 Task: In Heading Arial with underline. Font size of heading  '18'Font style of data Calibri. Font size of data  9Alignment of headline & data Align center. Fill color in heading,  RedFont color of data Black Apply border in Data No BorderIn the sheet  Attendance Record Sheetbook
Action: Mouse moved to (79, 121)
Screenshot: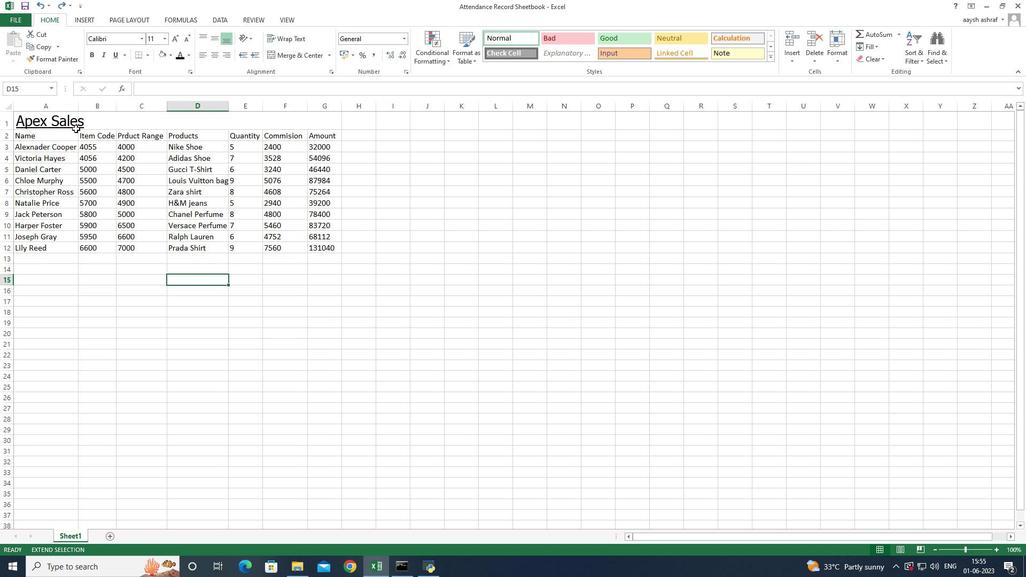 
Action: Mouse pressed left at (79, 121)
Screenshot: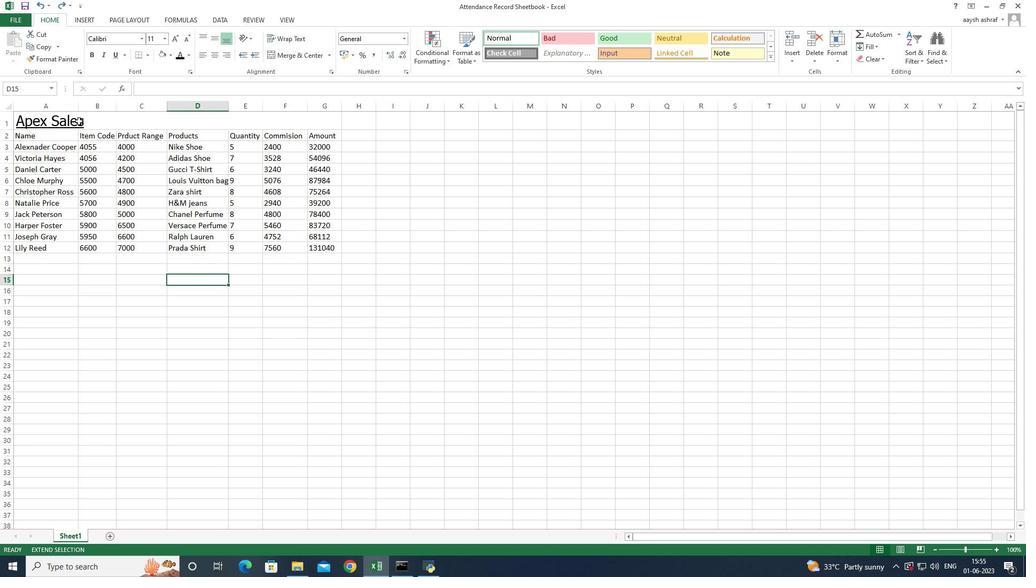 
Action: Mouse moved to (135, 353)
Screenshot: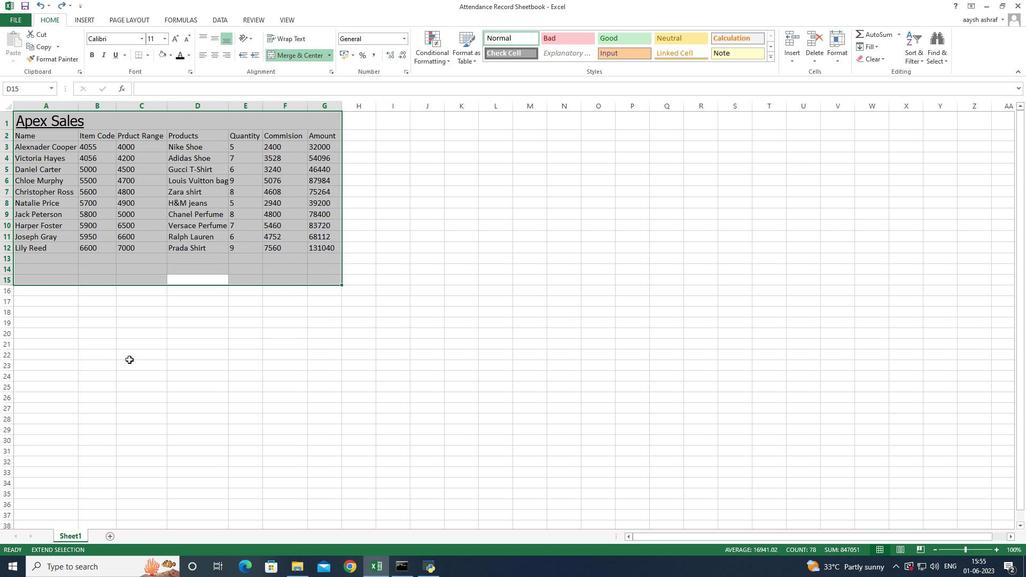 
Action: Mouse pressed left at (135, 353)
Screenshot: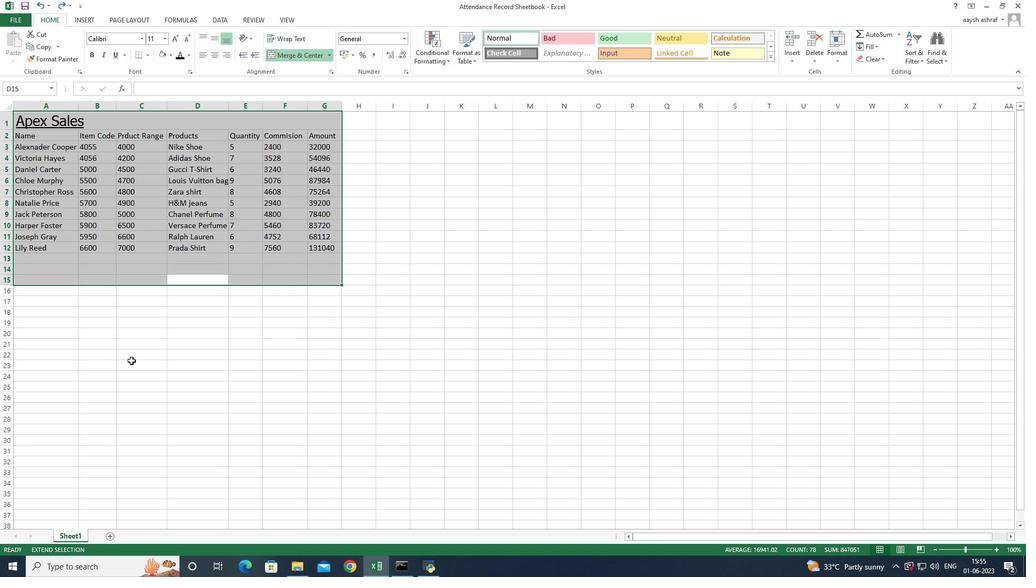 
Action: Mouse moved to (52, 290)
Screenshot: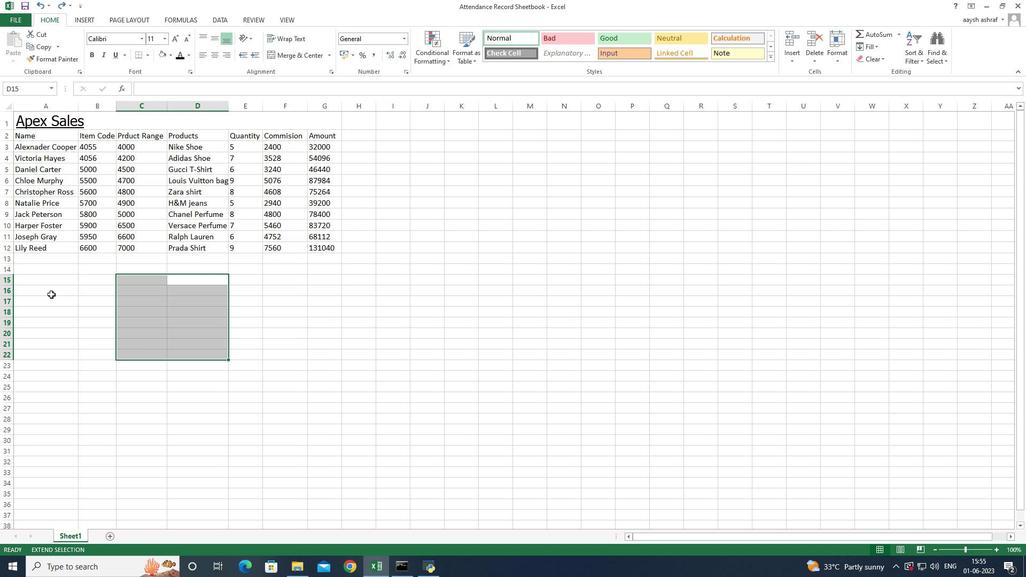 
Action: Mouse pressed right at (52, 290)
Screenshot: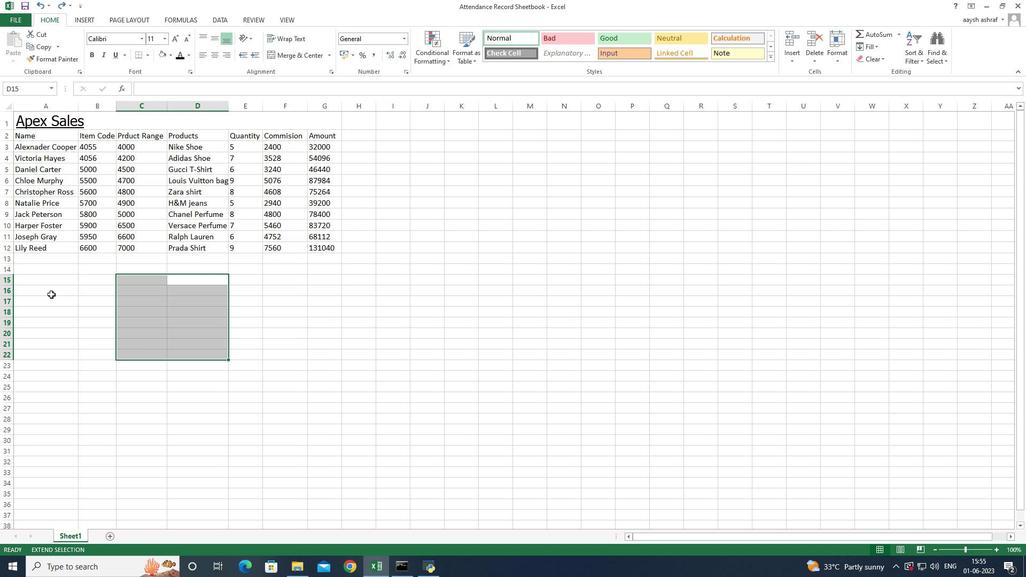 
Action: Mouse moved to (267, 362)
Screenshot: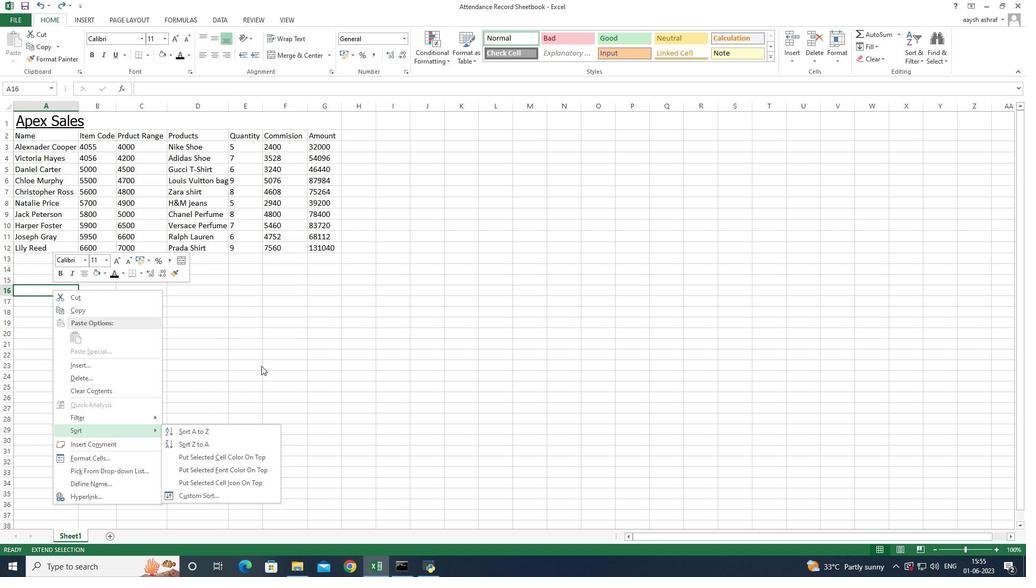 
Action: Mouse pressed left at (267, 362)
Screenshot: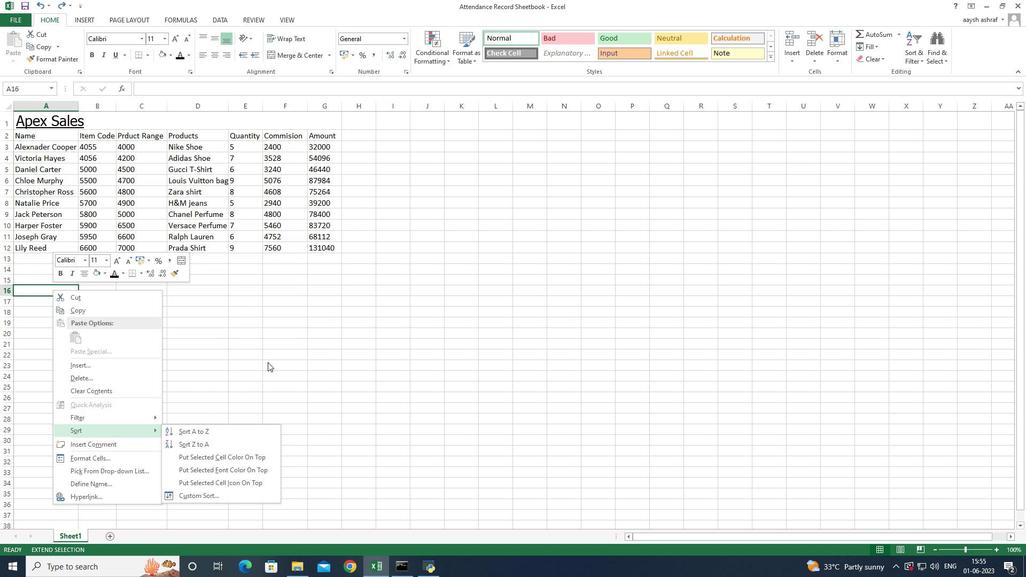 
Action: Mouse moved to (345, 356)
Screenshot: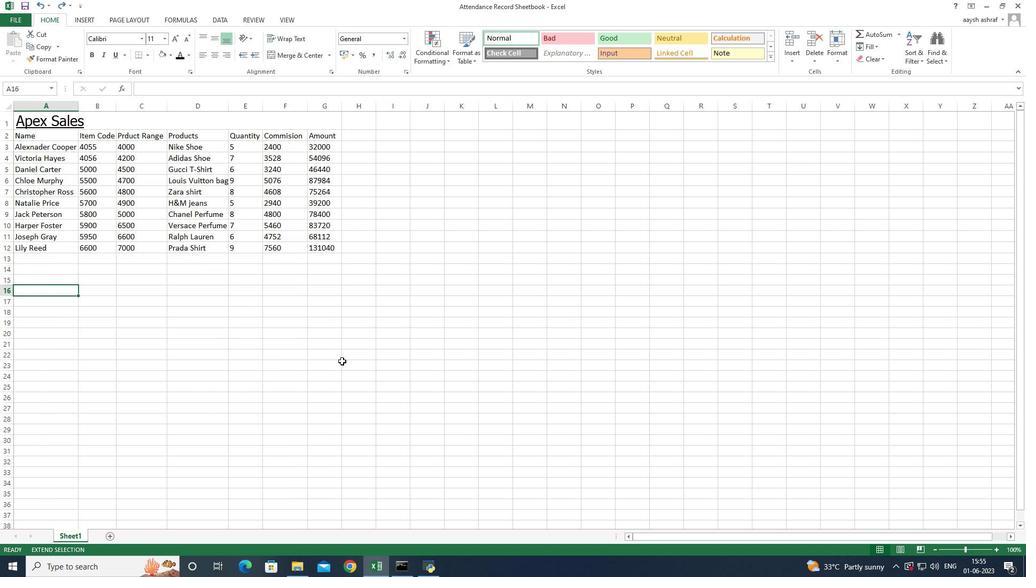 
Action: Mouse pressed left at (345, 356)
Screenshot: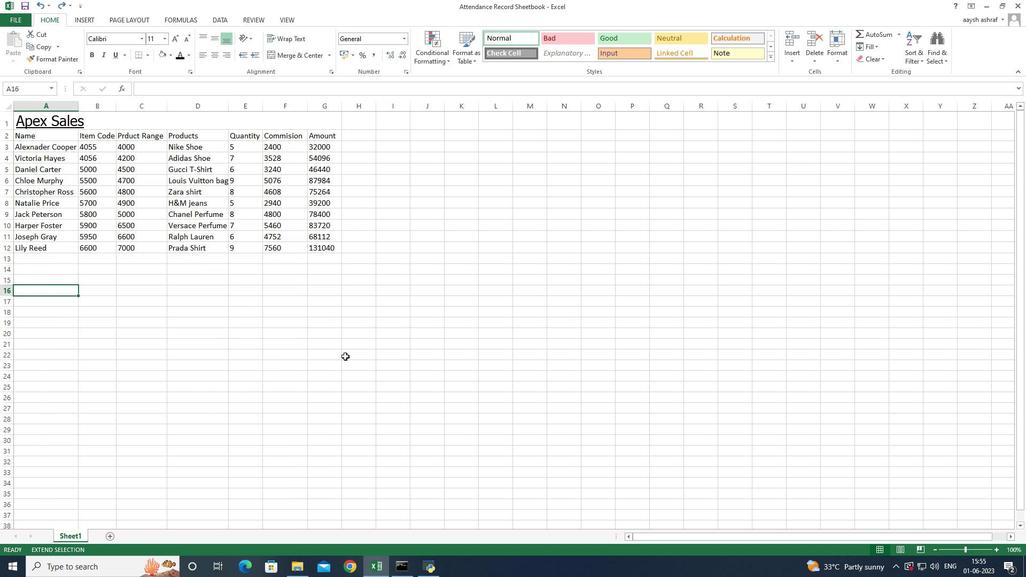 
Action: Mouse moved to (298, 264)
Screenshot: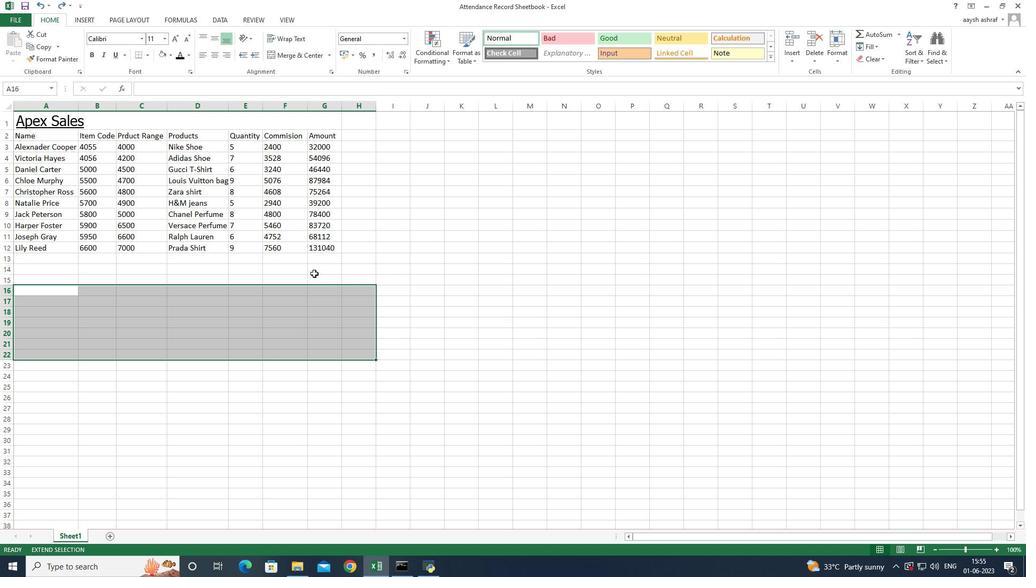 
Action: Mouse pressed left at (298, 264)
Screenshot: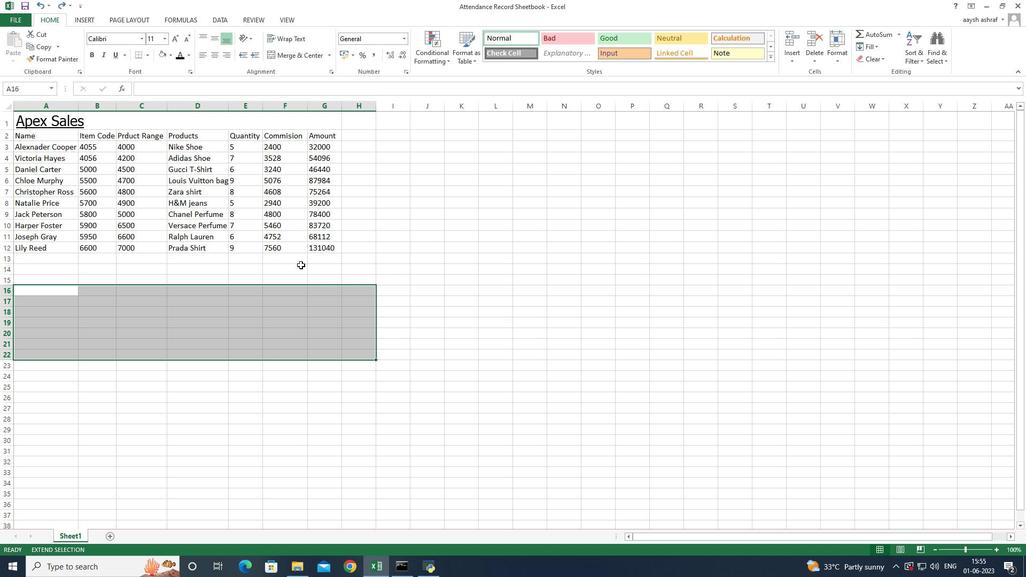 
Action: Mouse pressed left at (298, 264)
Screenshot: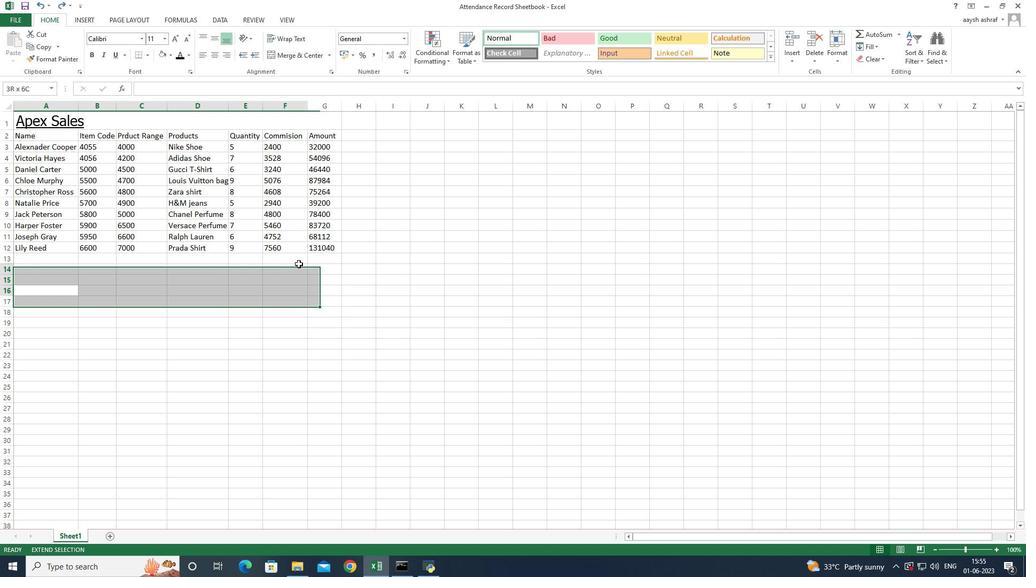 
Action: Mouse pressed left at (298, 264)
Screenshot: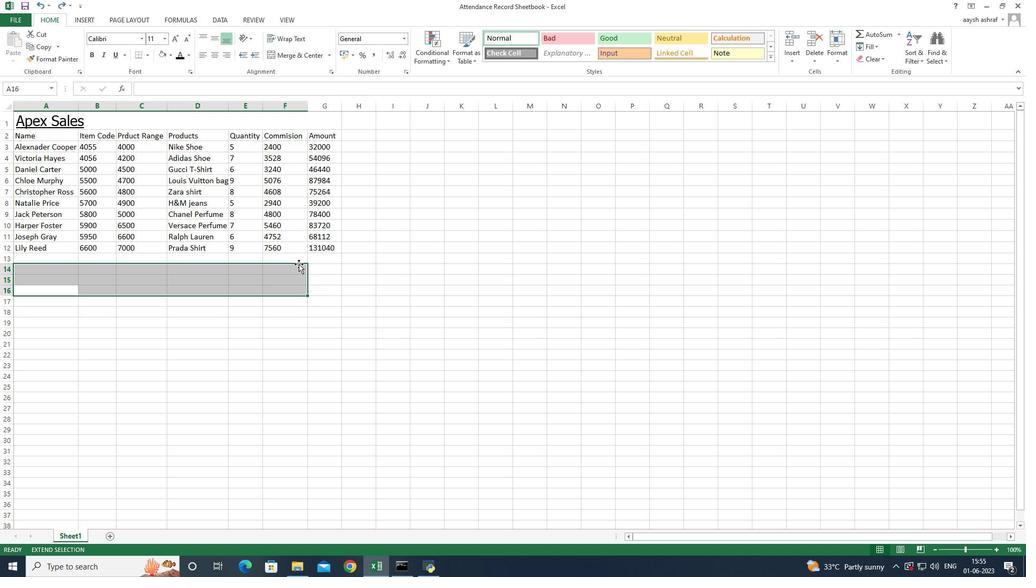 
Action: Mouse moved to (295, 258)
Screenshot: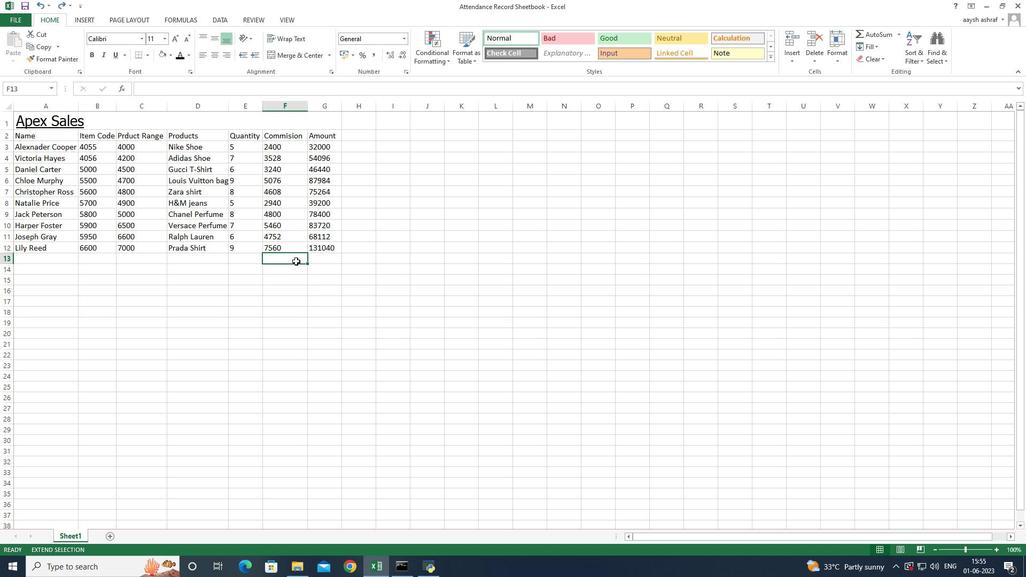 
Action: Mouse pressed left at (295, 258)
Screenshot: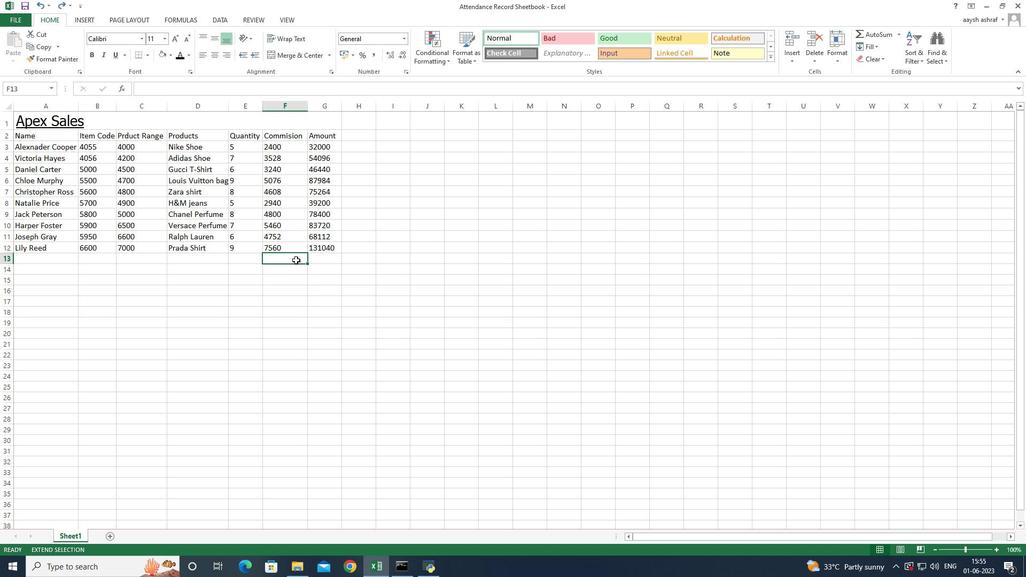 
Action: Mouse pressed left at (295, 258)
Screenshot: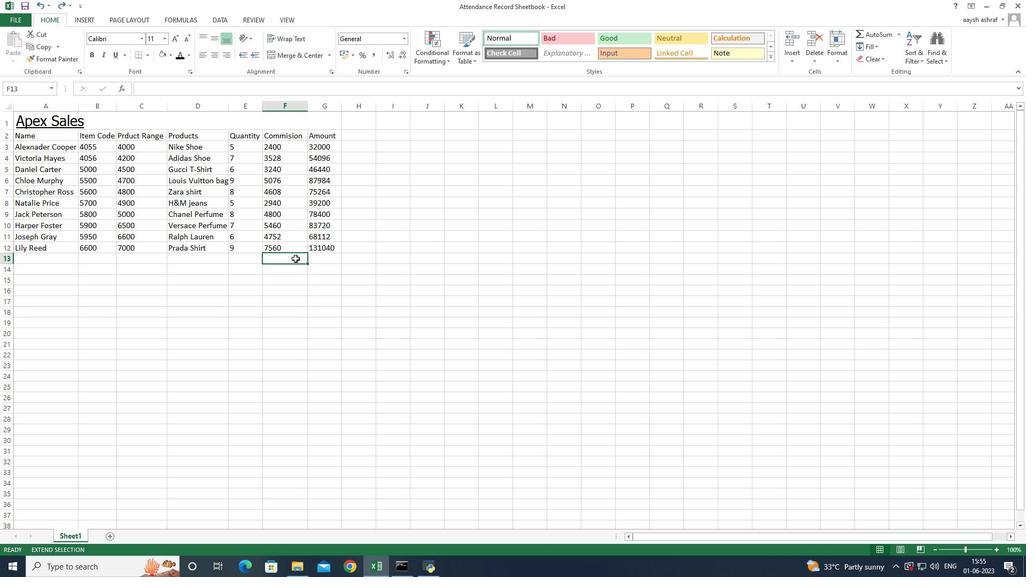 
Action: Mouse moved to (67, 116)
Screenshot: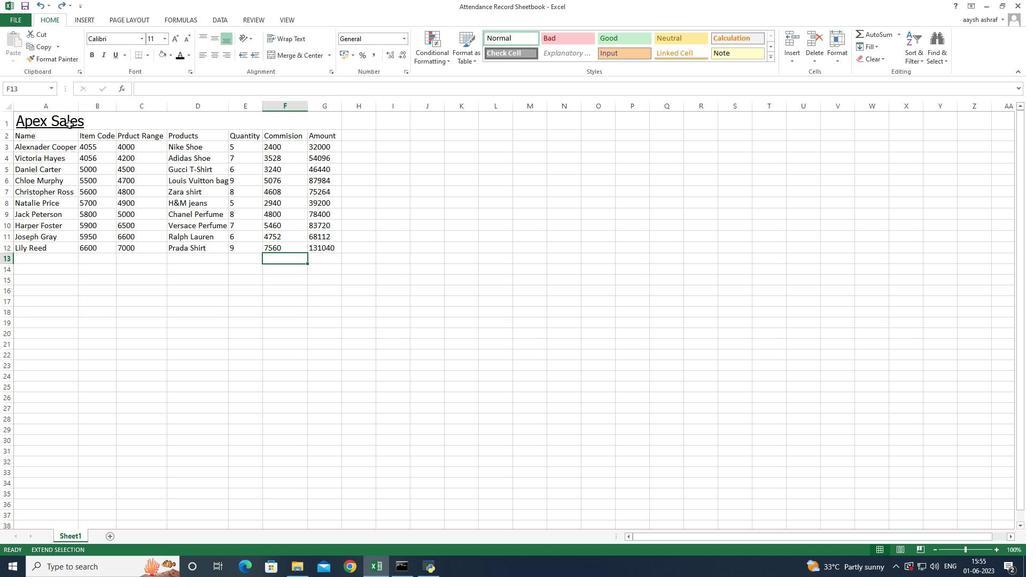 
Action: Mouse pressed left at (67, 116)
Screenshot: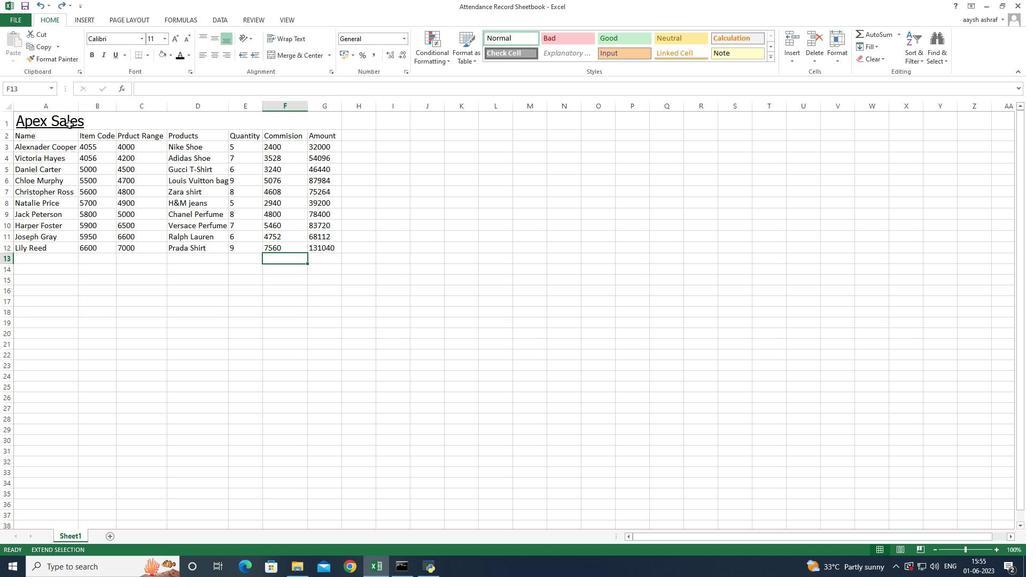 
Action: Mouse pressed left at (67, 116)
Screenshot: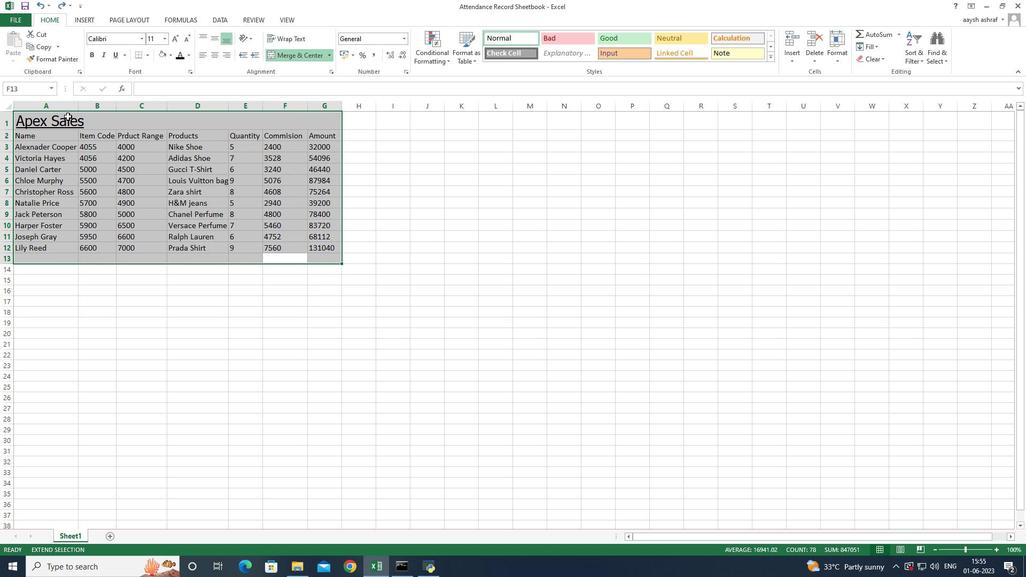 
Action: Mouse pressed left at (67, 116)
Screenshot: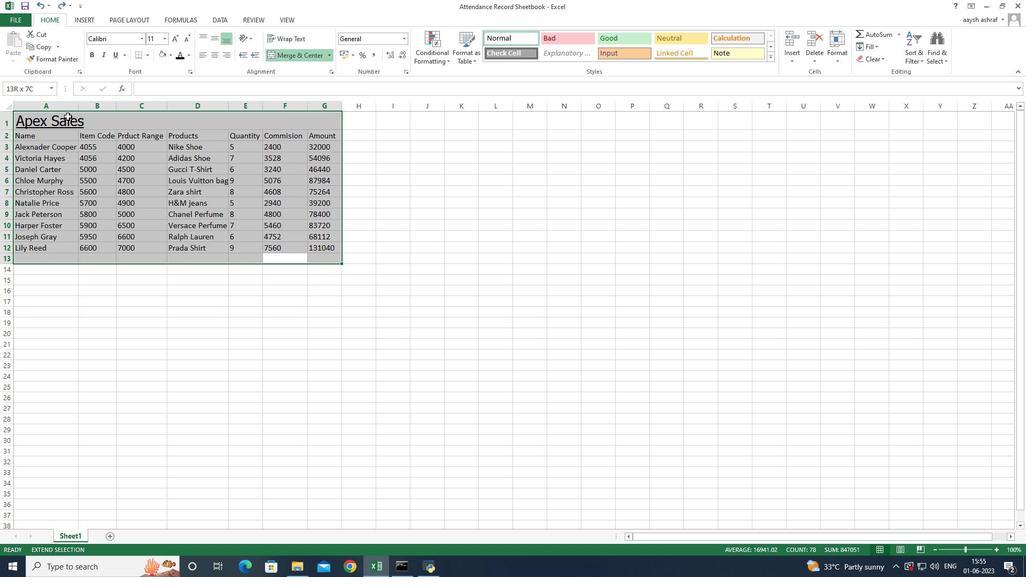 
Action: Mouse pressed left at (67, 116)
Screenshot: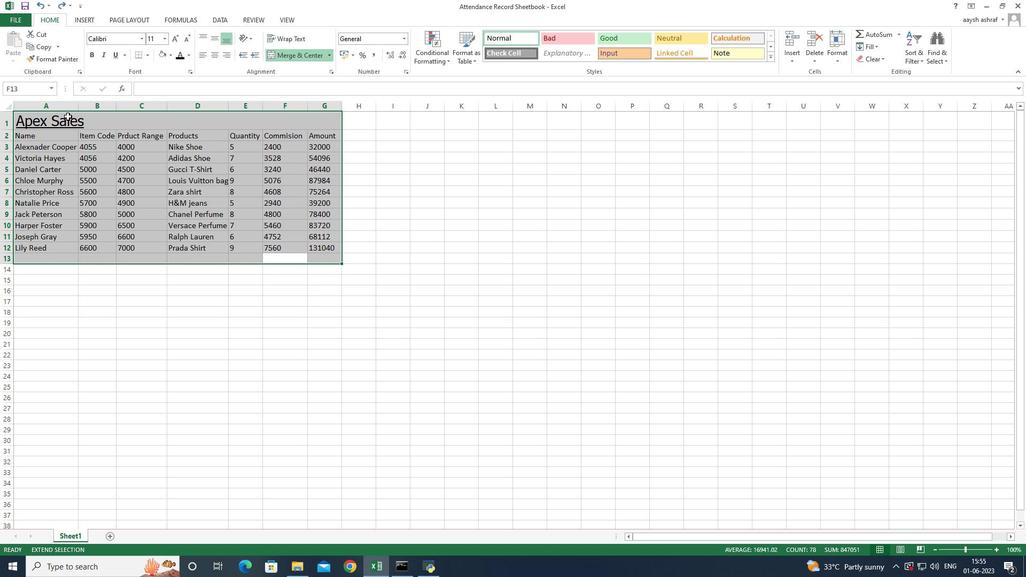 
Action: Mouse moved to (178, 368)
Screenshot: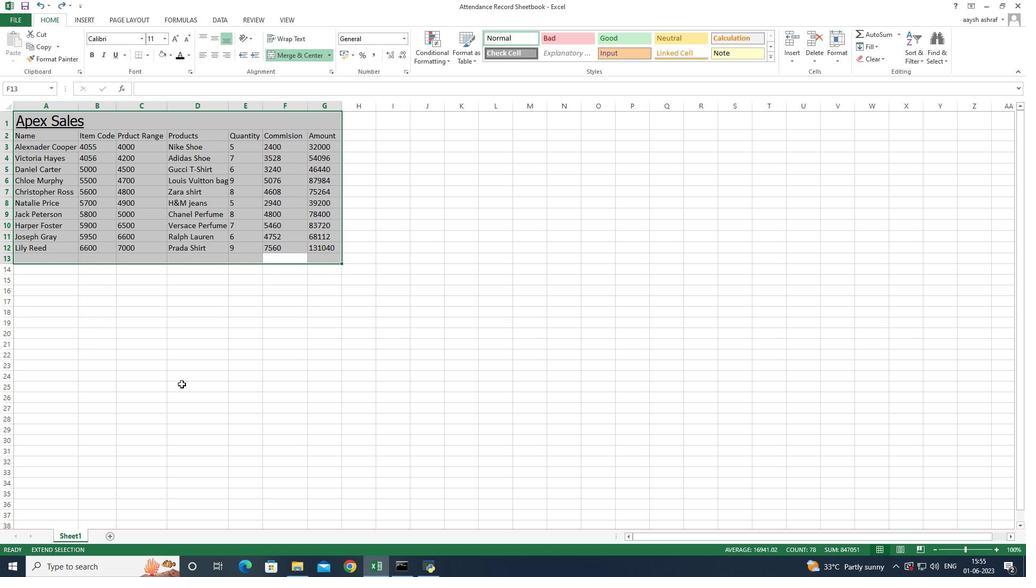
Action: Mouse pressed right at (178, 368)
Screenshot: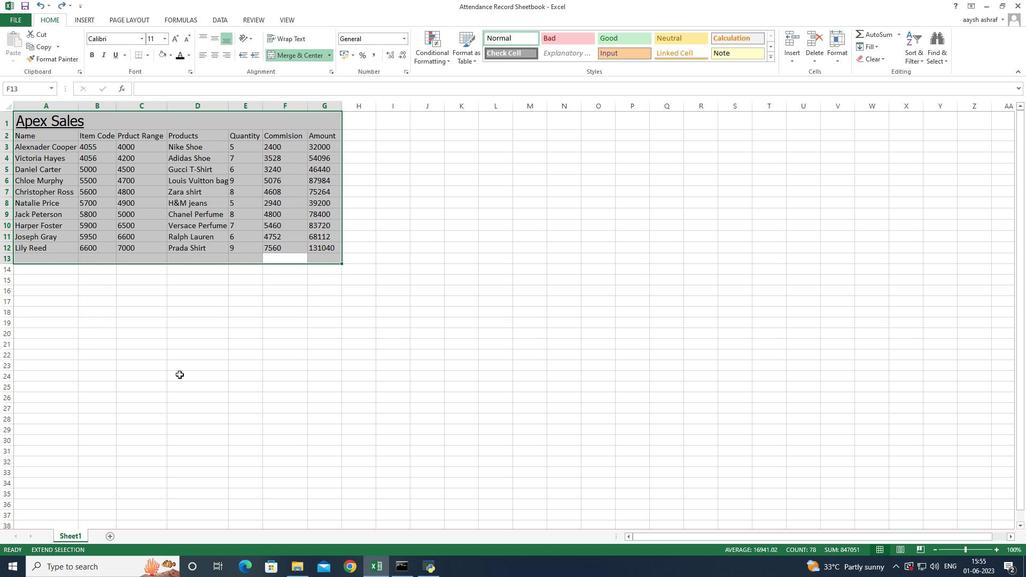 
Action: Mouse moved to (210, 359)
Screenshot: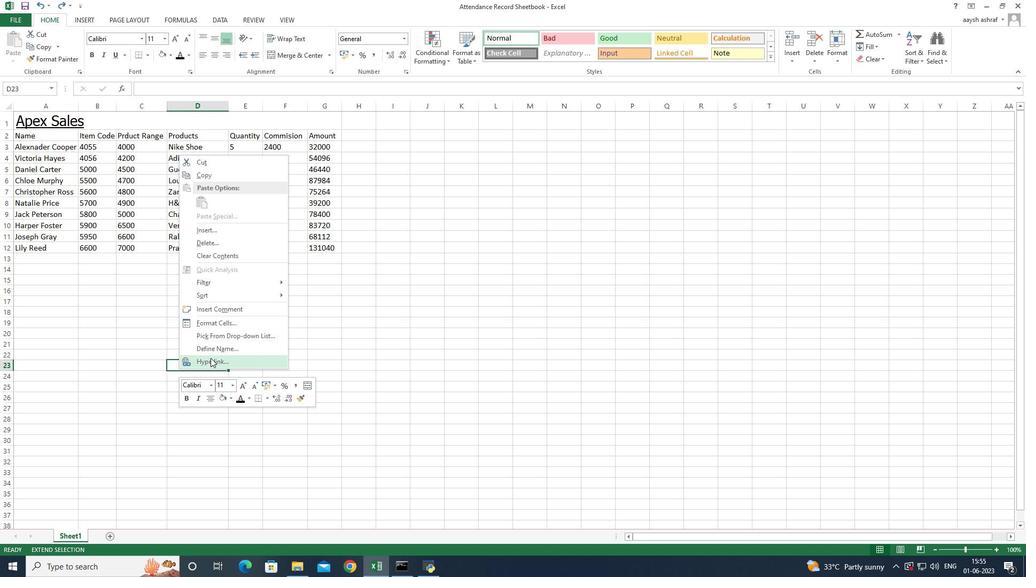 
Action: Mouse pressed left at (210, 359)
Screenshot: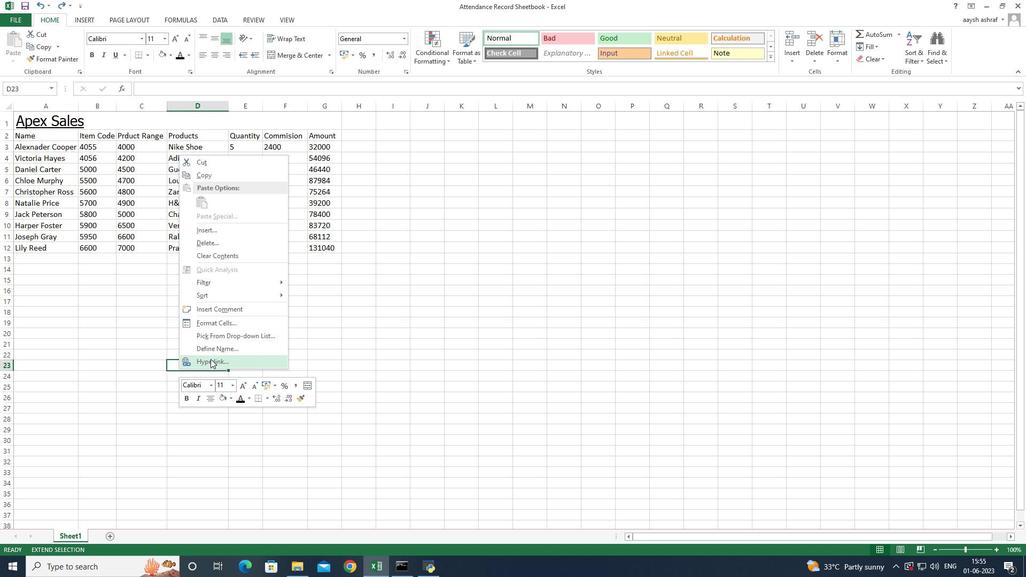 
Action: Mouse moved to (374, 269)
Screenshot: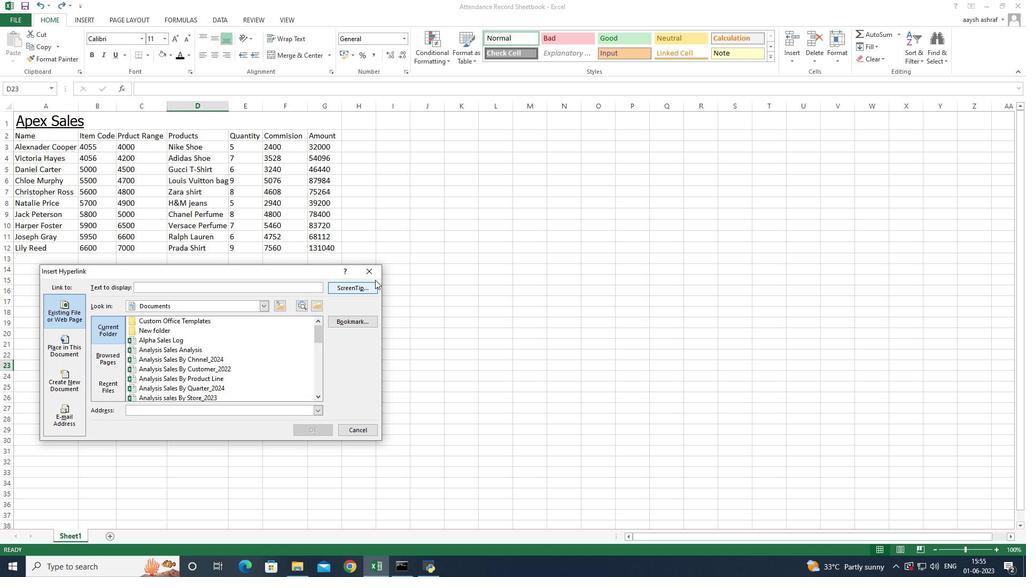 
Action: Mouse pressed left at (374, 269)
Screenshot: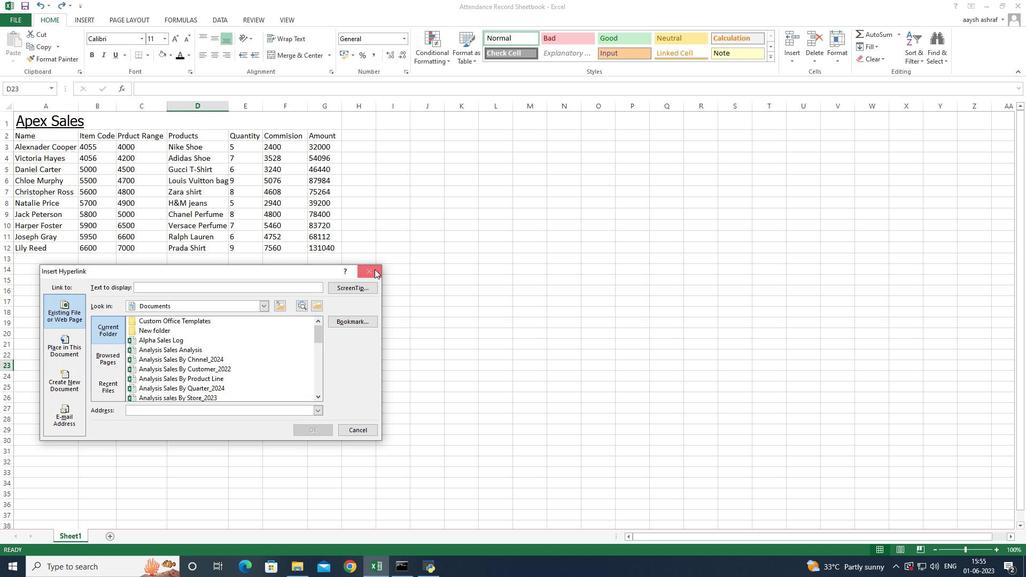 
Action: Mouse moved to (75, 117)
Screenshot: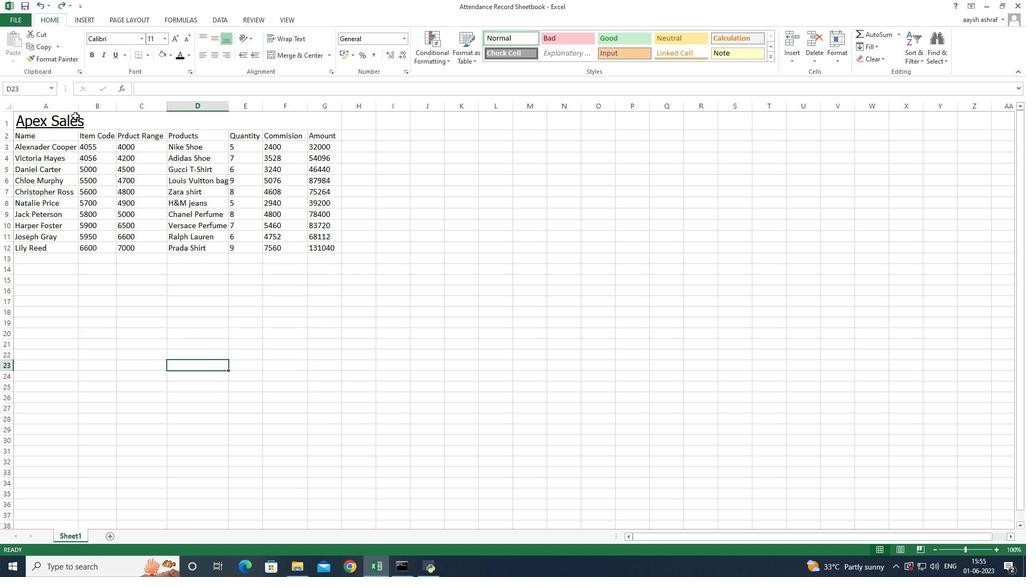 
Action: Mouse pressed left at (75, 117)
Screenshot: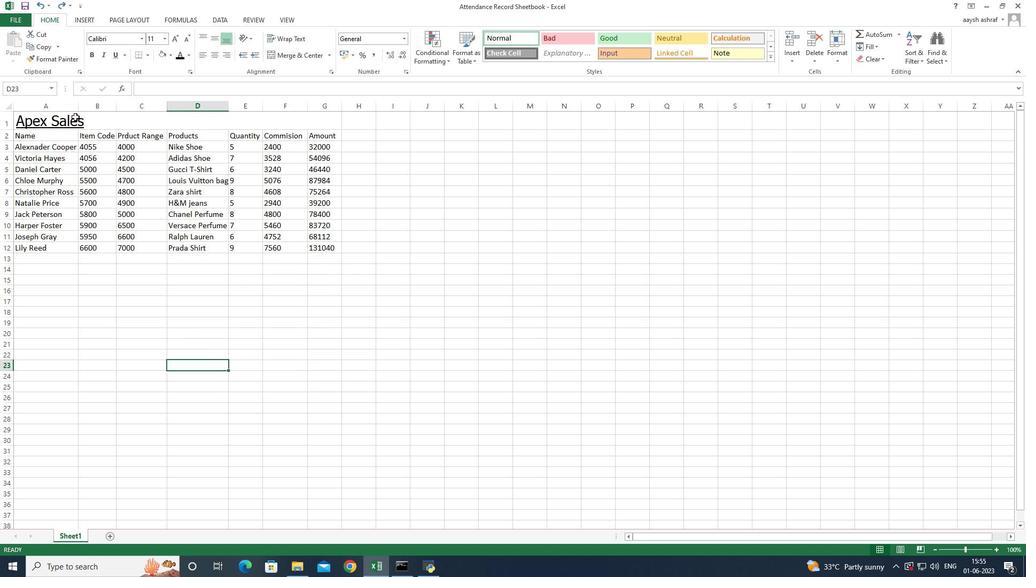 
Action: Mouse moved to (140, 37)
Screenshot: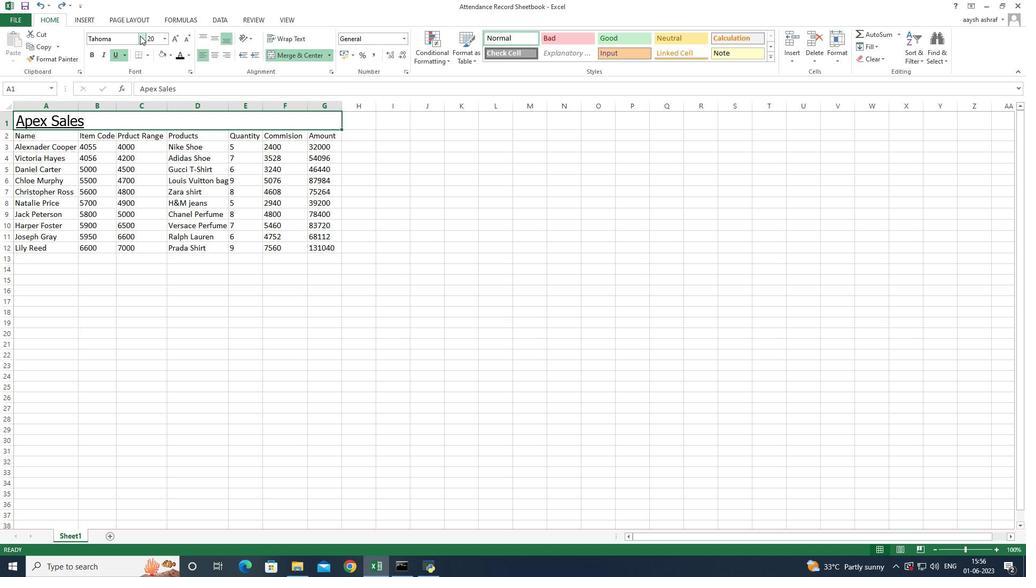 
Action: Mouse pressed left at (140, 37)
Screenshot: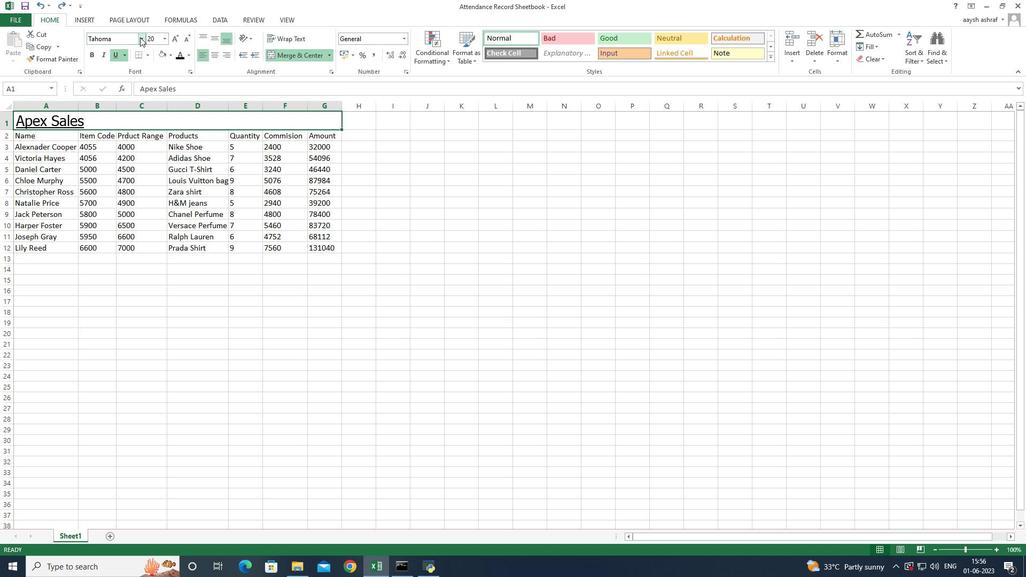 
Action: Mouse moved to (130, 163)
Screenshot: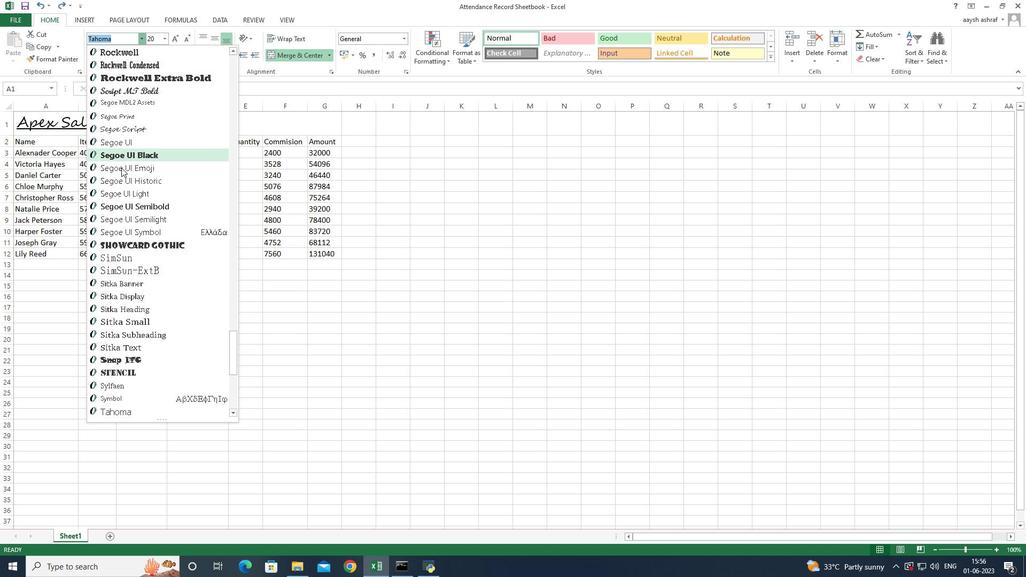 
Action: Mouse scrolled (130, 164) with delta (0, 0)
Screenshot: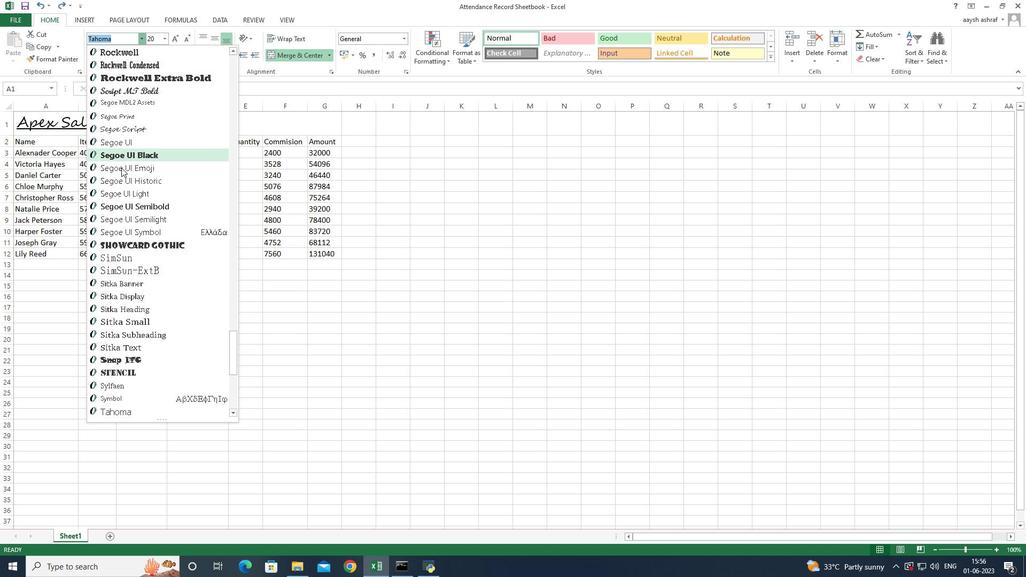 
Action: Mouse moved to (131, 161)
Screenshot: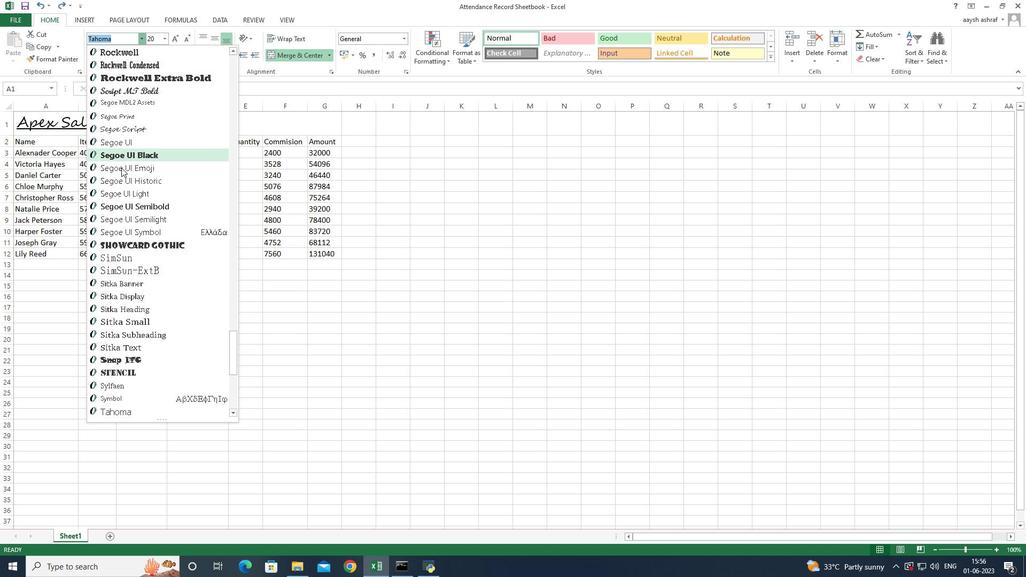 
Action: Mouse scrolled (131, 162) with delta (0, 0)
Screenshot: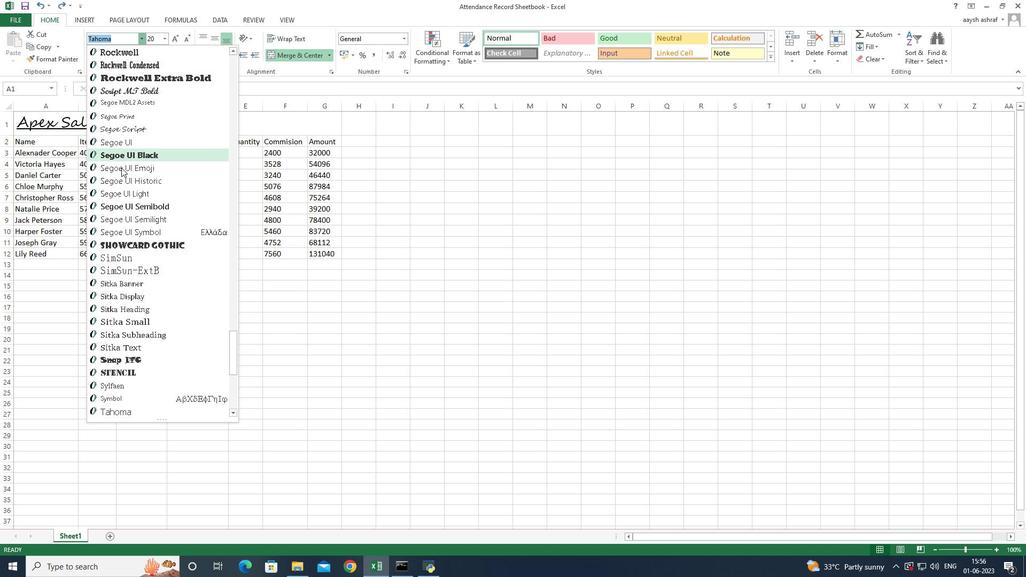 
Action: Mouse moved to (131, 160)
Screenshot: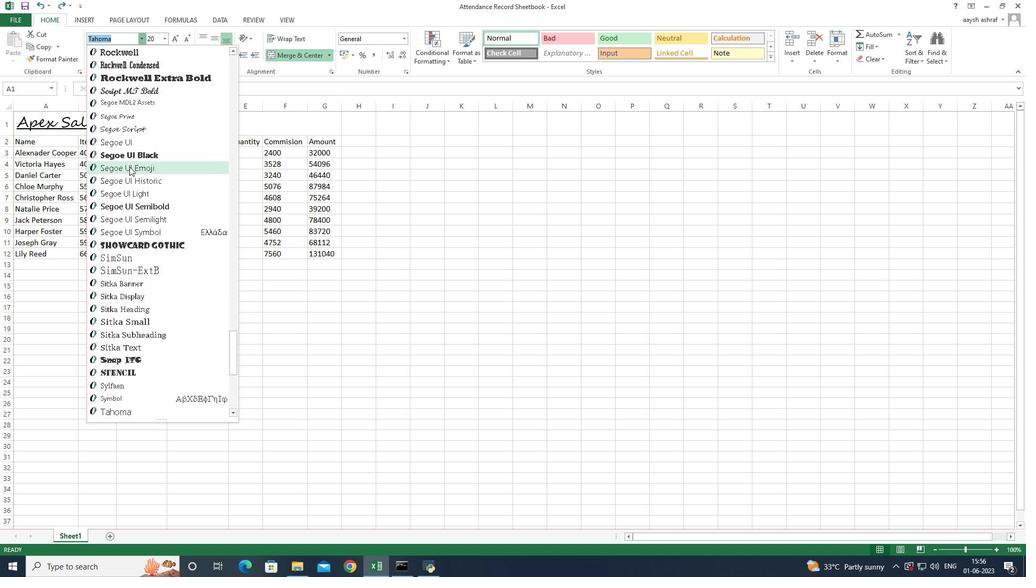 
Action: Mouse scrolled (131, 160) with delta (0, 0)
Screenshot: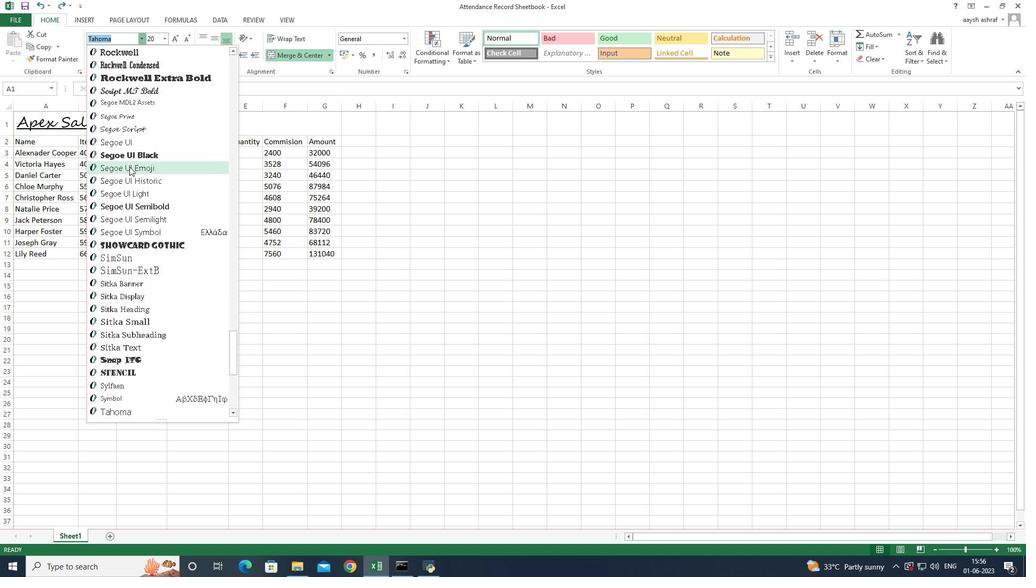
Action: Mouse moved to (131, 159)
Screenshot: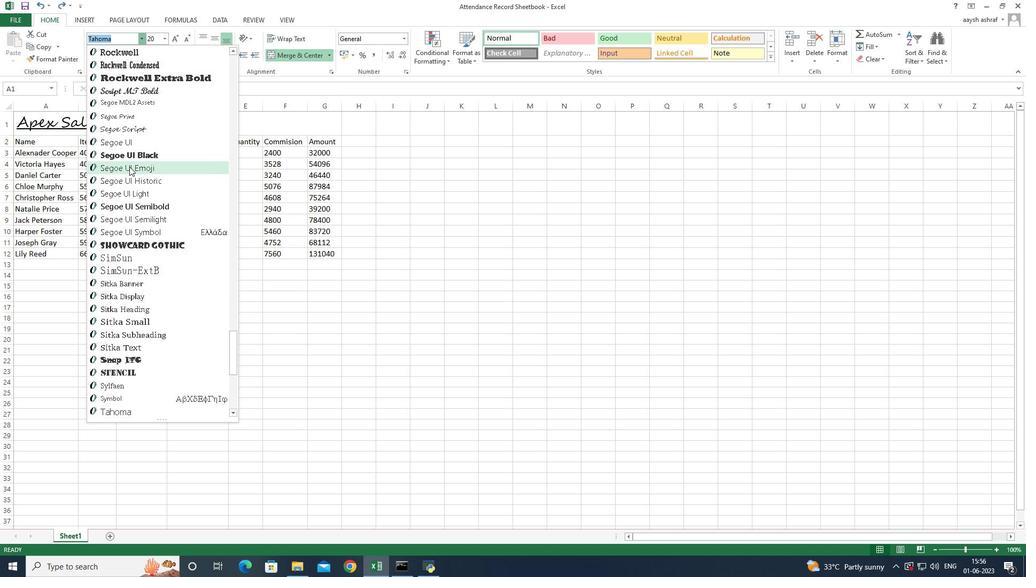 
Action: Mouse scrolled (131, 160) with delta (0, 0)
Screenshot: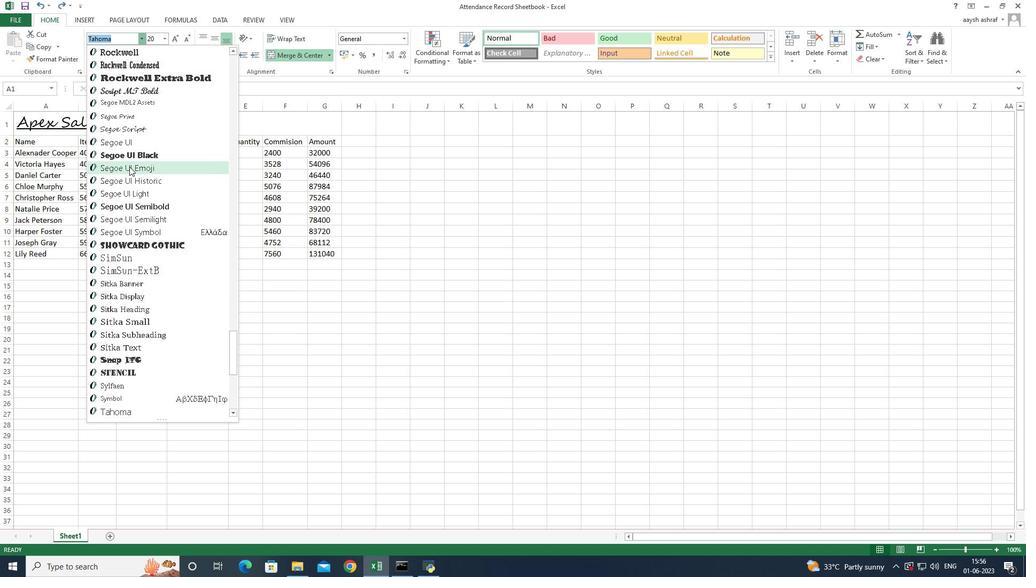 
Action: Mouse moved to (131, 159)
Screenshot: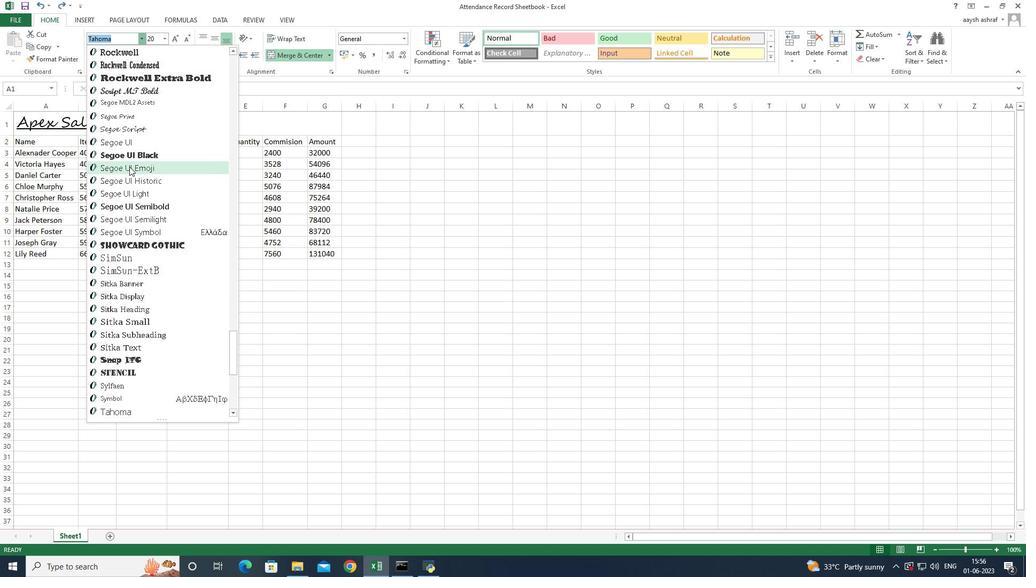 
Action: Mouse scrolled (131, 160) with delta (0, 0)
Screenshot: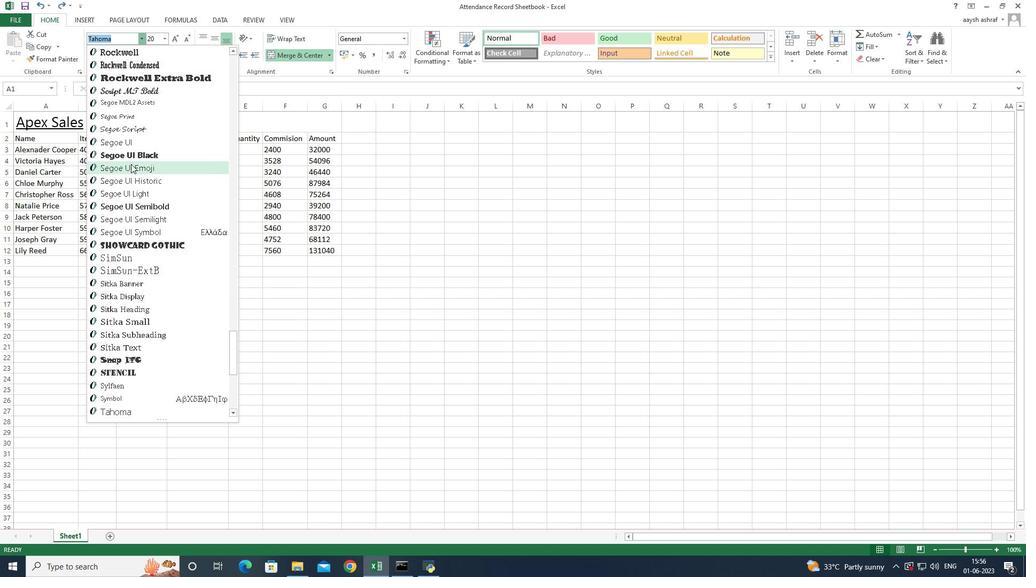 
Action: Mouse moved to (131, 159)
Screenshot: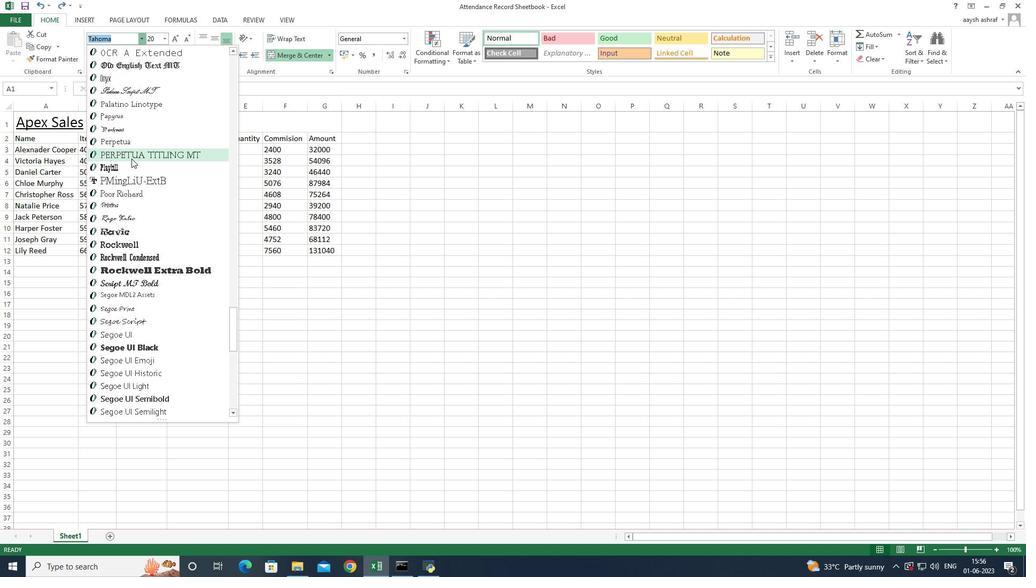 
Action: Mouse scrolled (131, 160) with delta (0, 0)
Screenshot: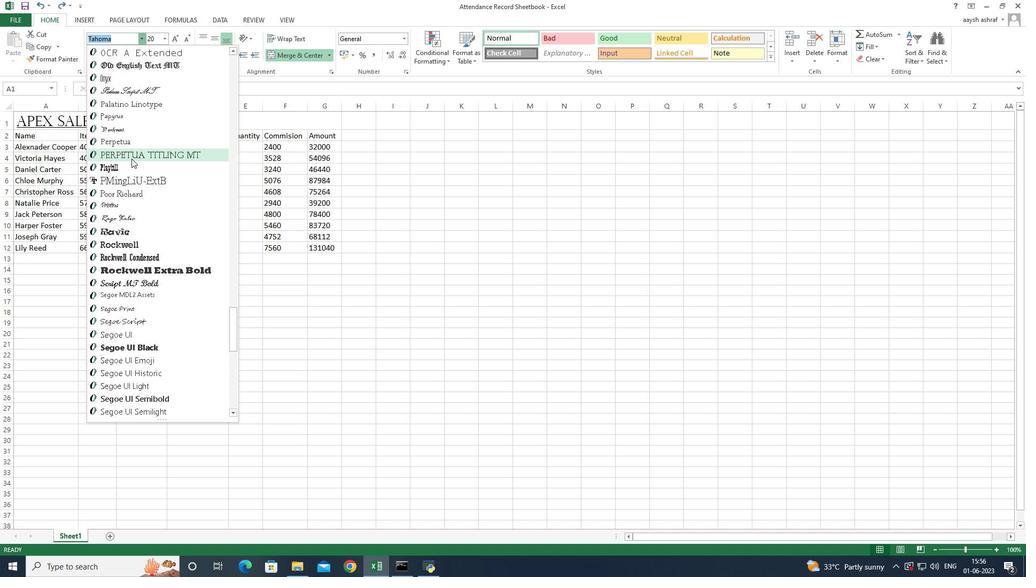 
Action: Mouse scrolled (131, 160) with delta (0, 0)
Screenshot: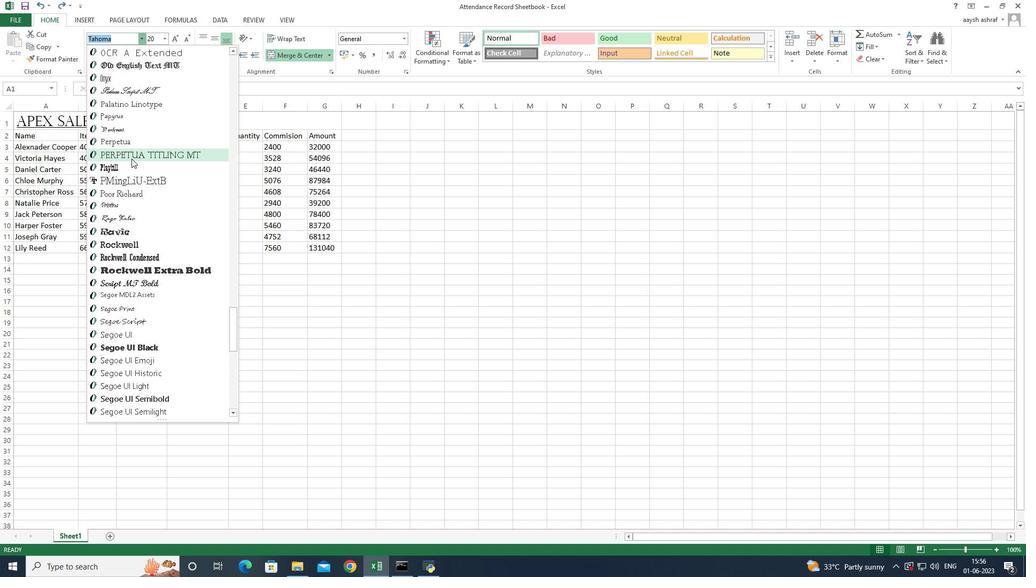 
Action: Mouse scrolled (131, 160) with delta (0, 0)
Screenshot: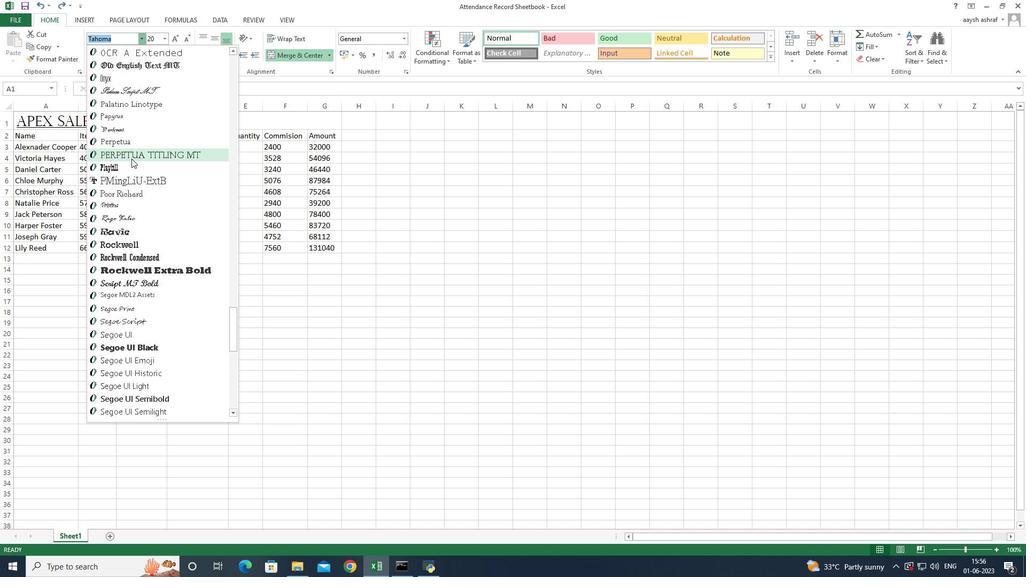 
Action: Mouse scrolled (131, 160) with delta (0, 0)
Screenshot: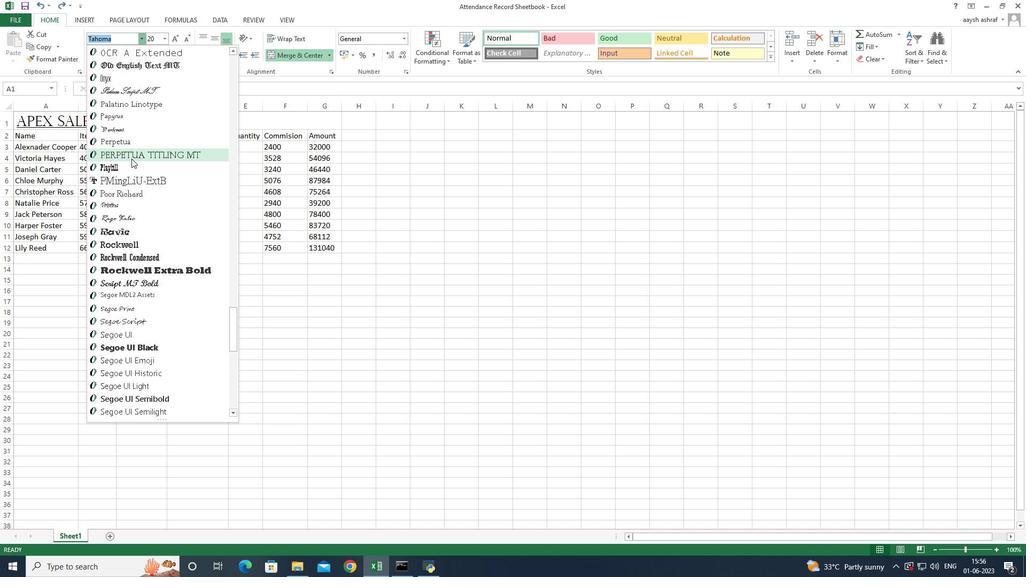 
Action: Mouse scrolled (131, 160) with delta (0, 0)
Screenshot: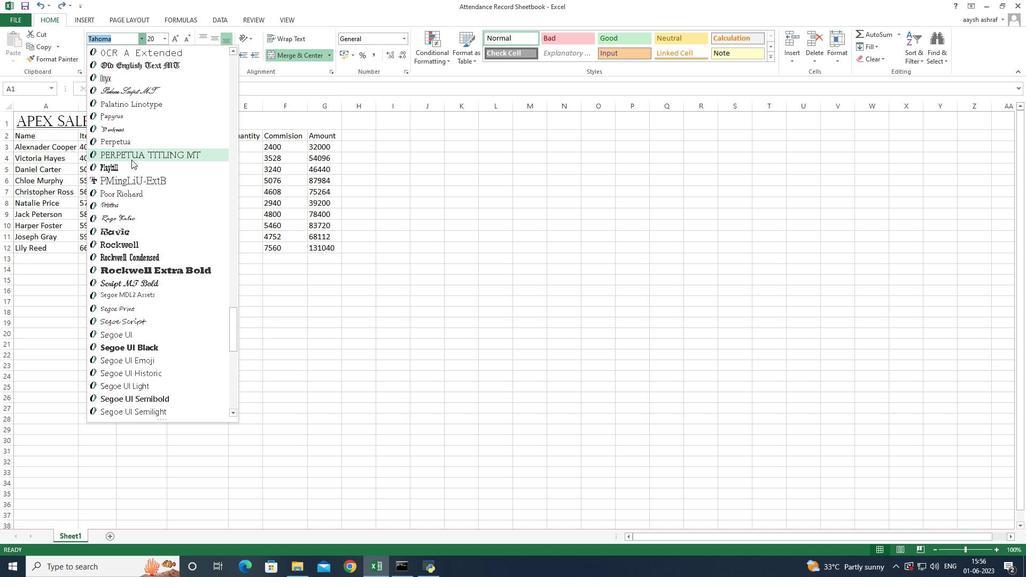 
Action: Mouse moved to (131, 172)
Screenshot: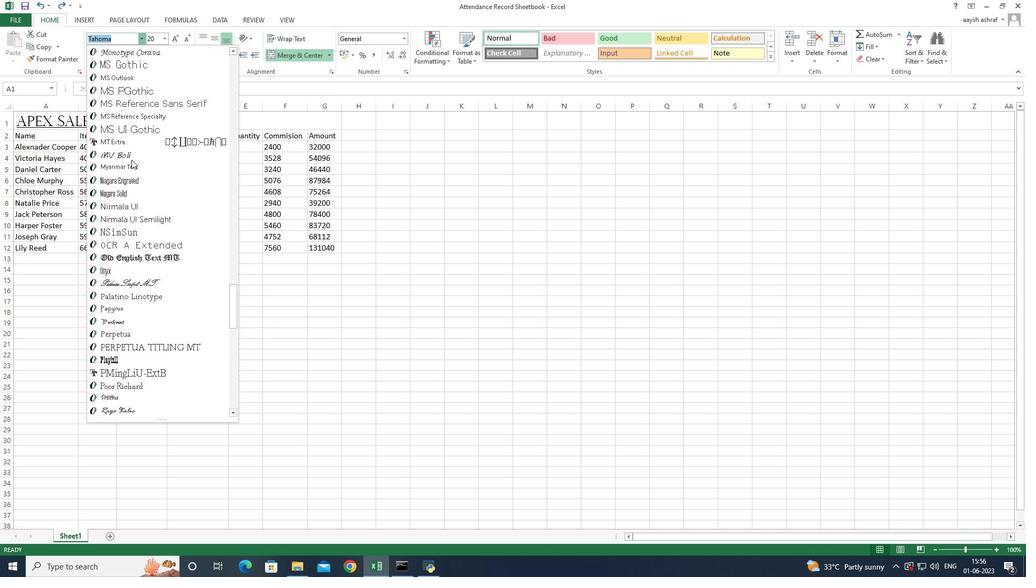 
Action: Mouse scrolled (131, 173) with delta (0, 0)
Screenshot: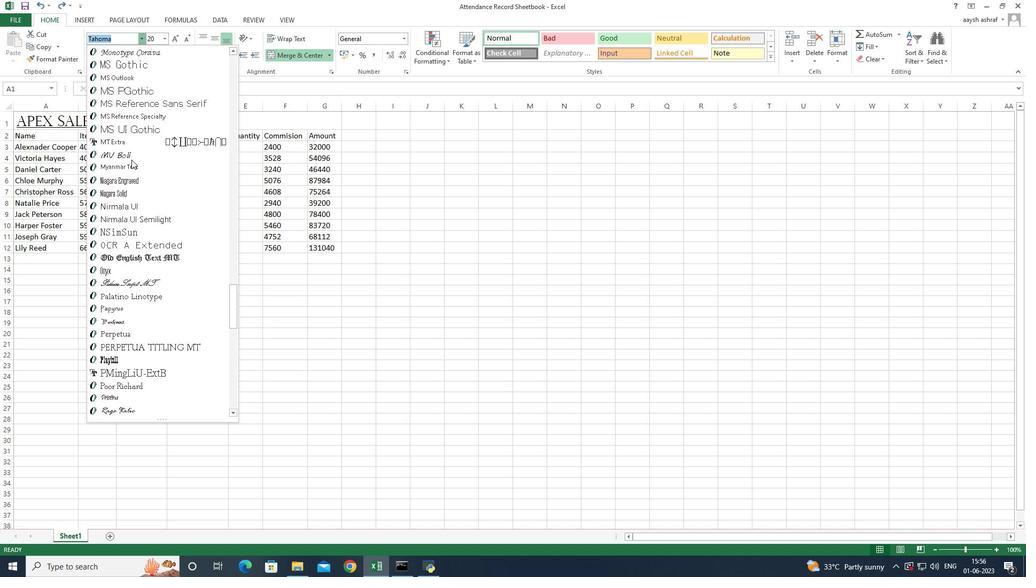 
Action: Mouse scrolled (131, 173) with delta (0, 0)
Screenshot: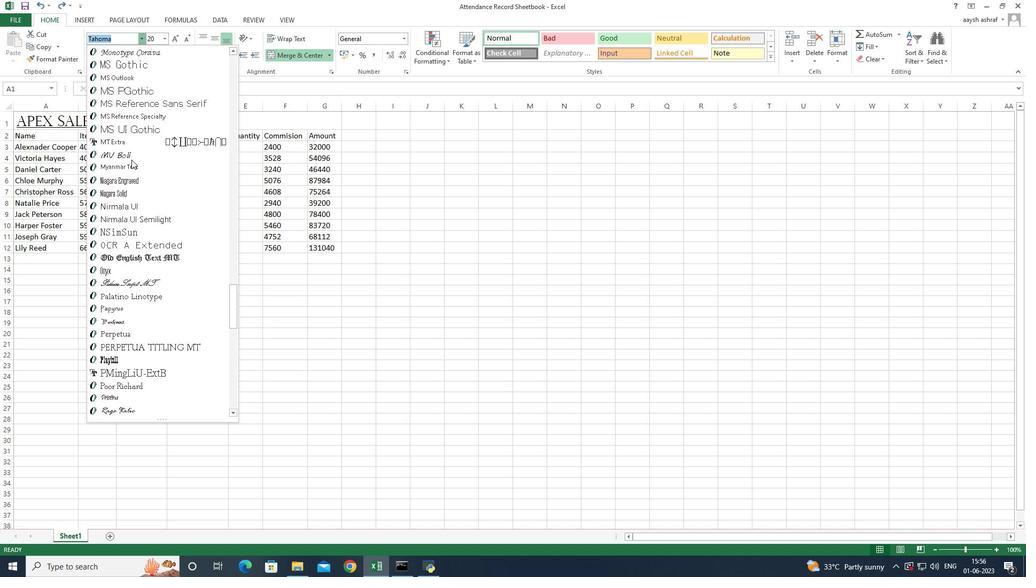 
Action: Mouse scrolled (131, 173) with delta (0, 0)
Screenshot: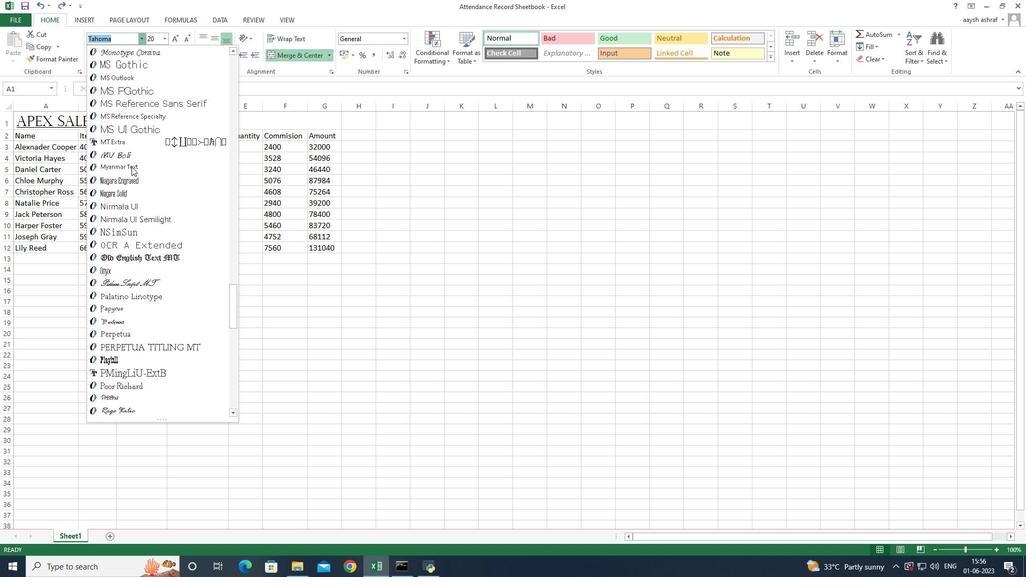 
Action: Mouse scrolled (131, 173) with delta (0, 0)
Screenshot: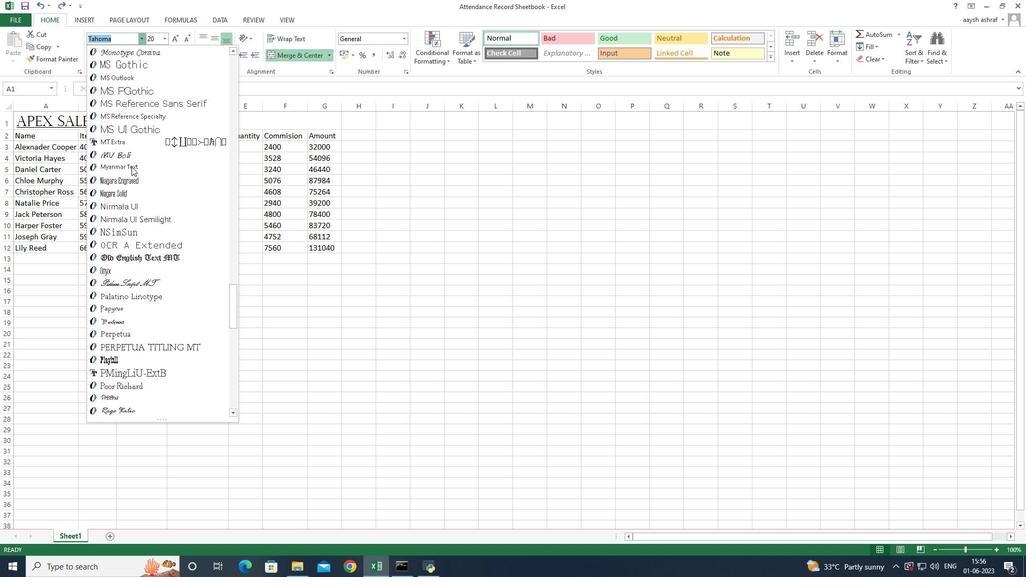 
Action: Mouse scrolled (131, 173) with delta (0, 0)
Screenshot: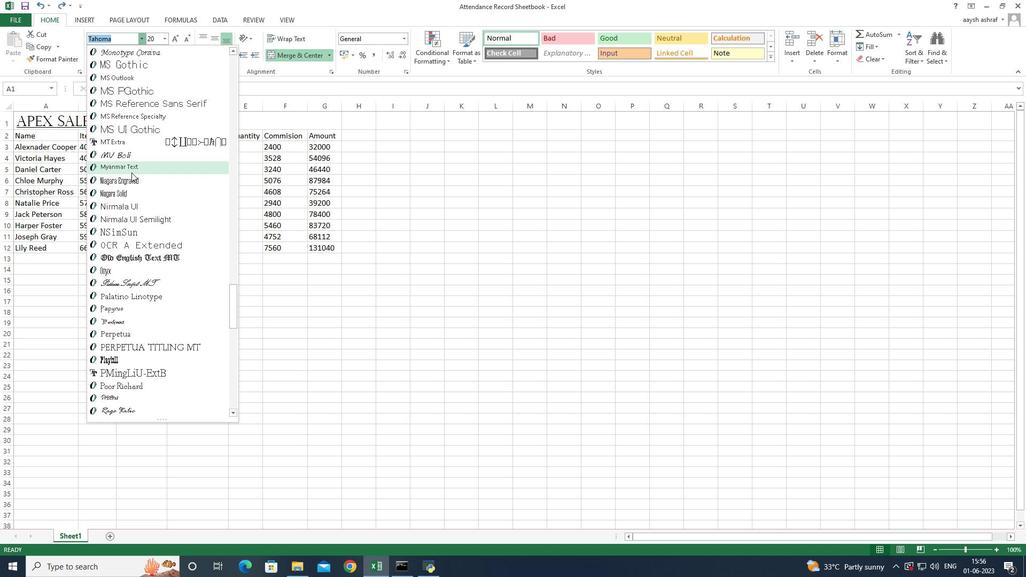 
Action: Mouse scrolled (131, 173) with delta (0, 0)
Screenshot: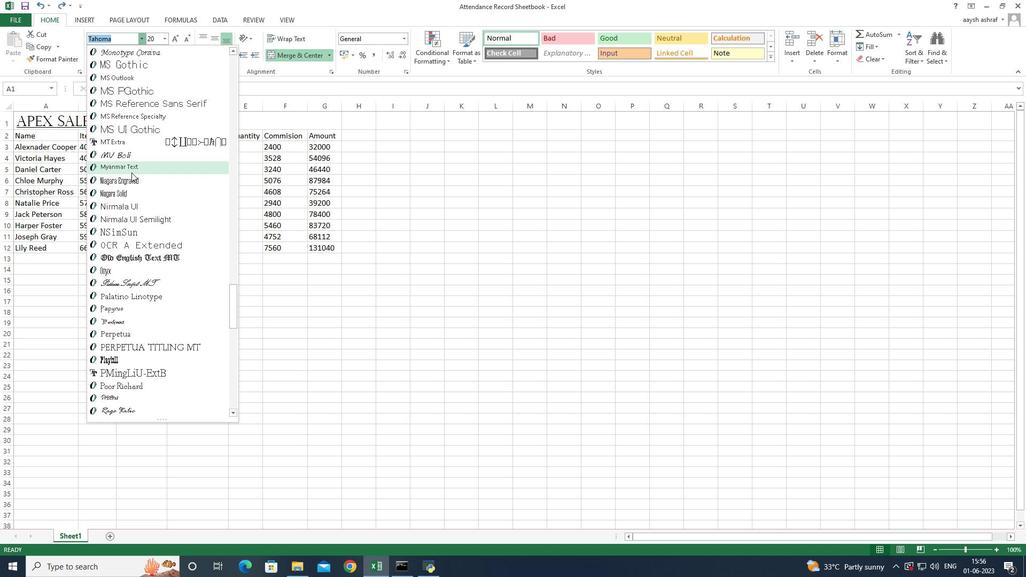
Action: Mouse moved to (130, 175)
Screenshot: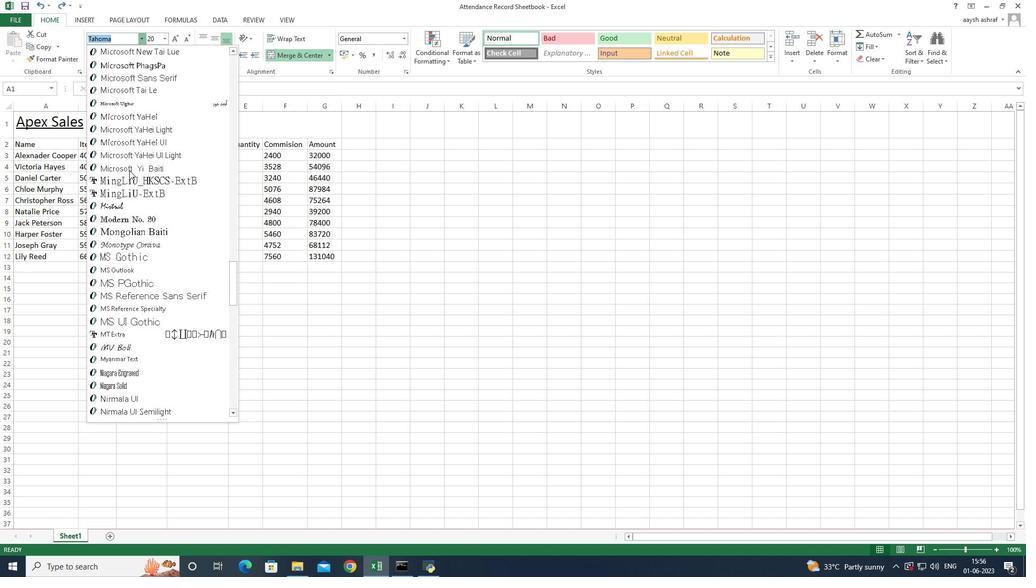 
Action: Mouse scrolled (130, 176) with delta (0, 0)
Screenshot: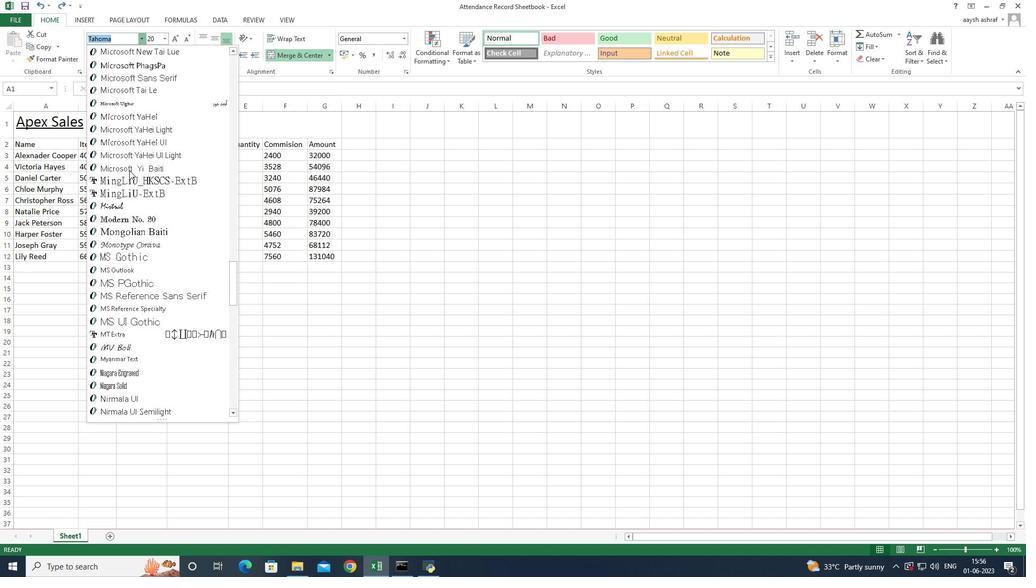 
Action: Mouse scrolled (130, 176) with delta (0, 0)
Screenshot: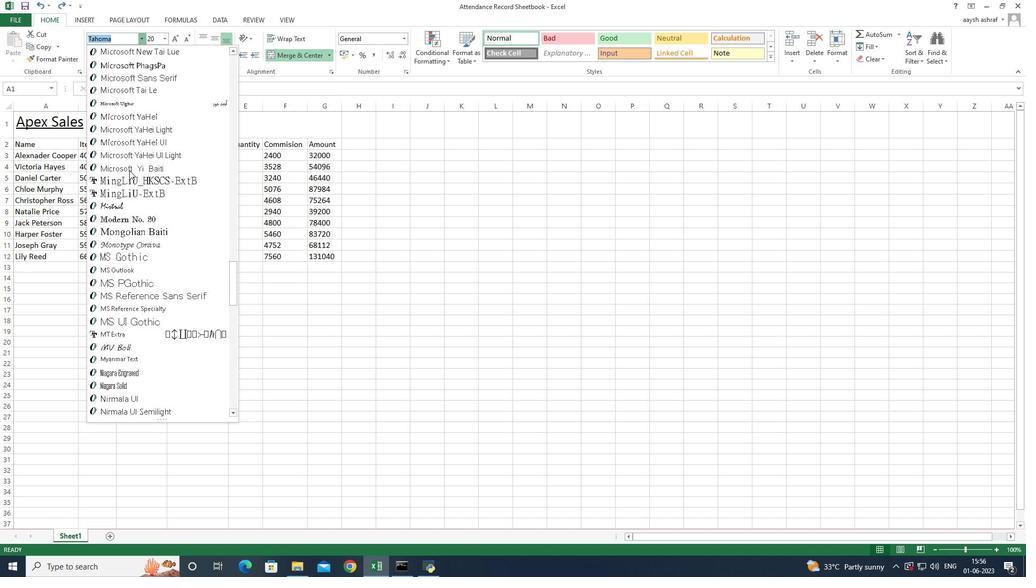 
Action: Mouse scrolled (130, 176) with delta (0, 0)
Screenshot: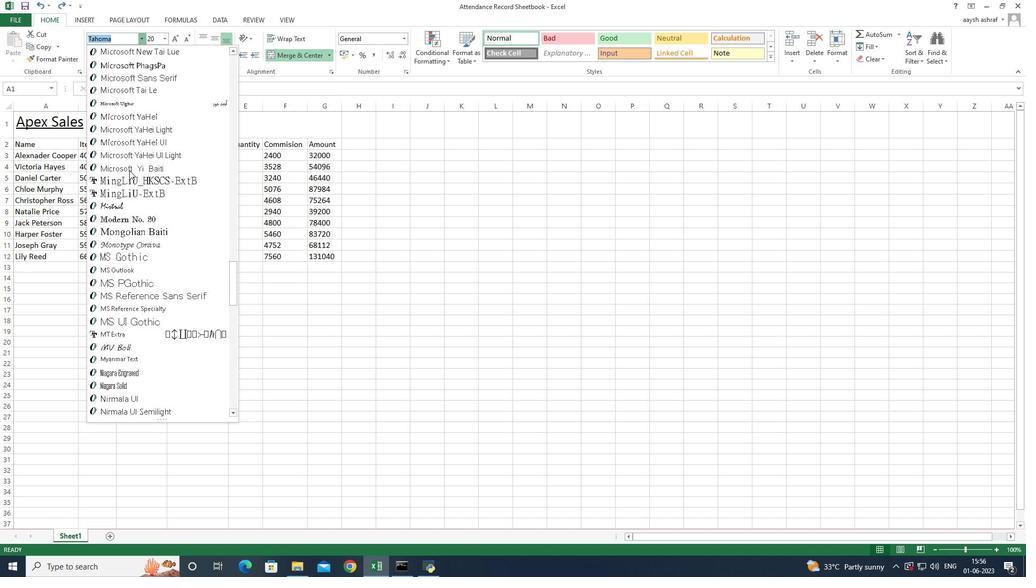 
Action: Mouse scrolled (130, 176) with delta (0, 0)
Screenshot: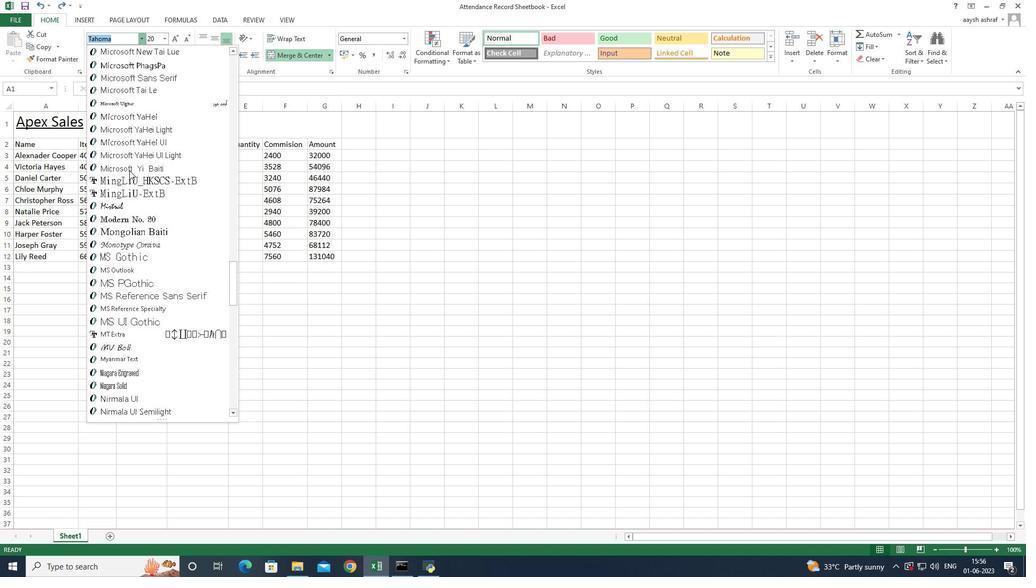 
Action: Mouse scrolled (130, 176) with delta (0, 0)
Screenshot: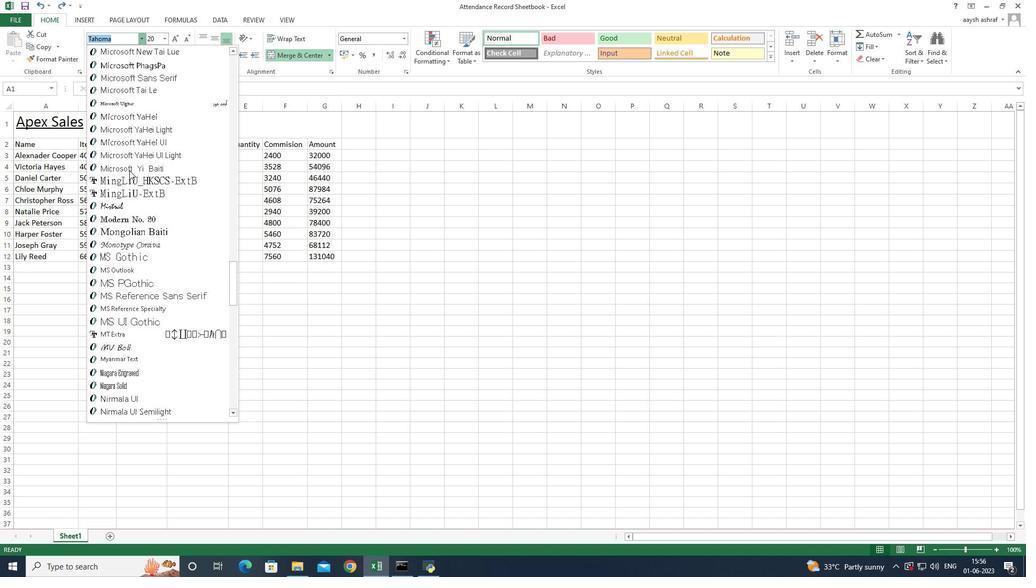 
Action: Mouse moved to (129, 172)
Screenshot: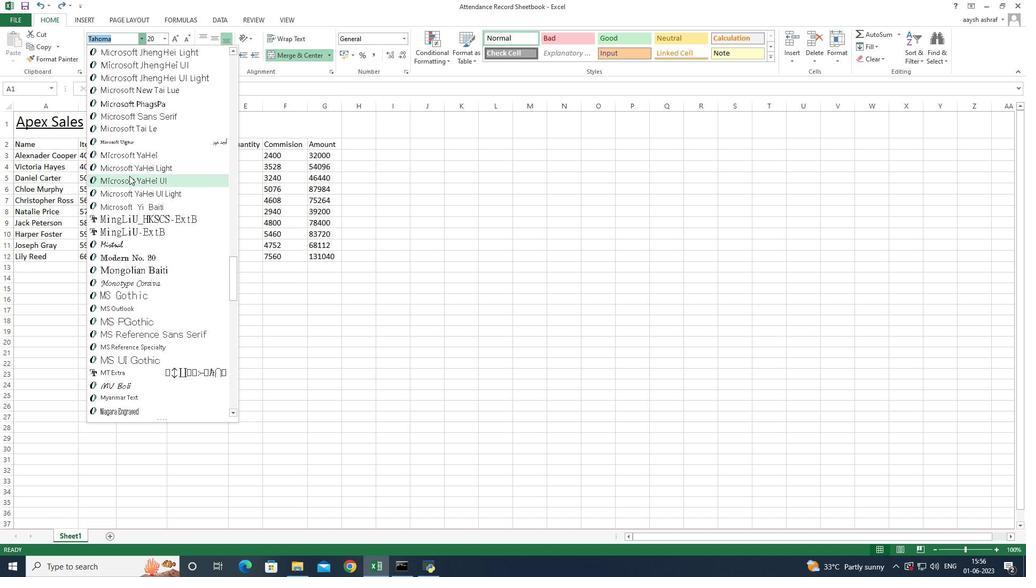 
Action: Mouse scrolled (129, 172) with delta (0, 0)
Screenshot: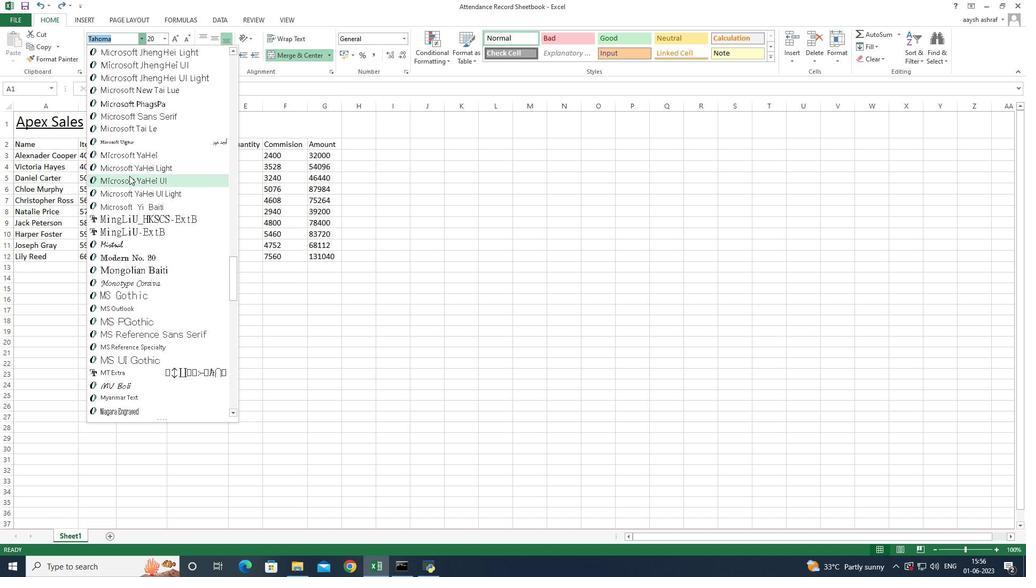 
Action: Mouse moved to (128, 175)
Screenshot: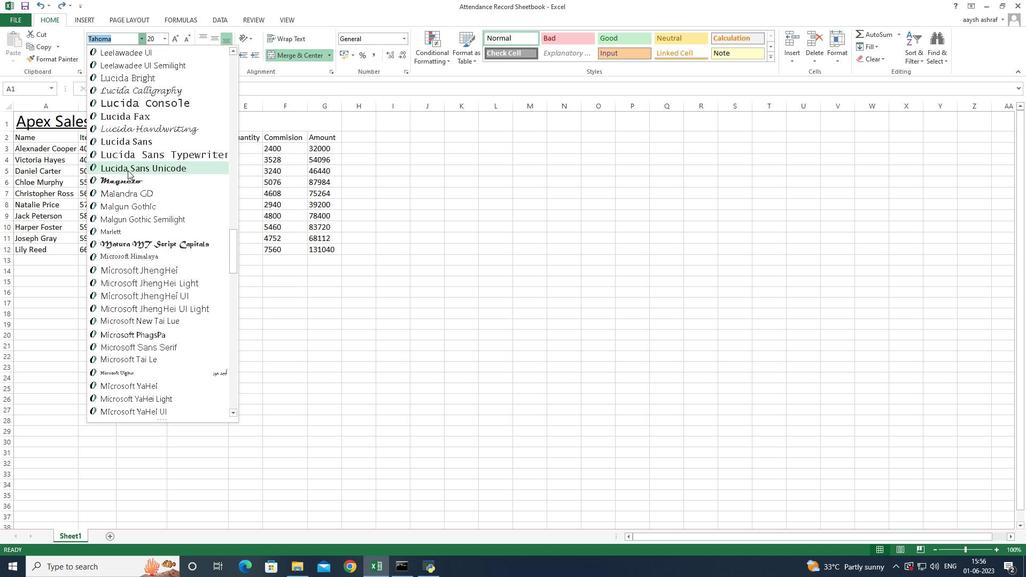 
Action: Mouse scrolled (128, 175) with delta (0, 0)
Screenshot: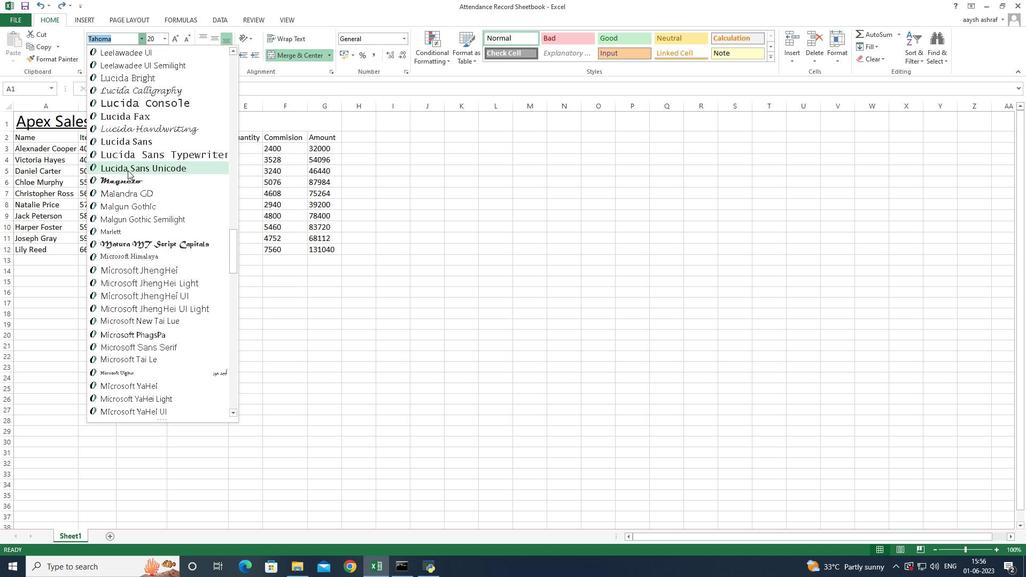 
Action: Mouse scrolled (128, 175) with delta (0, 0)
Screenshot: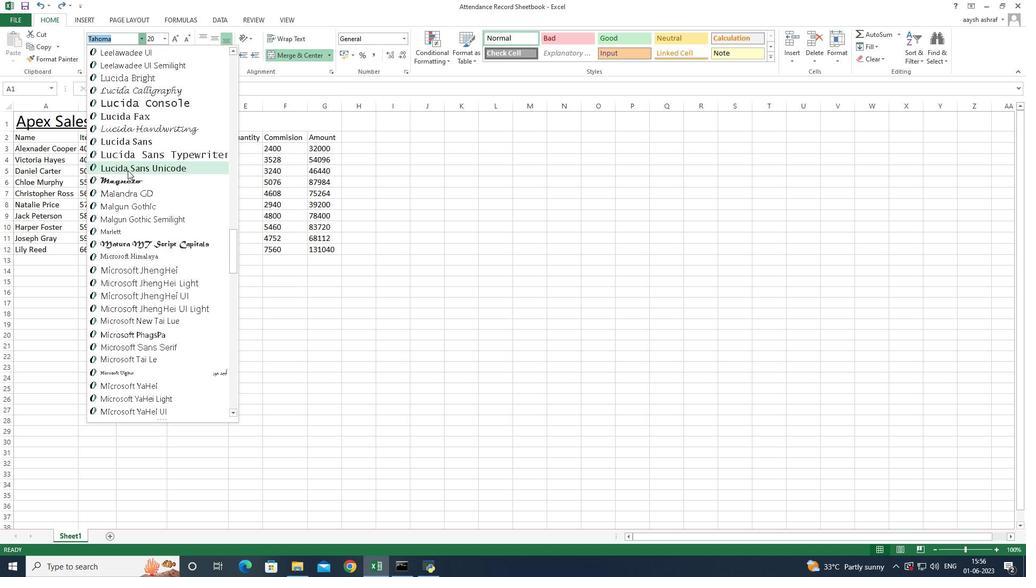 
Action: Mouse scrolled (128, 175) with delta (0, 0)
Screenshot: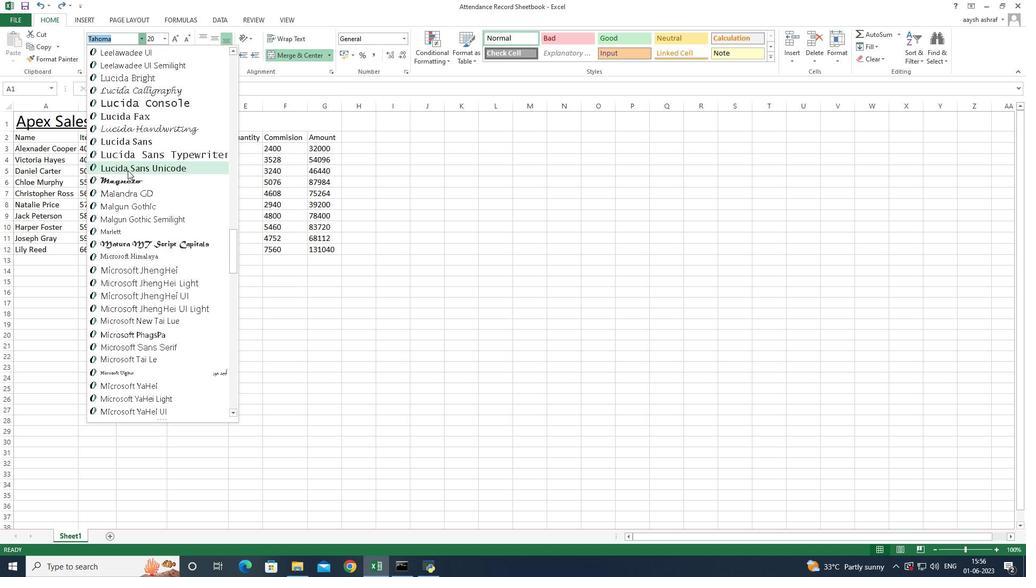 
Action: Mouse scrolled (128, 175) with delta (0, 0)
Screenshot: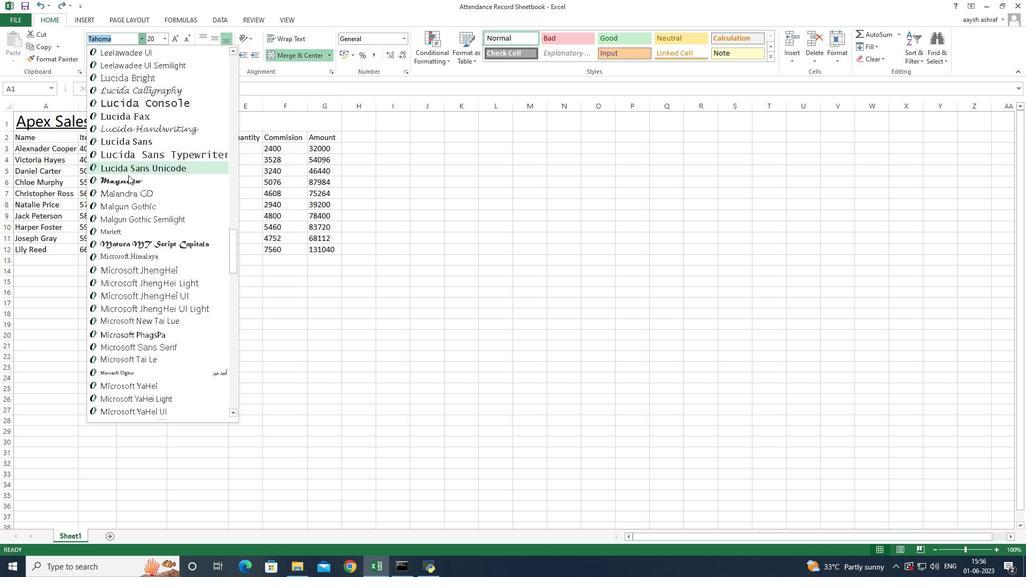 
Action: Mouse scrolled (128, 175) with delta (0, 0)
Screenshot: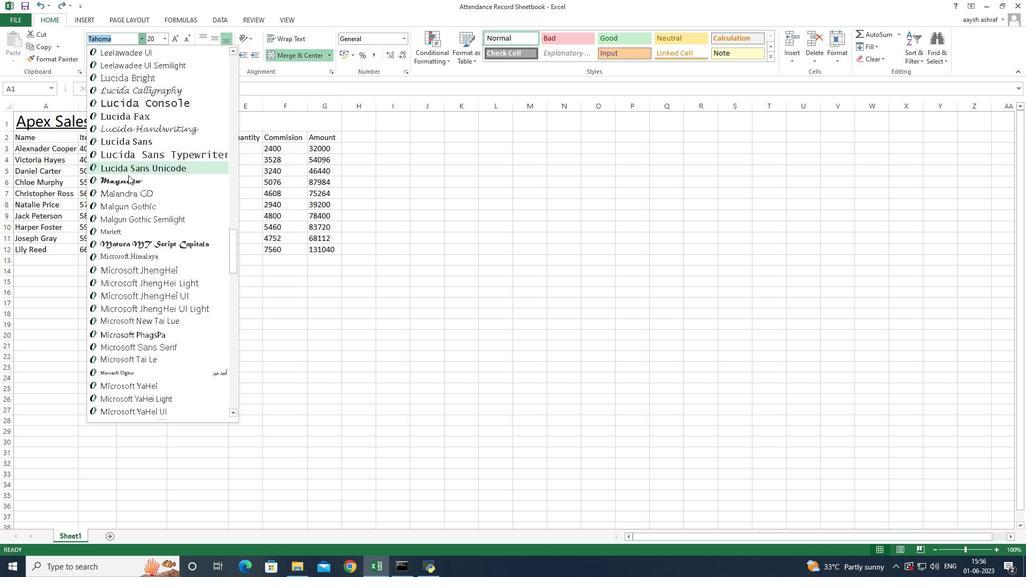 
Action: Mouse scrolled (128, 175) with delta (0, 0)
Screenshot: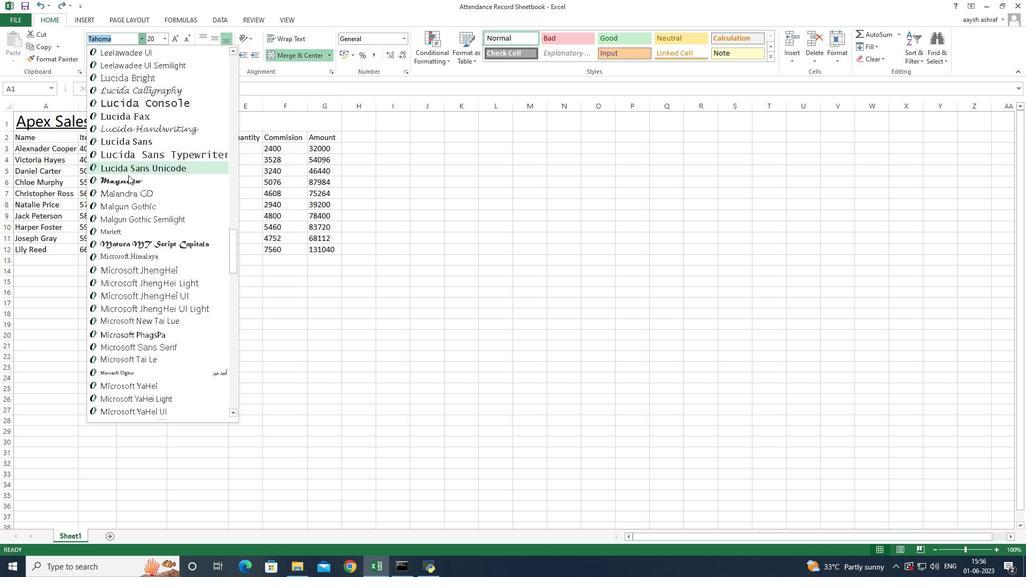 
Action: Mouse moved to (126, 168)
Screenshot: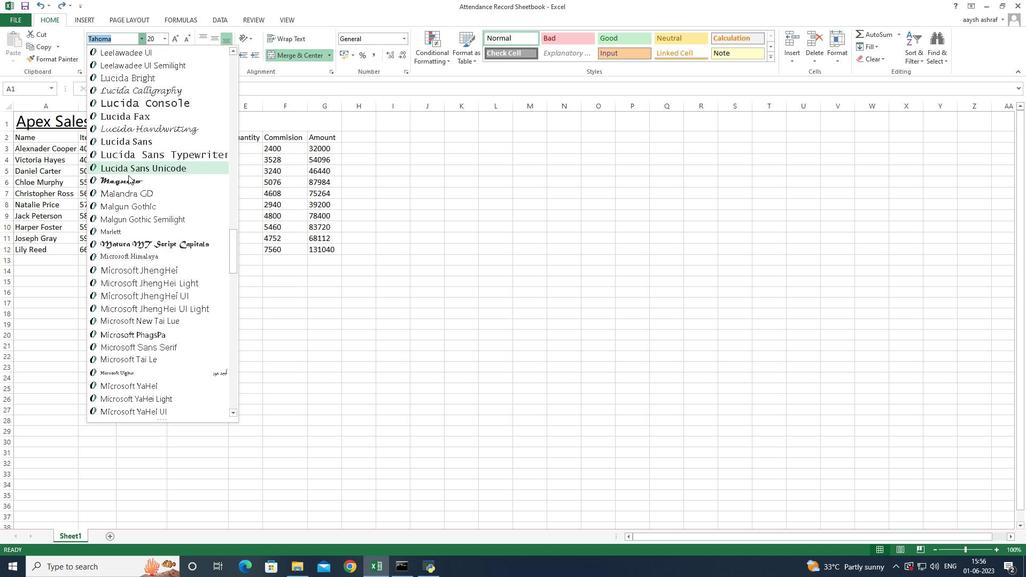 
Action: Mouse scrolled (126, 168) with delta (0, 0)
Screenshot: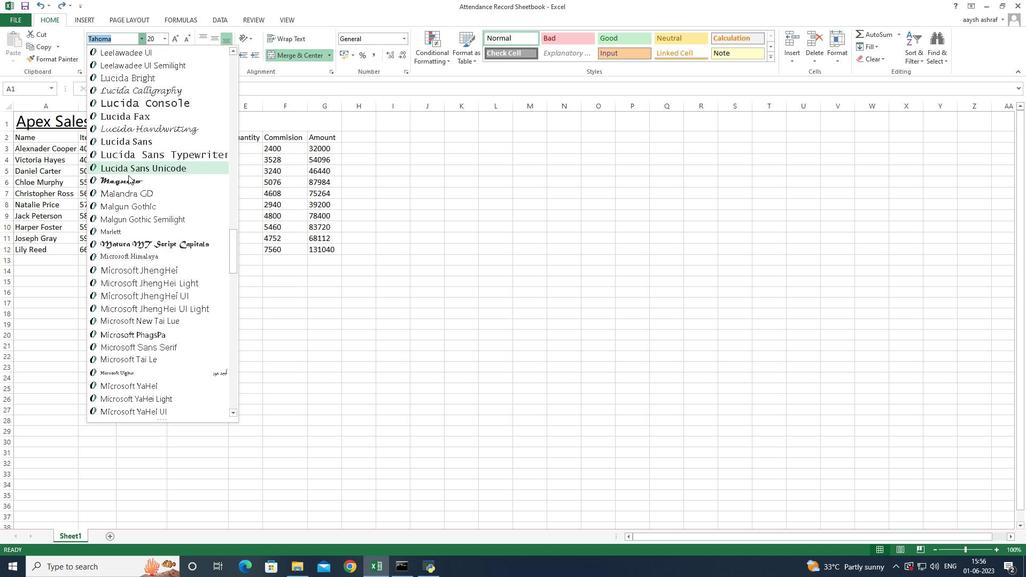 
Action: Mouse moved to (125, 167)
Screenshot: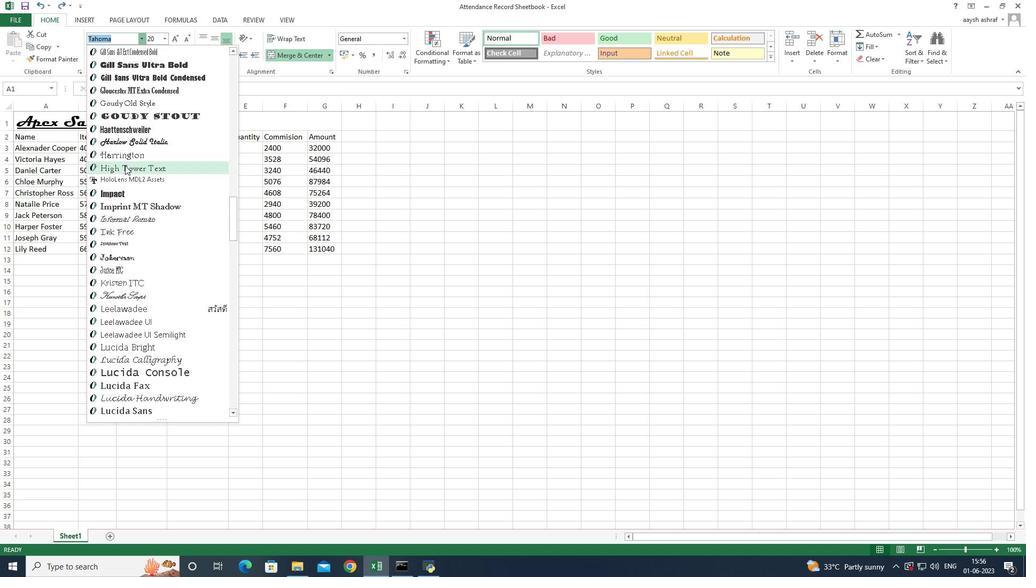 
Action: Mouse scrolled (125, 167) with delta (0, 0)
Screenshot: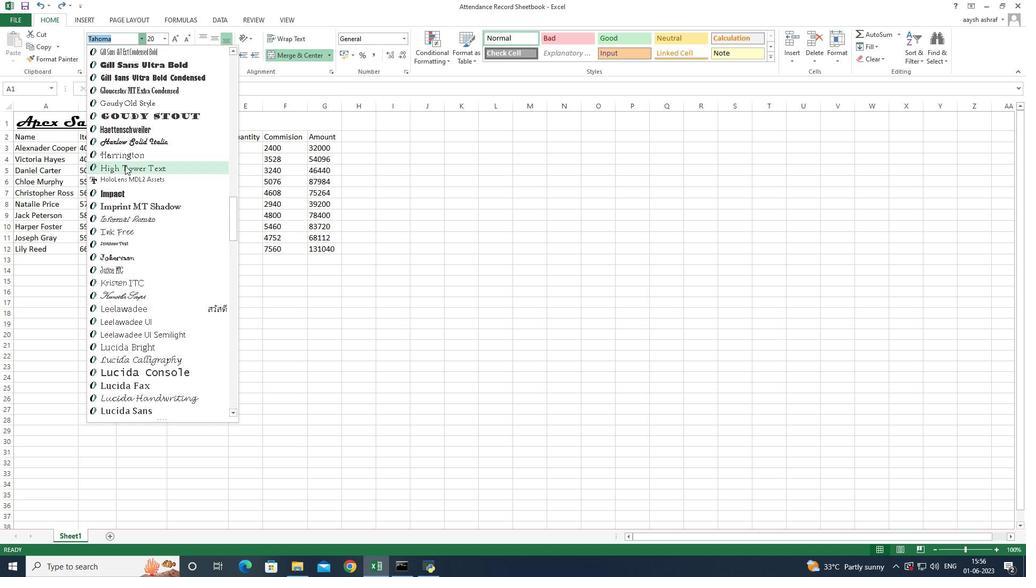 
Action: Mouse scrolled (125, 167) with delta (0, 0)
Screenshot: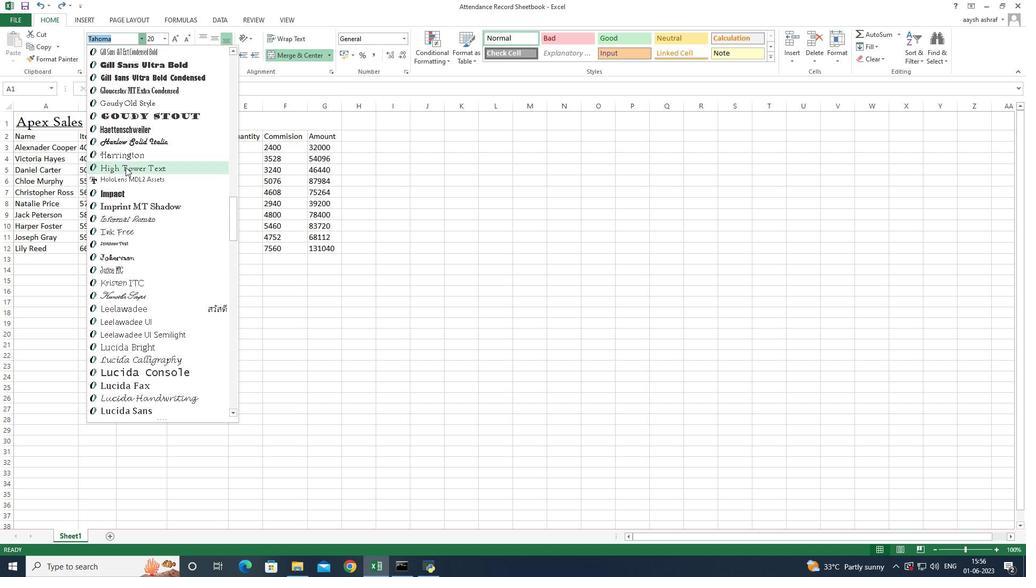 
Action: Mouse scrolled (125, 167) with delta (0, 0)
Screenshot: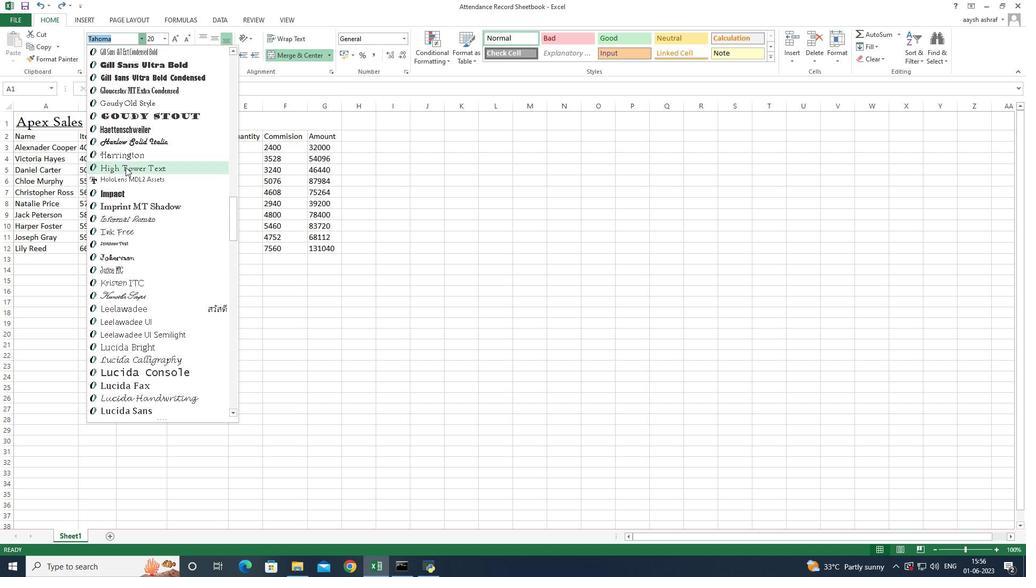
Action: Mouse scrolled (125, 167) with delta (0, 0)
Screenshot: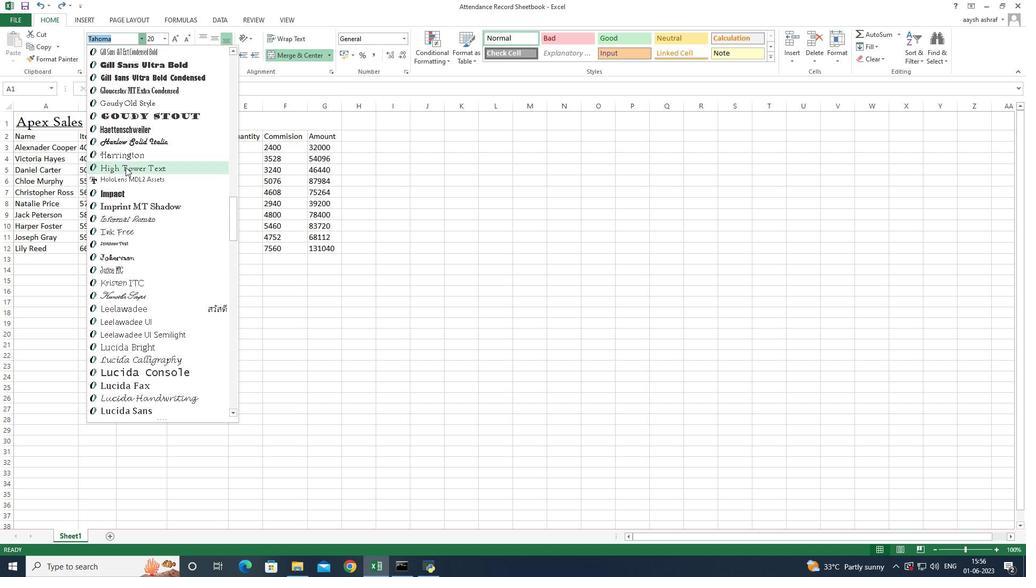 
Action: Mouse scrolled (125, 167) with delta (0, 0)
Screenshot: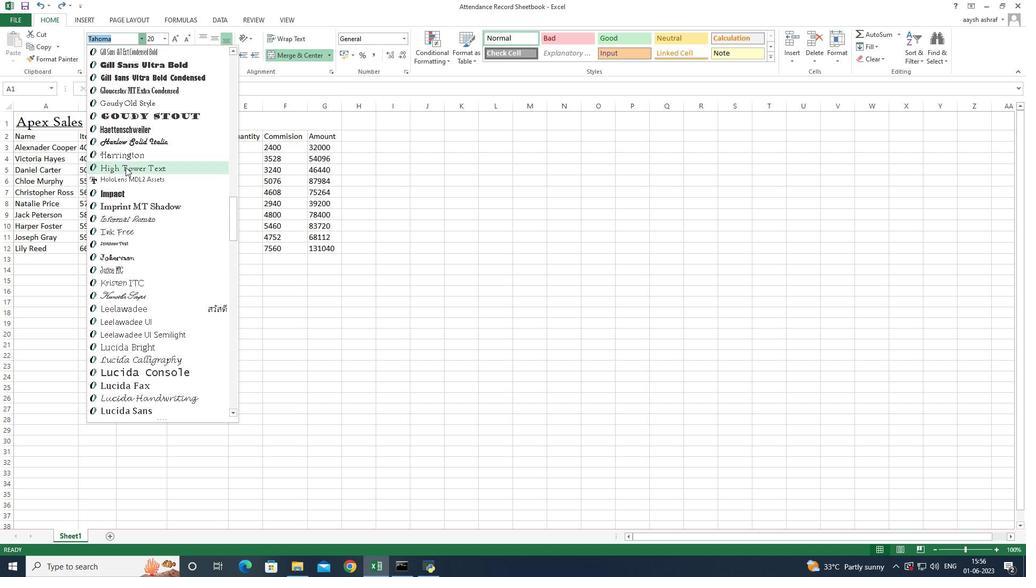 
Action: Mouse moved to (125, 162)
Screenshot: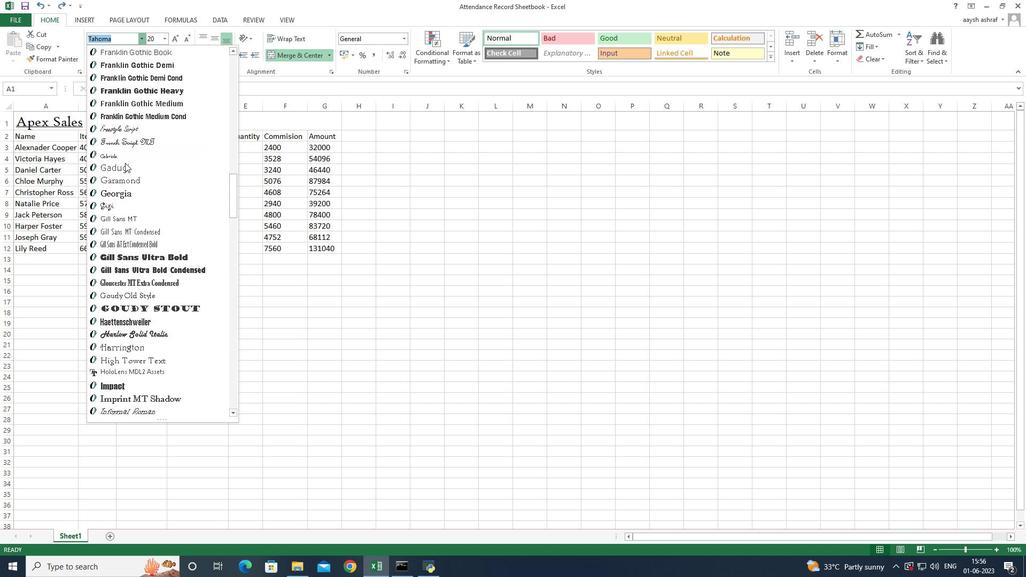 
Action: Mouse scrolled (125, 163) with delta (0, 0)
Screenshot: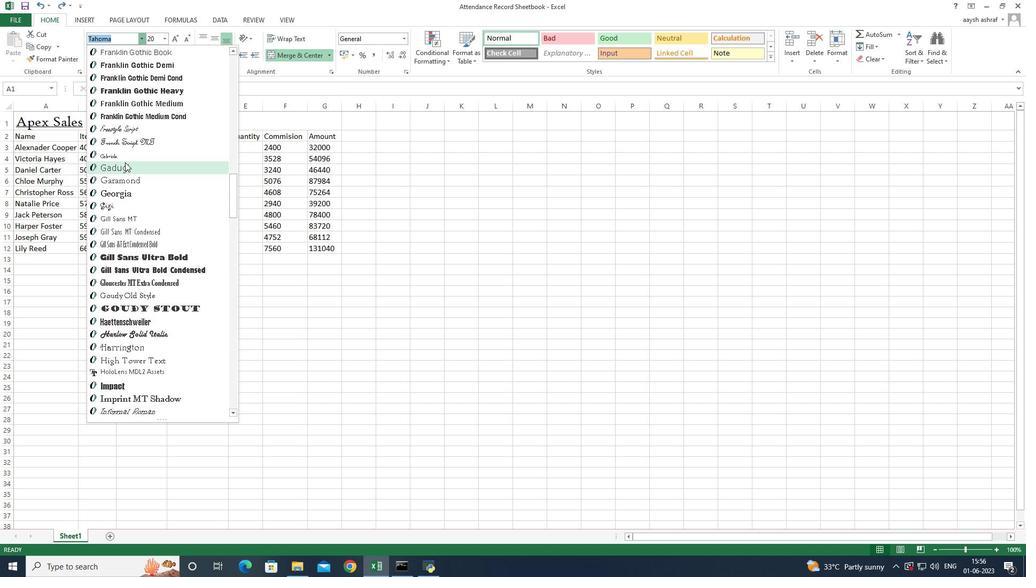 
Action: Mouse scrolled (125, 163) with delta (0, 0)
Screenshot: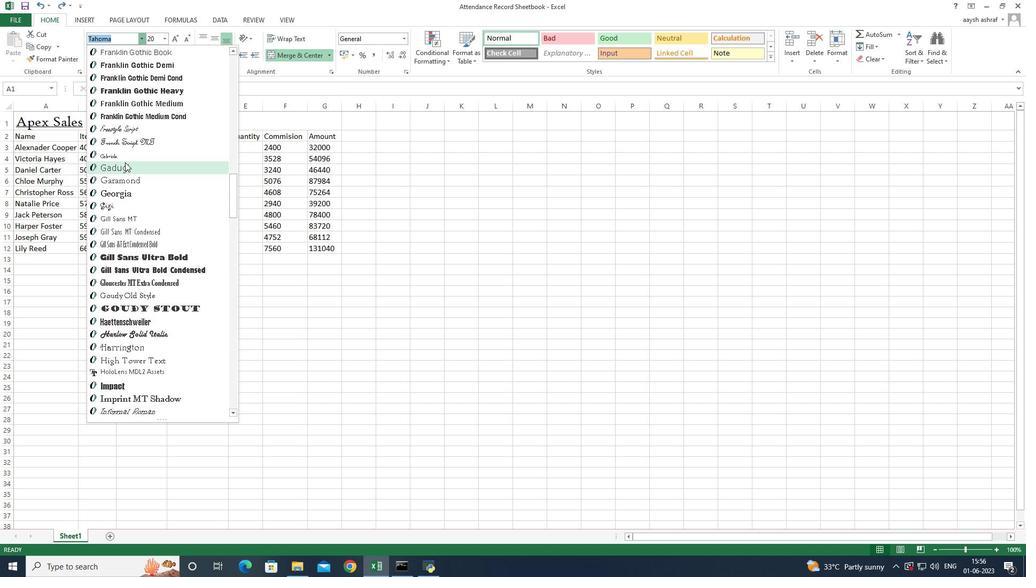 
Action: Mouse scrolled (125, 163) with delta (0, 0)
Screenshot: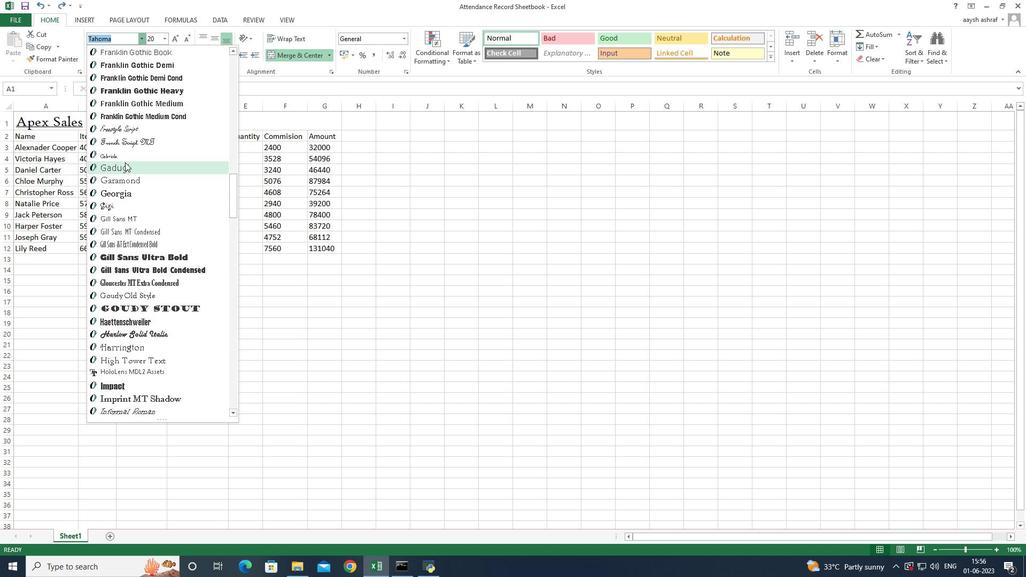 
Action: Mouse scrolled (125, 163) with delta (0, 0)
Screenshot: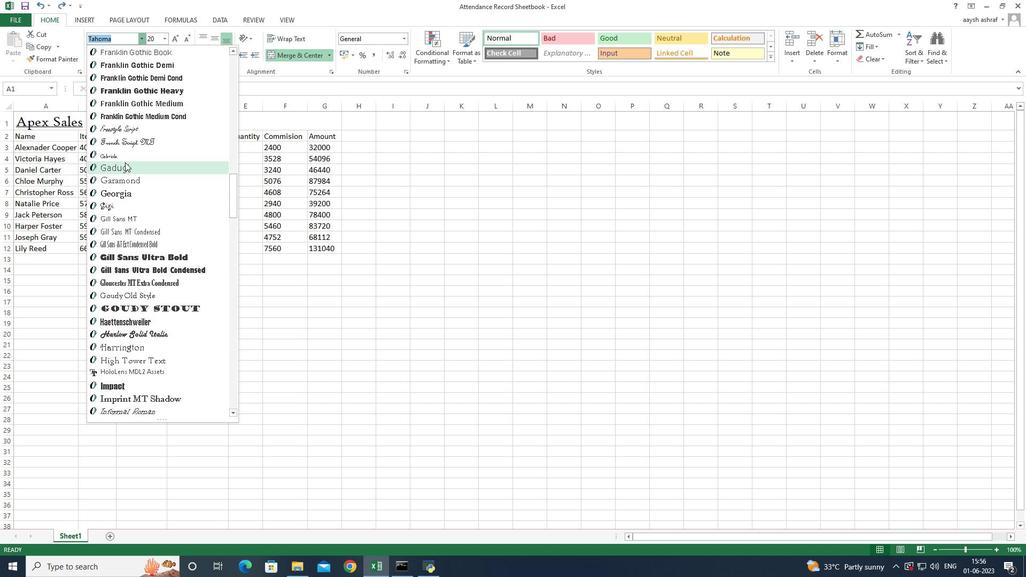 
Action: Mouse scrolled (125, 163) with delta (0, 0)
Screenshot: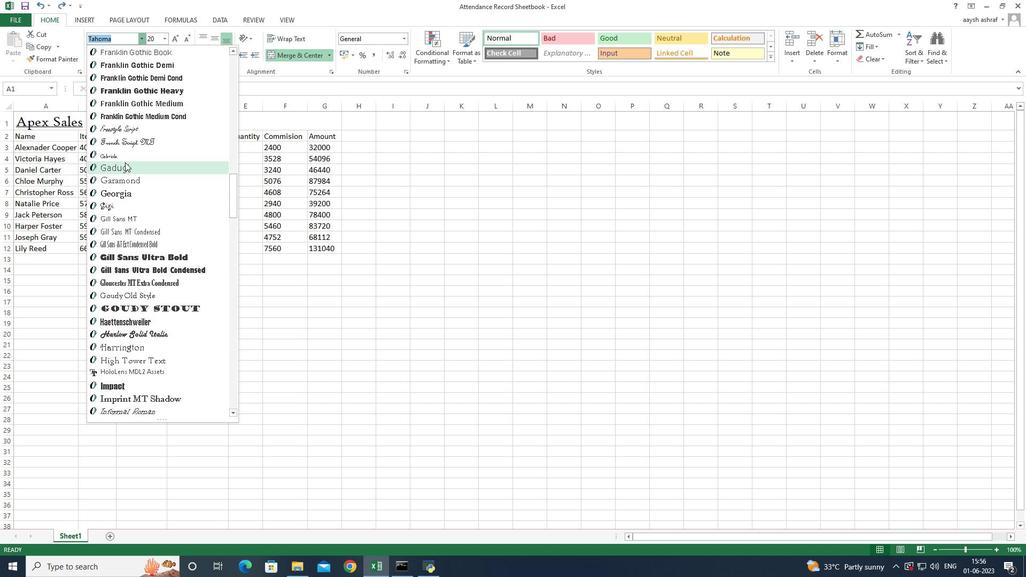 
Action: Mouse scrolled (125, 163) with delta (0, 0)
Screenshot: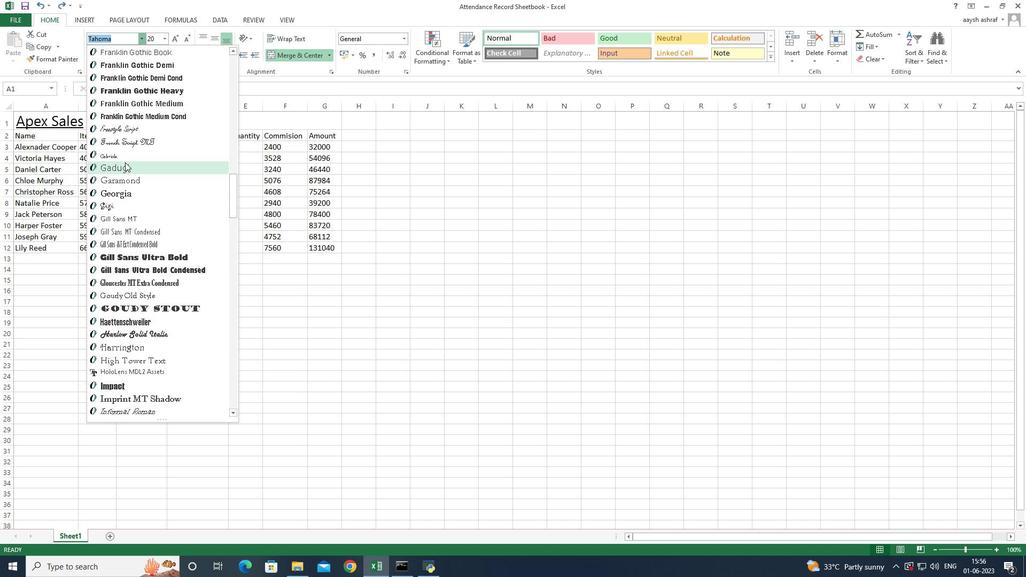 
Action: Mouse moved to (124, 160)
Screenshot: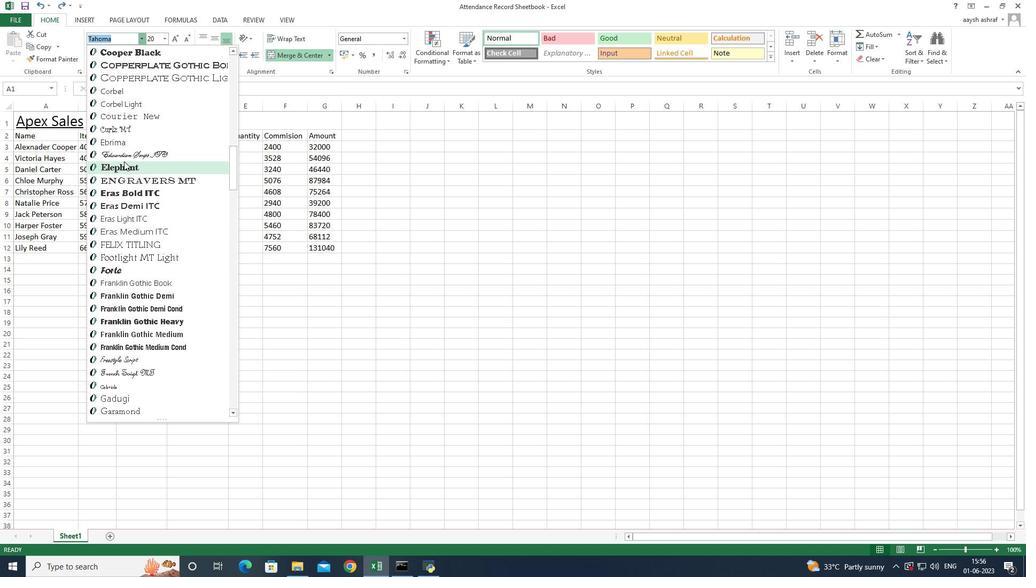 
Action: Mouse scrolled (124, 161) with delta (0, 0)
Screenshot: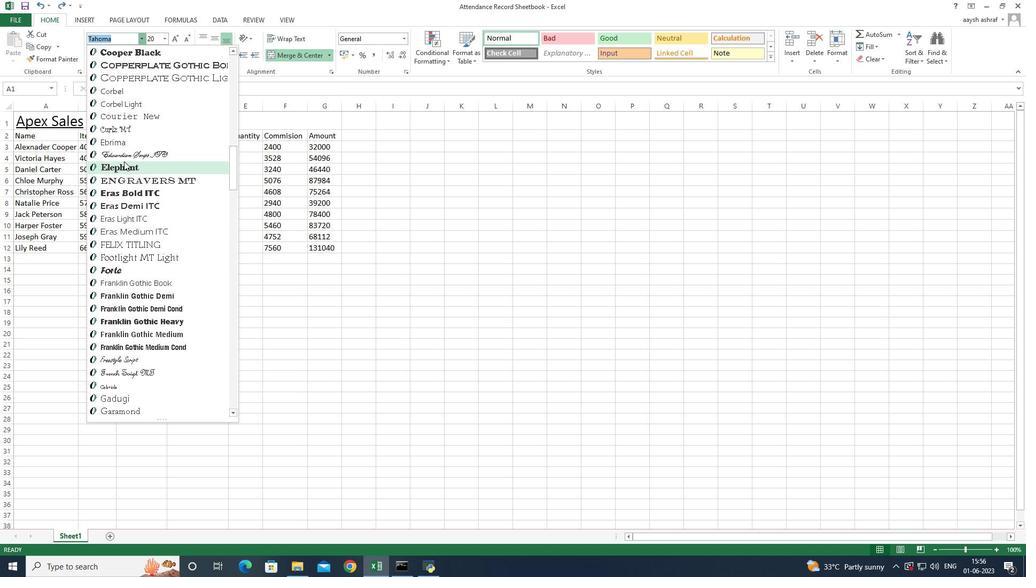 
Action: Mouse scrolled (124, 161) with delta (0, 0)
Screenshot: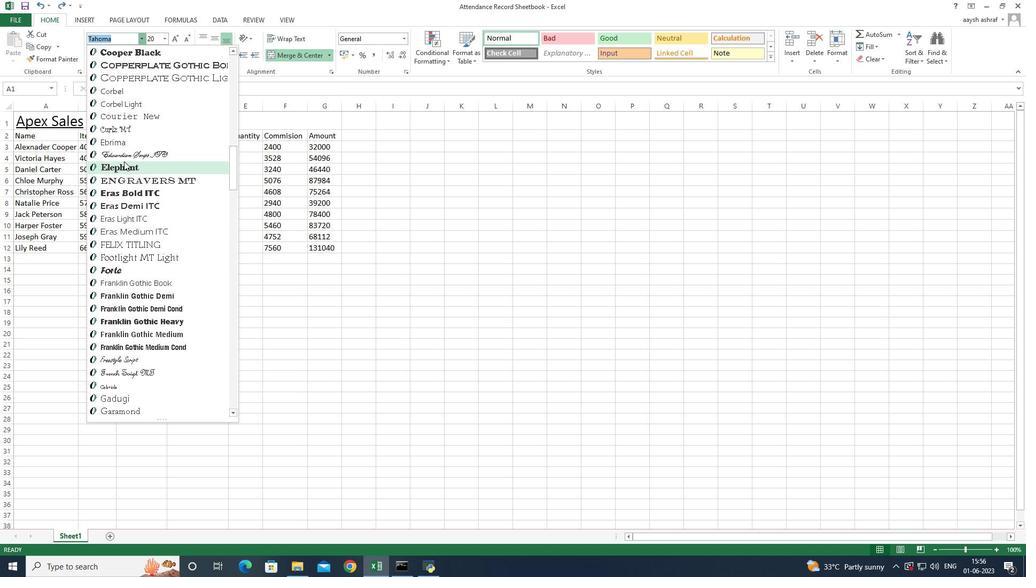 
Action: Mouse scrolled (124, 161) with delta (0, 0)
Screenshot: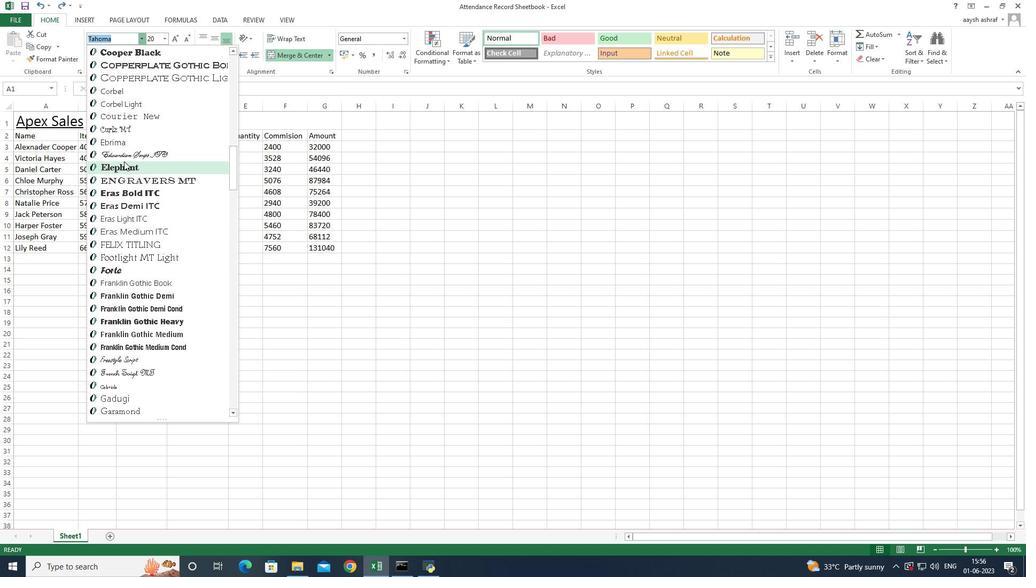 
Action: Mouse scrolled (124, 161) with delta (0, 0)
Screenshot: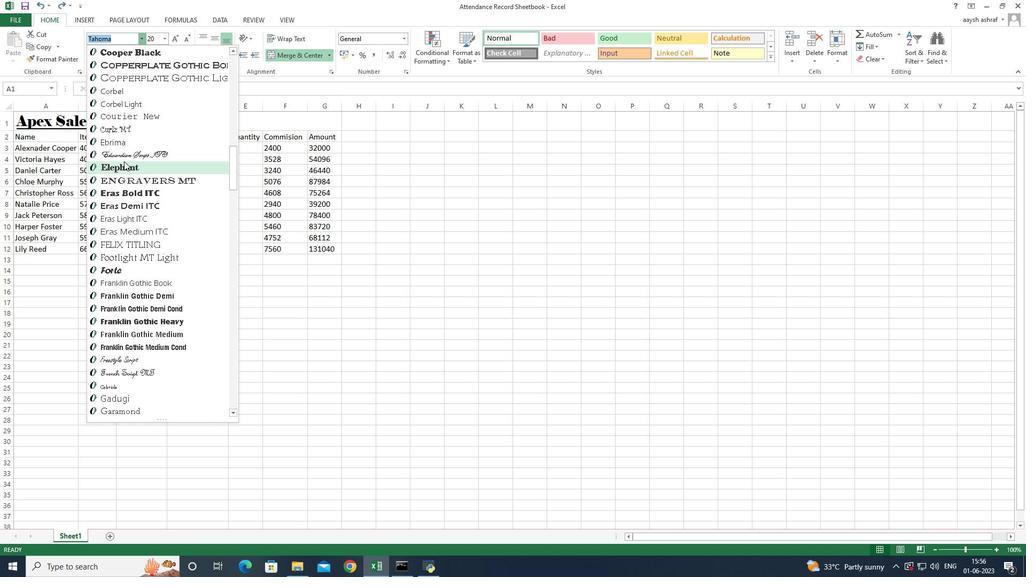 
Action: Mouse scrolled (124, 161) with delta (0, 0)
Screenshot: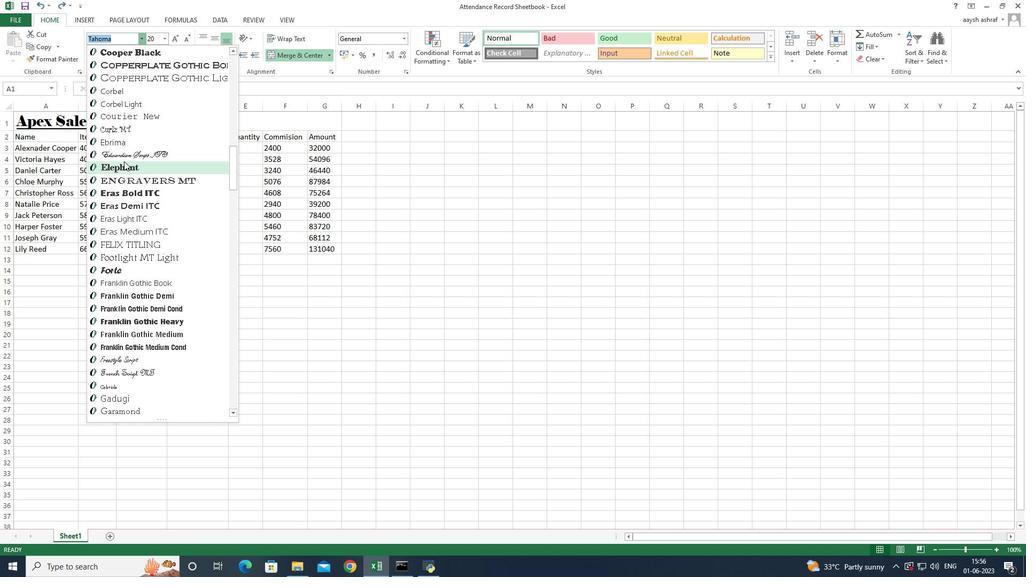 
Action: Mouse scrolled (124, 161) with delta (0, 0)
Screenshot: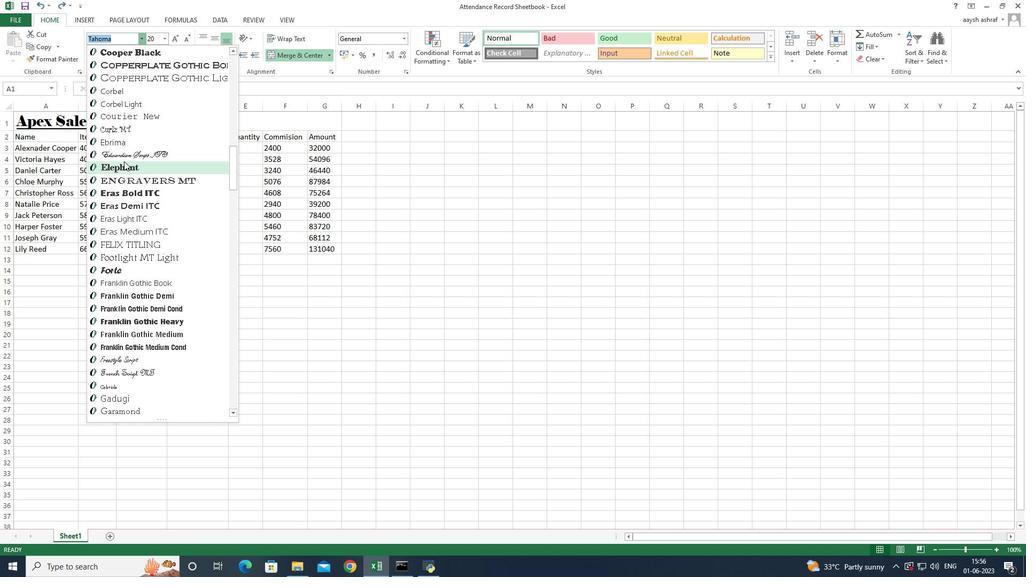 
Action: Mouse moved to (126, 162)
Screenshot: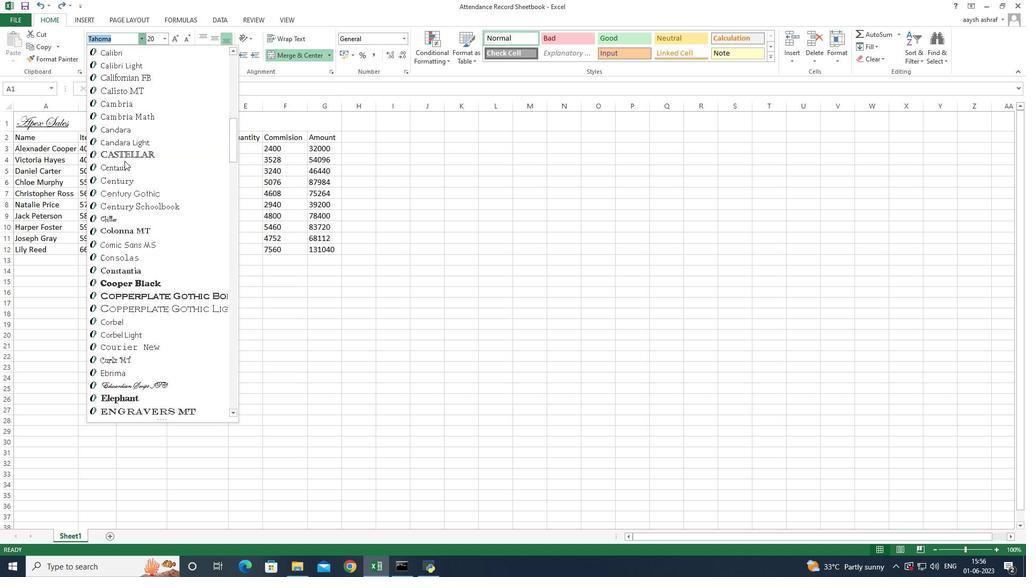 
Action: Mouse scrolled (126, 163) with delta (0, 0)
Screenshot: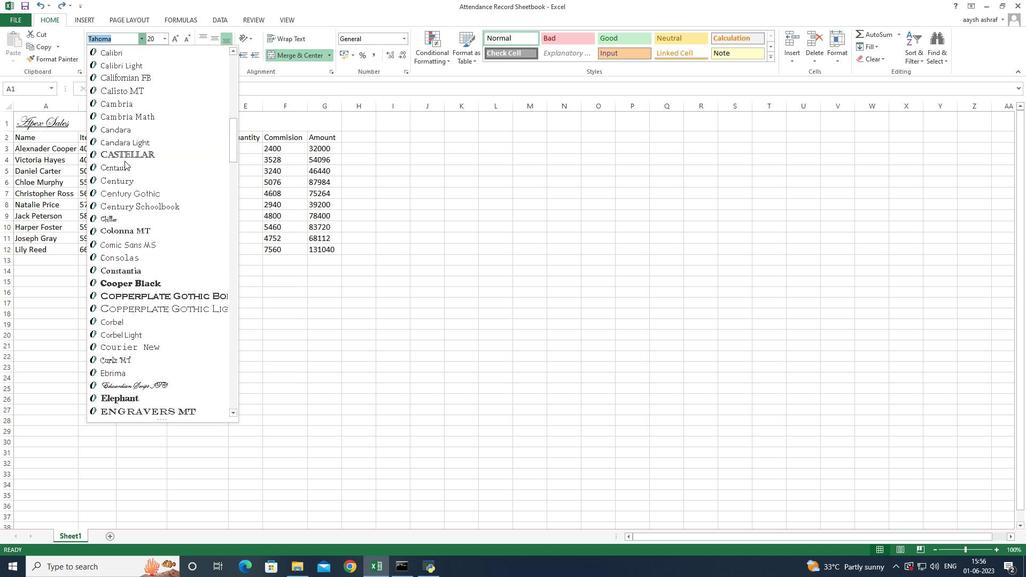 
Action: Mouse scrolled (126, 163) with delta (0, 0)
Screenshot: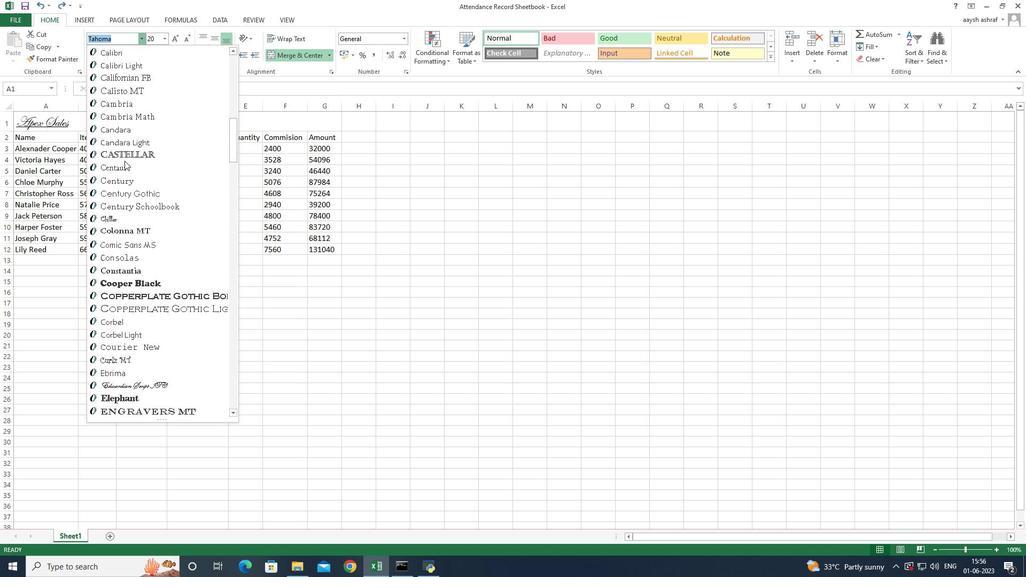 
Action: Mouse scrolled (126, 163) with delta (0, 0)
Screenshot: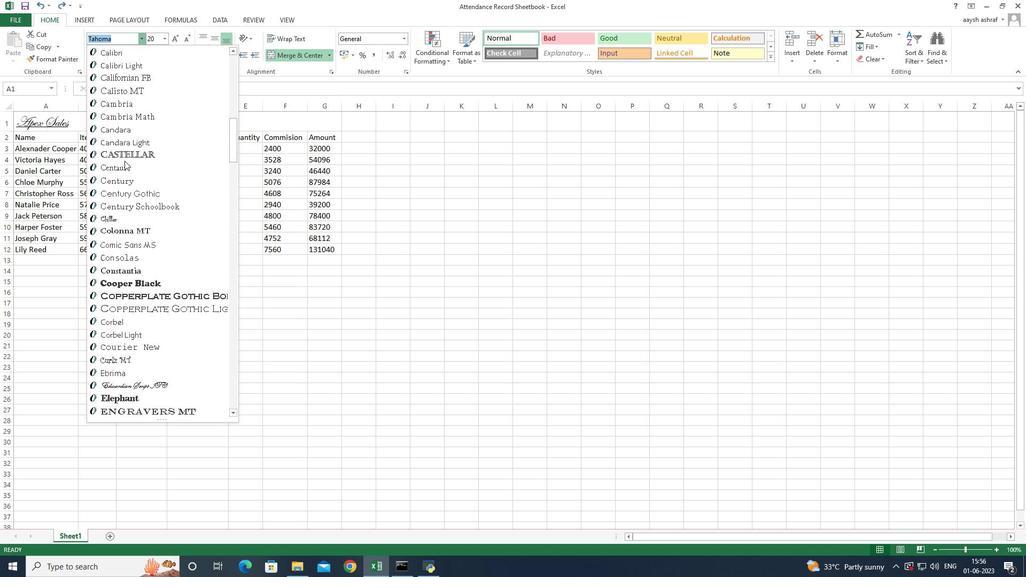 
Action: Mouse scrolled (126, 163) with delta (0, 0)
Screenshot: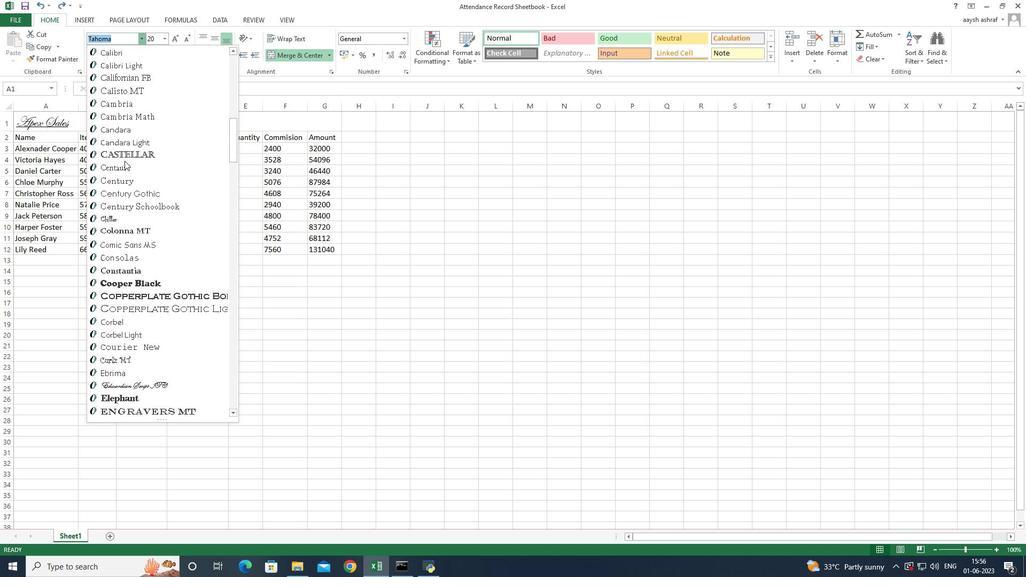 
Action: Mouse scrolled (126, 163) with delta (0, 0)
Screenshot: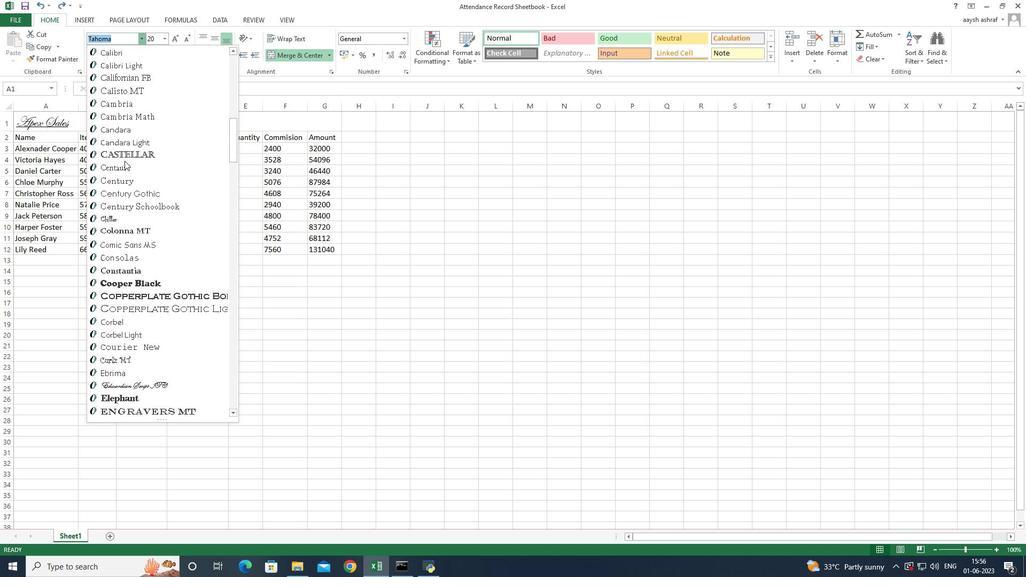 
Action: Mouse scrolled (126, 163) with delta (0, 0)
Screenshot: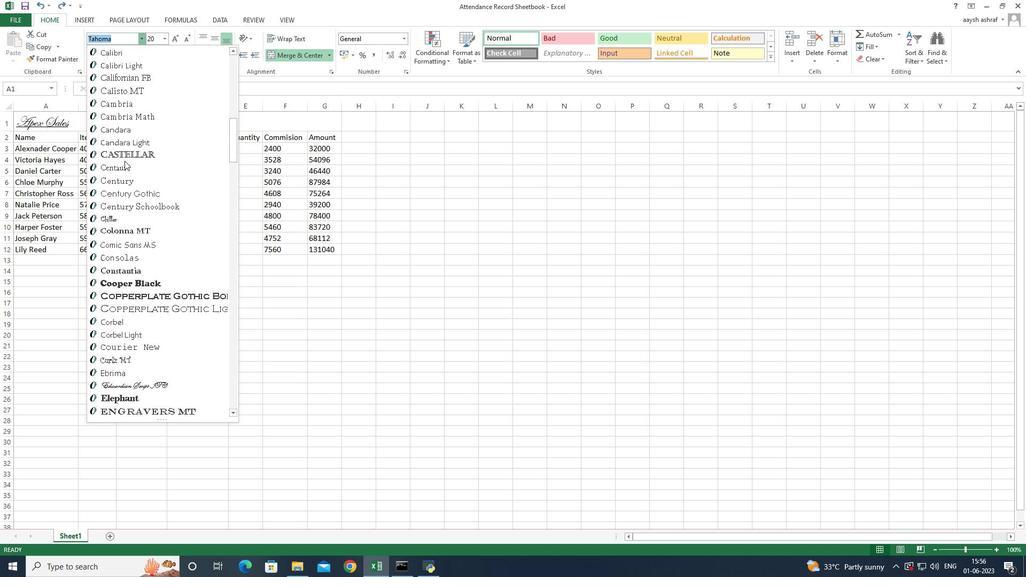 
Action: Mouse moved to (127, 163)
Screenshot: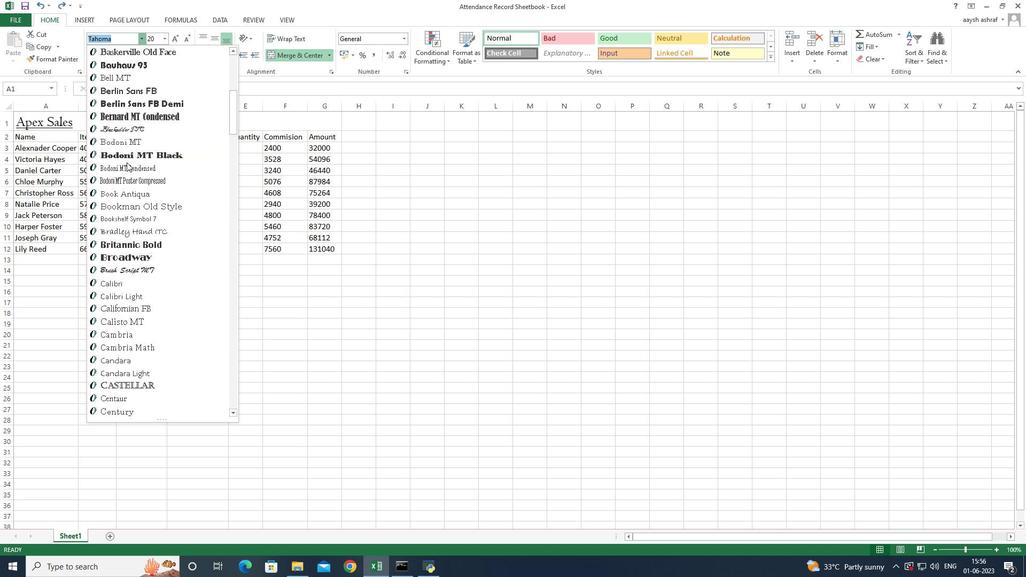 
Action: Mouse scrolled (127, 163) with delta (0, 0)
Screenshot: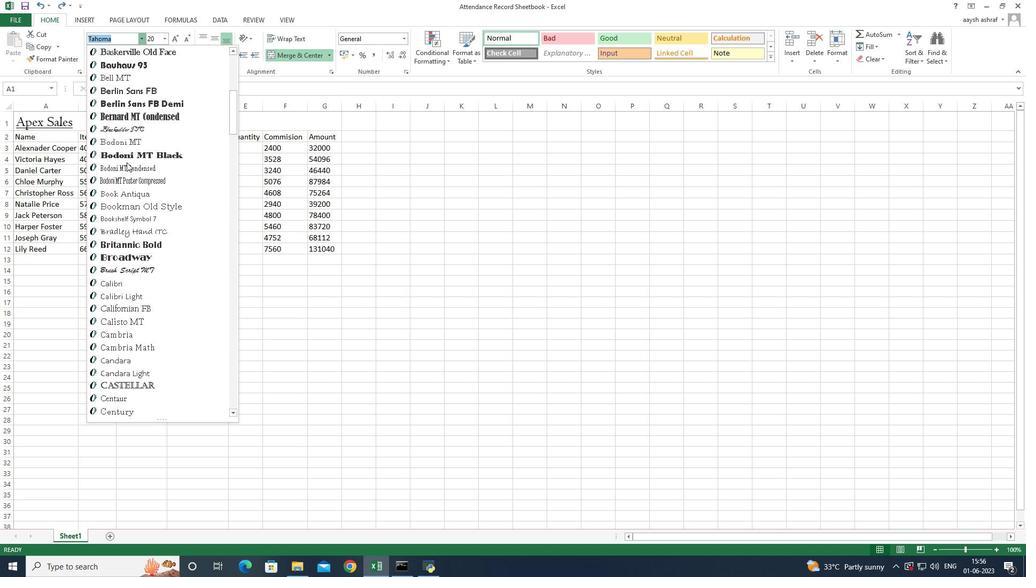 
Action: Mouse scrolled (127, 163) with delta (0, 0)
Screenshot: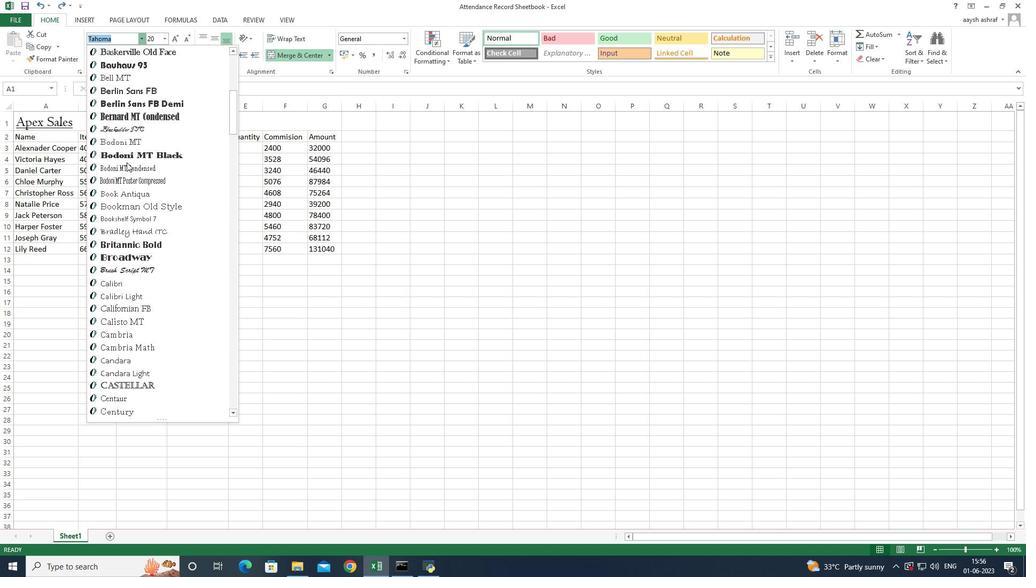 
Action: Mouse scrolled (127, 163) with delta (0, 0)
Screenshot: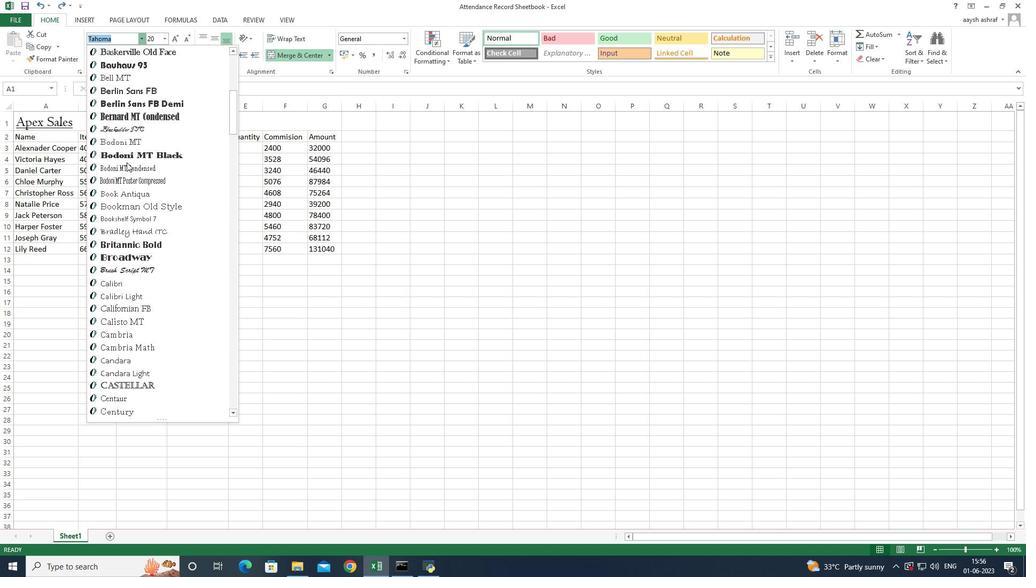 
Action: Mouse scrolled (127, 163) with delta (0, 0)
Screenshot: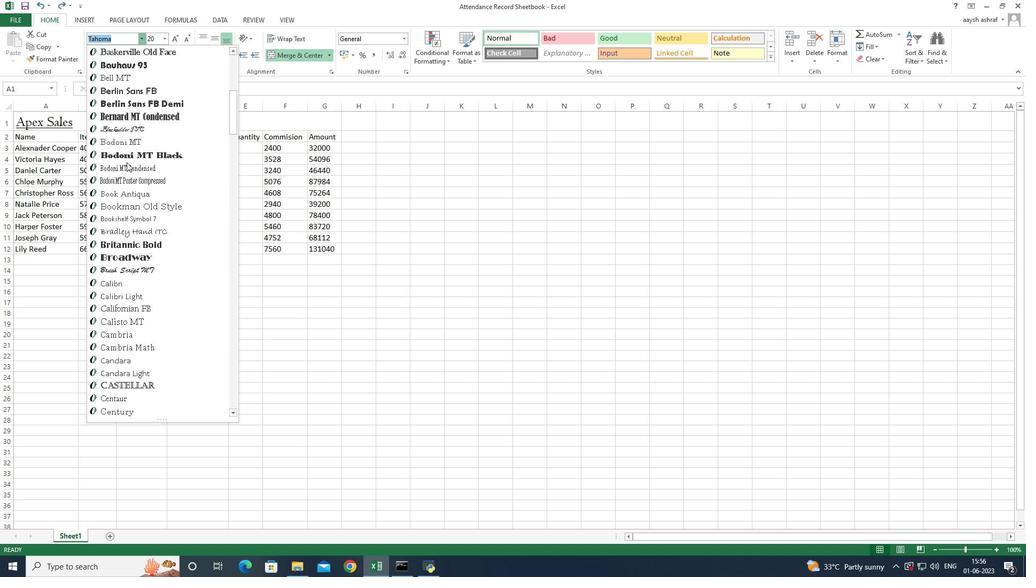 
Action: Mouse scrolled (127, 163) with delta (0, 0)
Screenshot: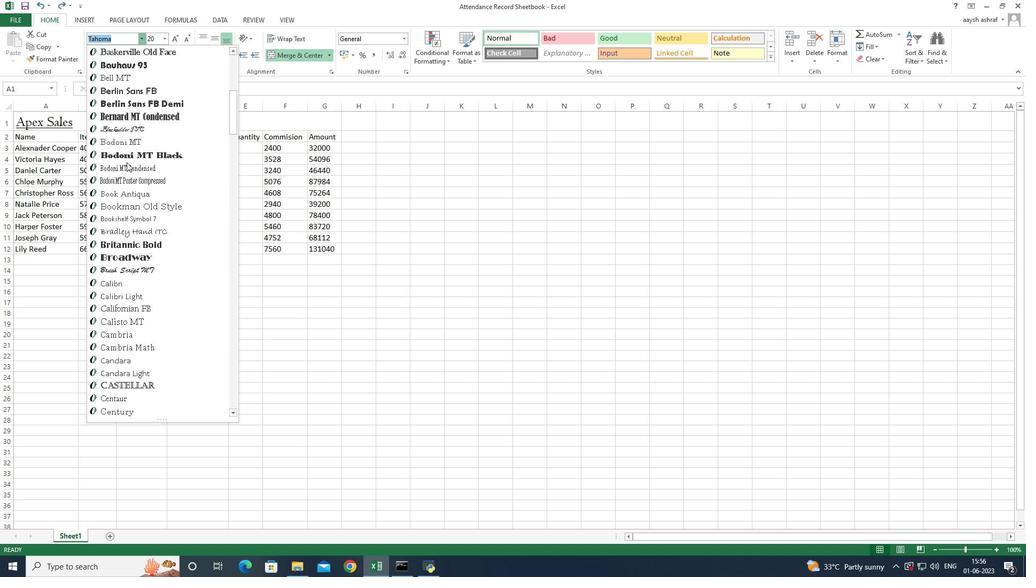 
Action: Mouse scrolled (127, 163) with delta (0, 0)
Screenshot: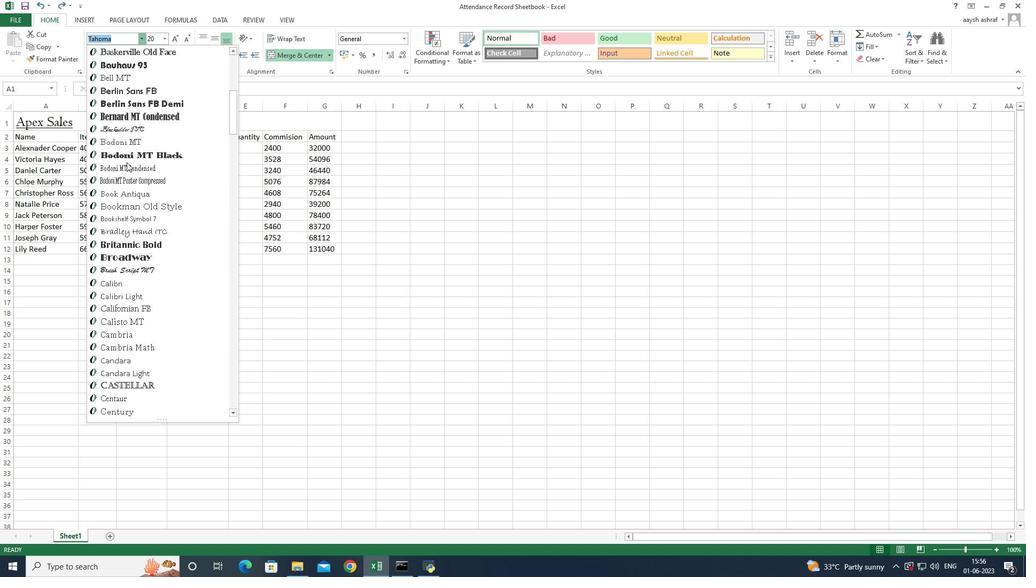 
Action: Mouse scrolled (127, 163) with delta (0, 0)
Screenshot: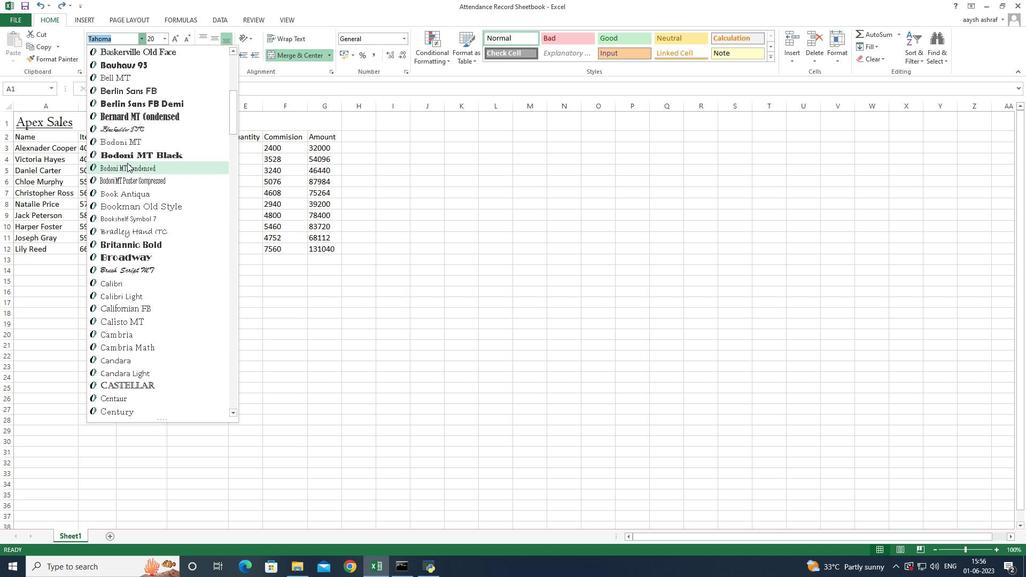
Action: Mouse moved to (132, 174)
Screenshot: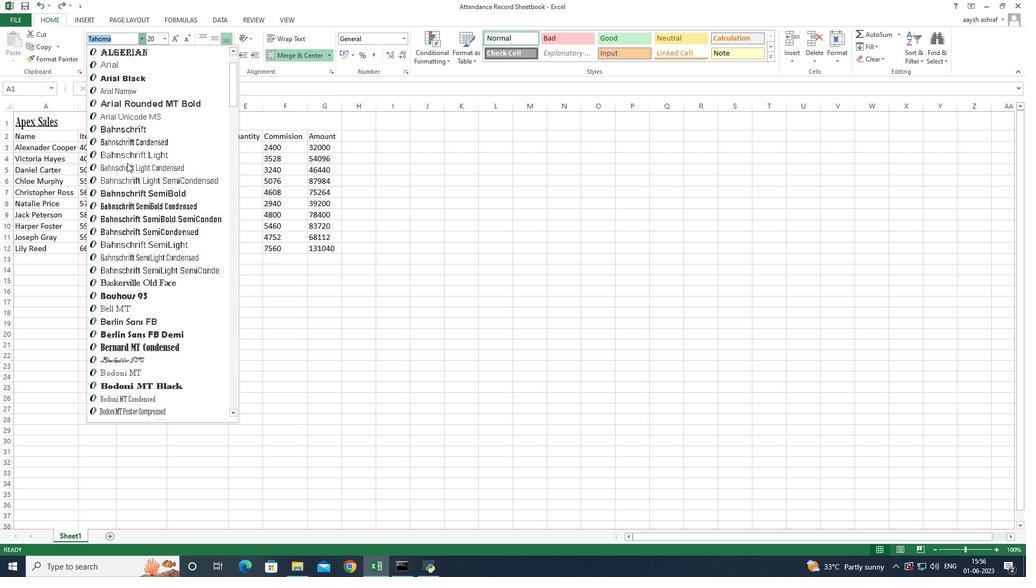 
Action: Mouse scrolled (132, 175) with delta (0, 0)
Screenshot: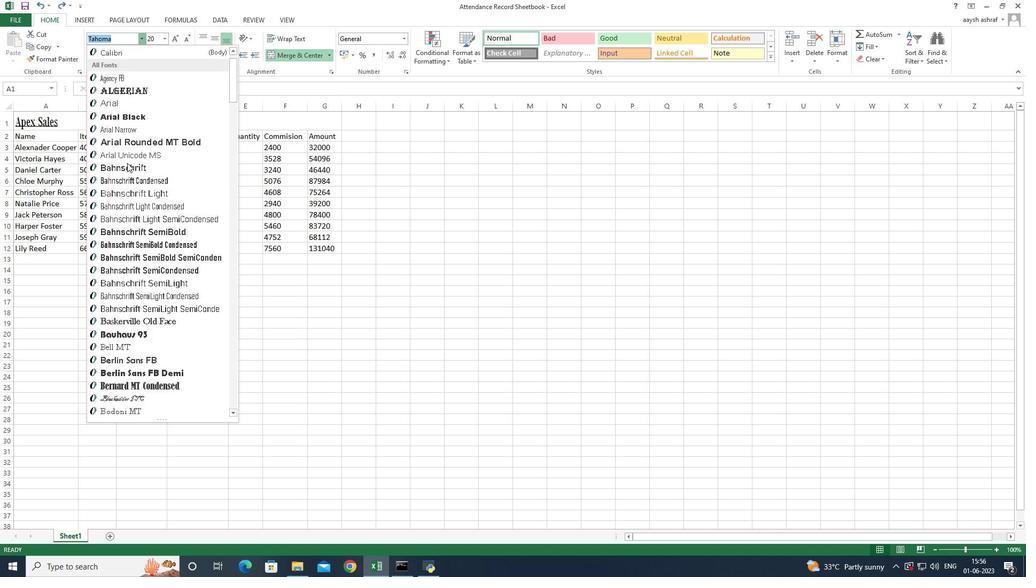 
Action: Mouse scrolled (132, 175) with delta (0, 0)
Screenshot: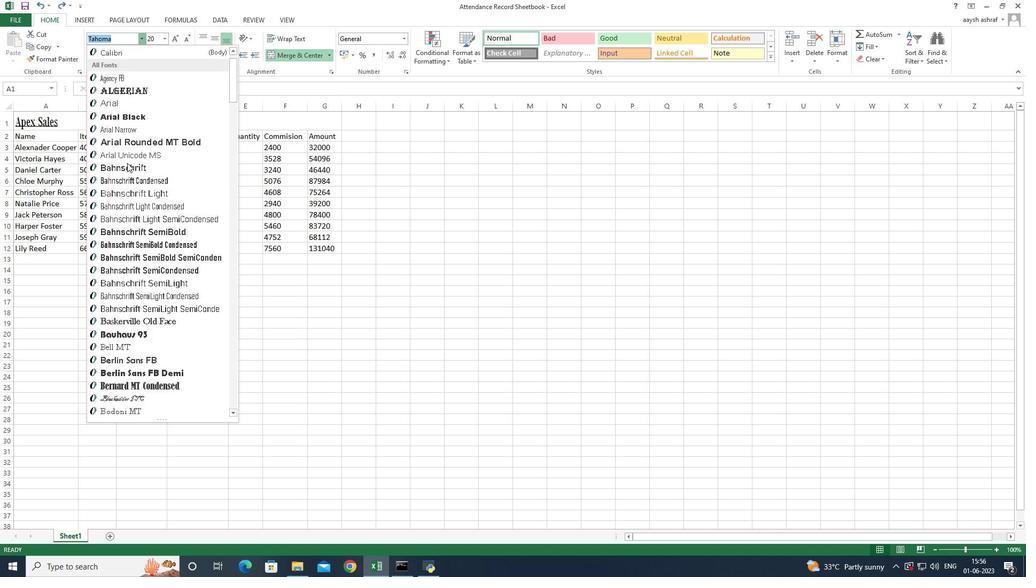
Action: Mouse scrolled (132, 175) with delta (0, 0)
Screenshot: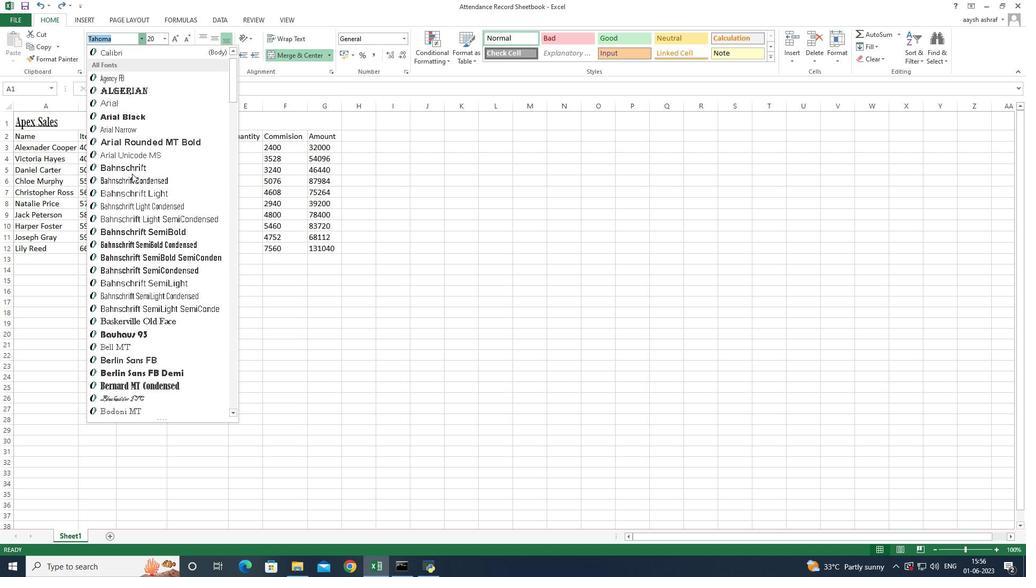 
Action: Mouse scrolled (132, 175) with delta (0, 0)
Screenshot: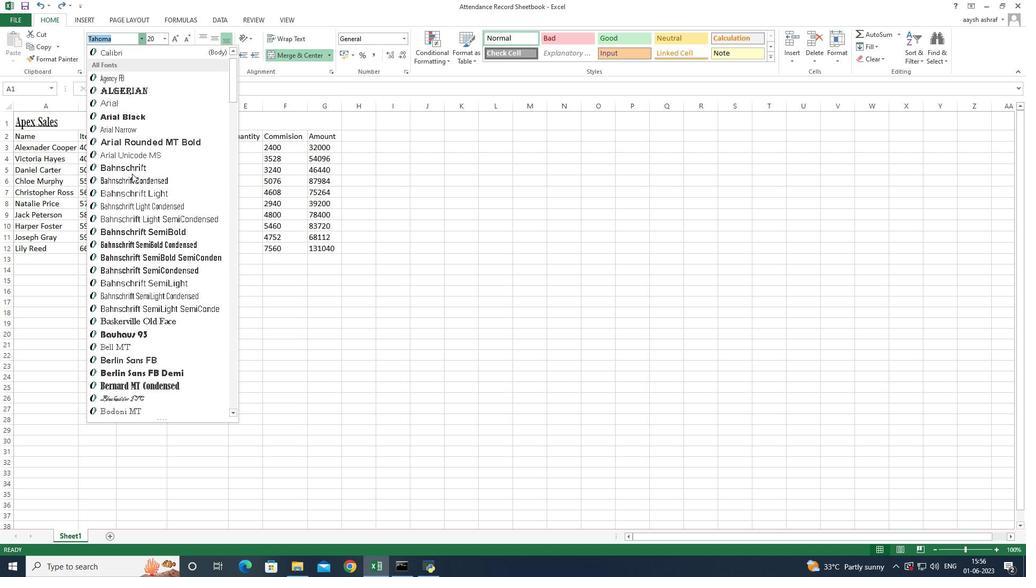 
Action: Mouse scrolled (132, 175) with delta (0, 0)
Screenshot: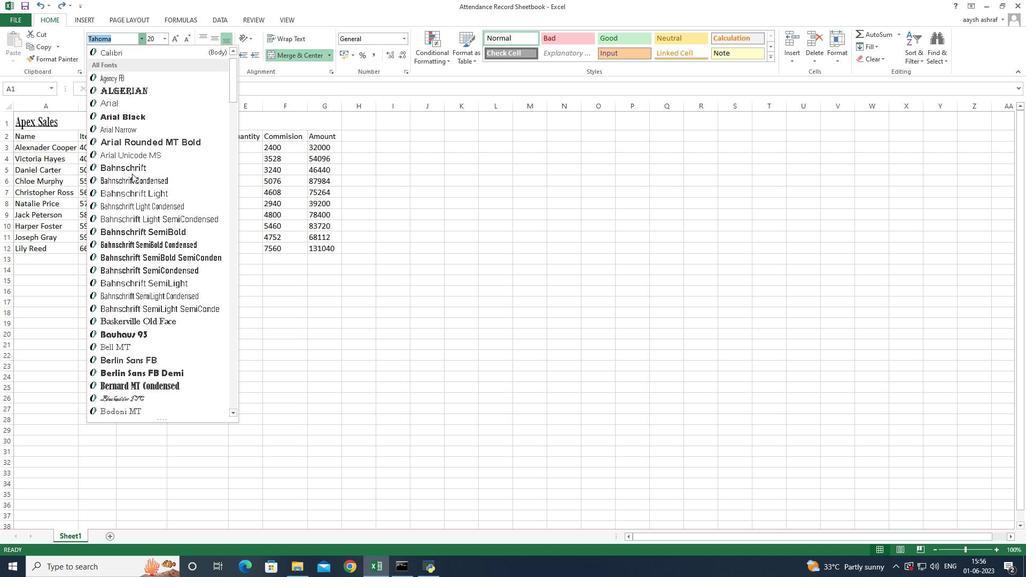 
Action: Mouse moved to (132, 173)
Screenshot: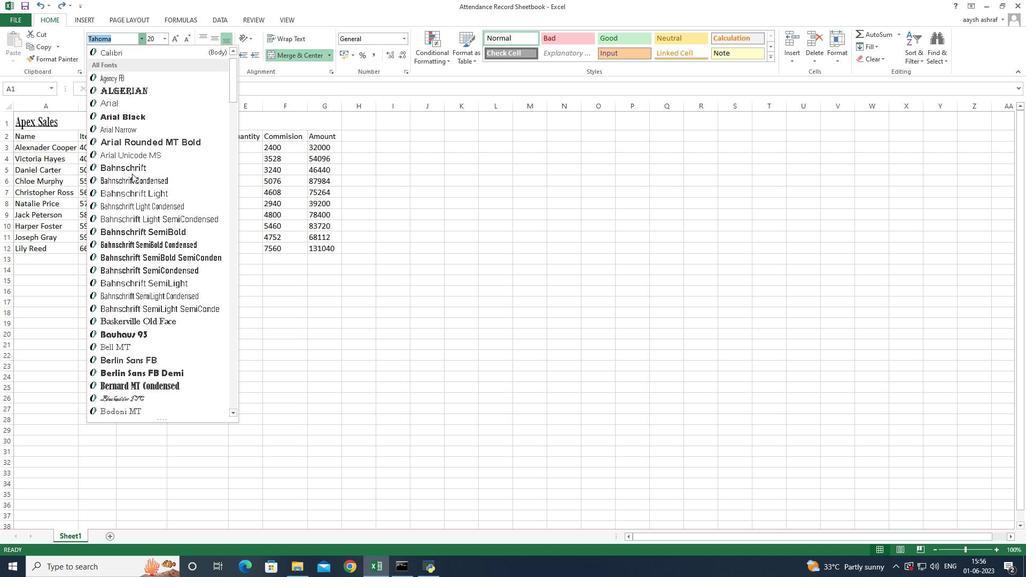 
Action: Mouse scrolled (132, 174) with delta (0, 0)
Screenshot: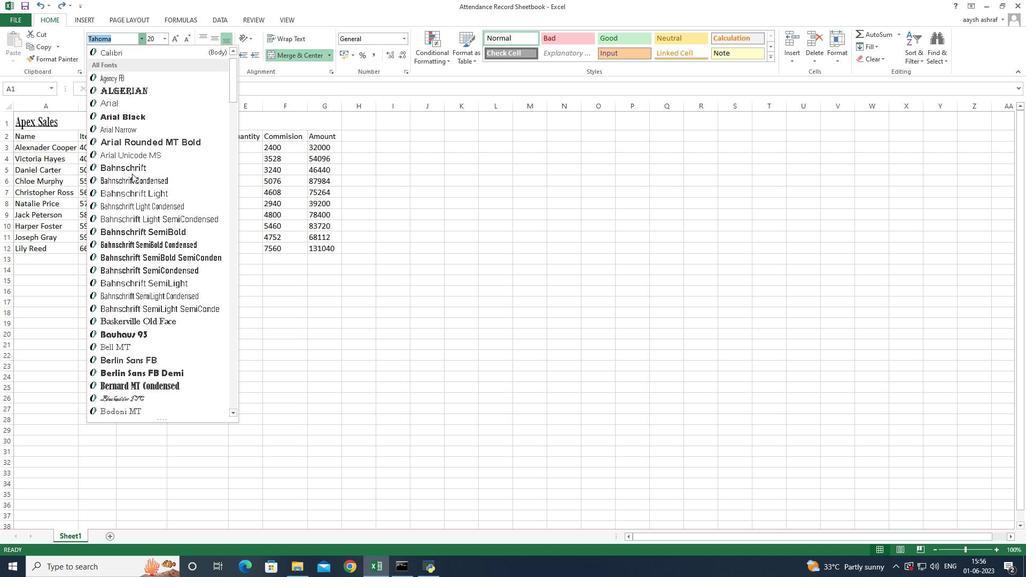 
Action: Mouse moved to (129, 171)
Screenshot: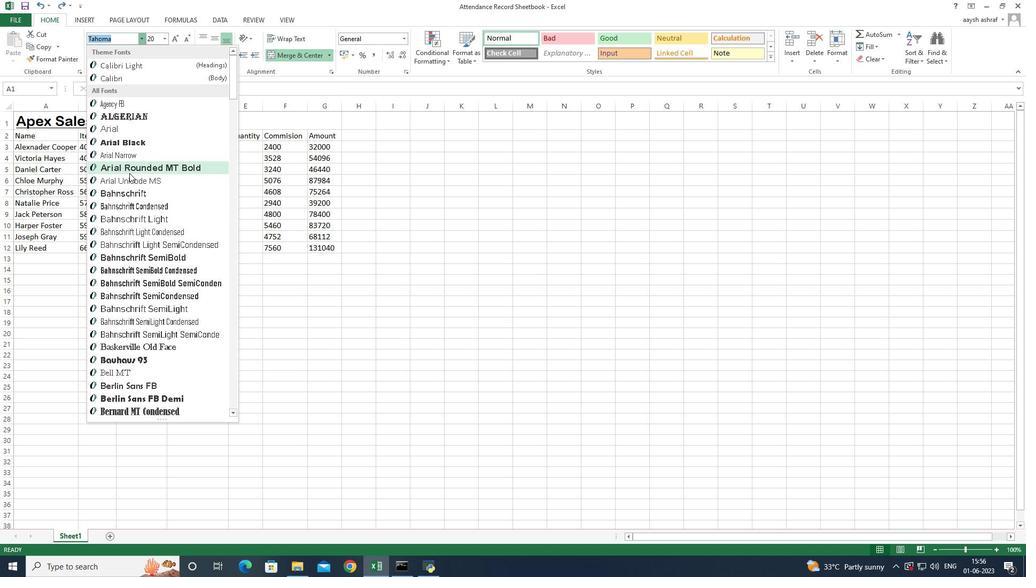 
Action: Mouse scrolled (129, 171) with delta (0, 0)
Screenshot: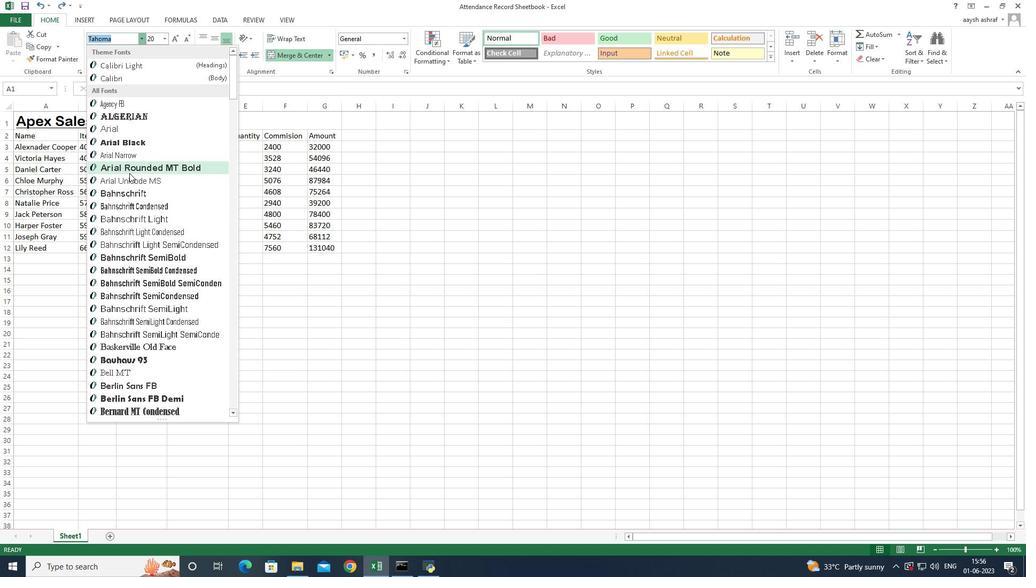 
Action: Mouse moved to (129, 169)
Screenshot: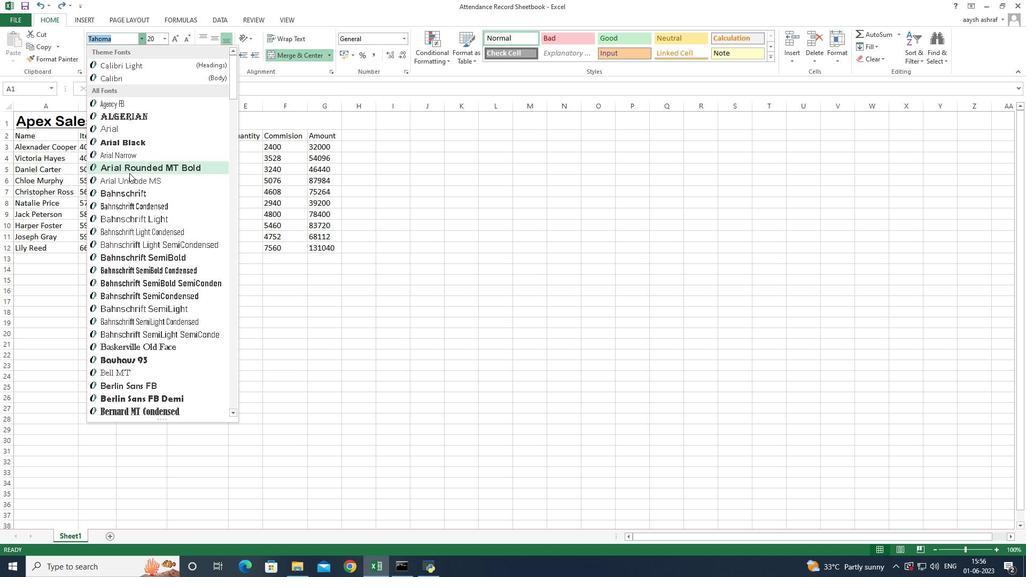 
Action: Mouse scrolled (129, 169) with delta (0, 0)
Screenshot: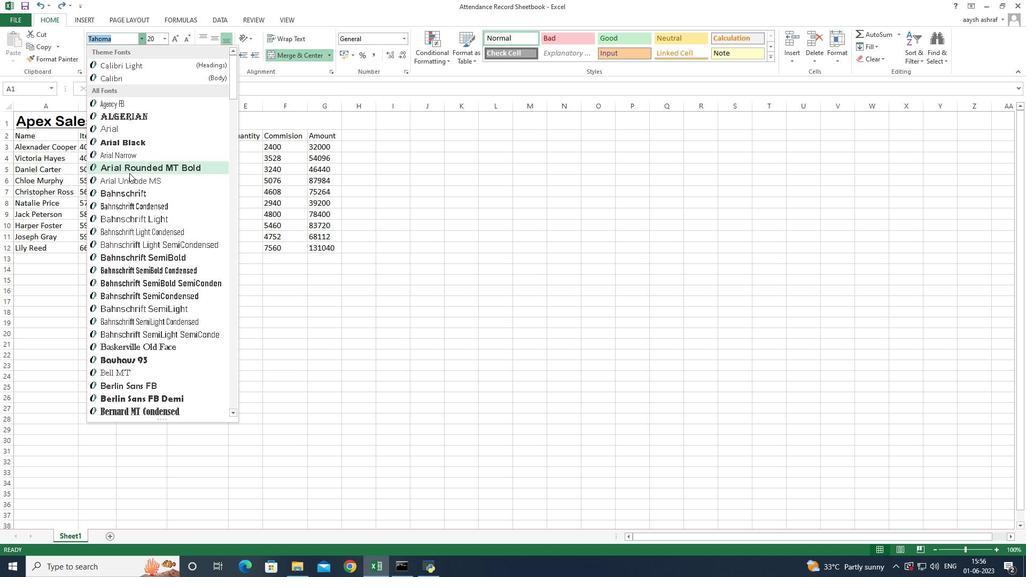 
Action: Mouse scrolled (129, 169) with delta (0, 0)
Screenshot: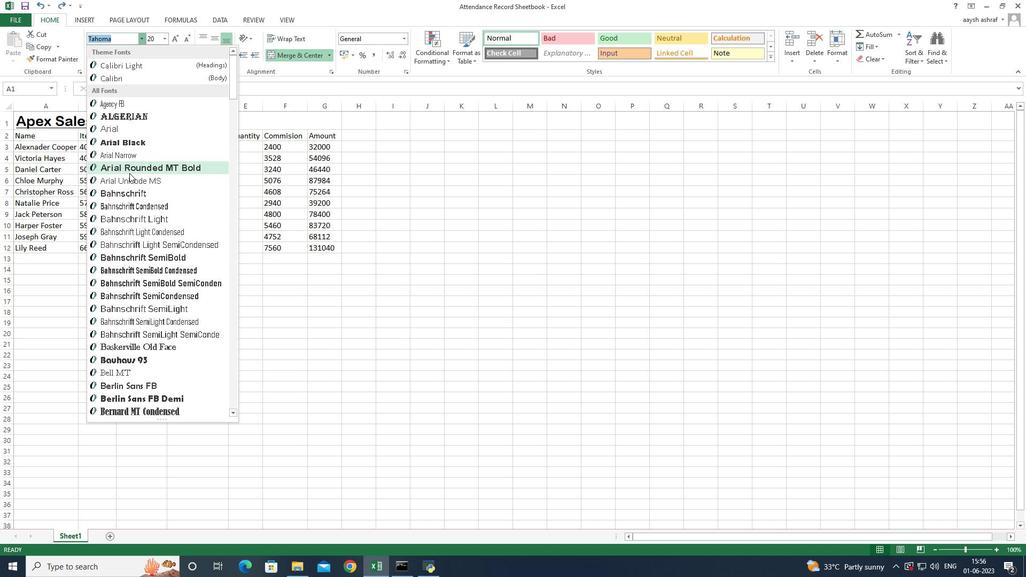 
Action: Mouse moved to (130, 132)
Screenshot: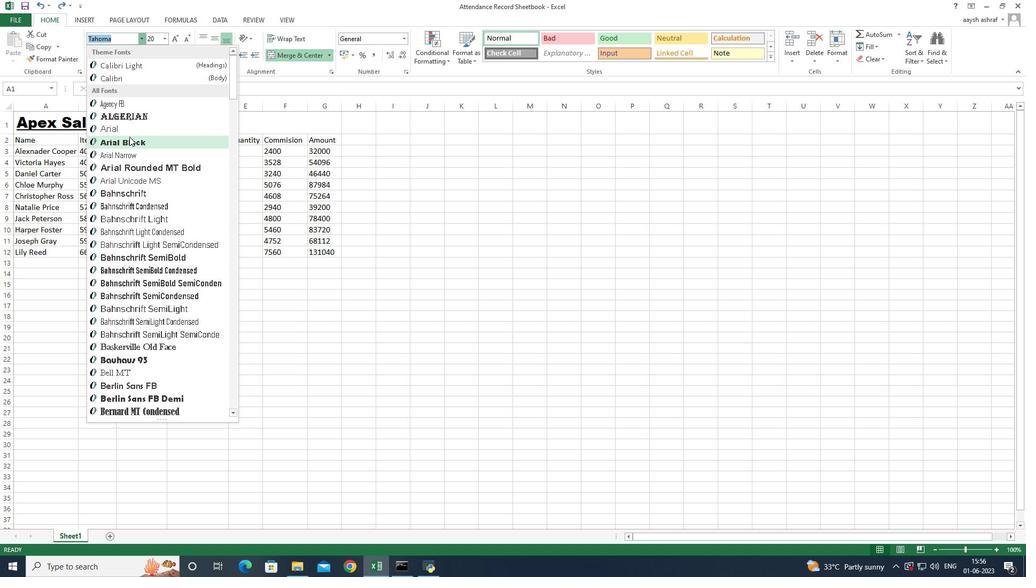 
Action: Mouse pressed left at (130, 132)
Screenshot: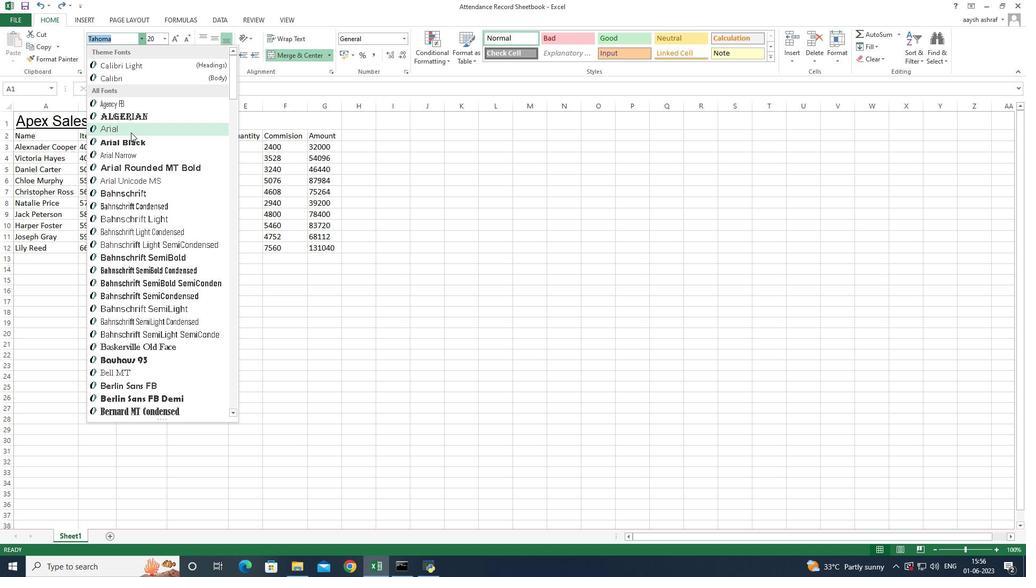 
Action: Mouse moved to (105, 52)
Screenshot: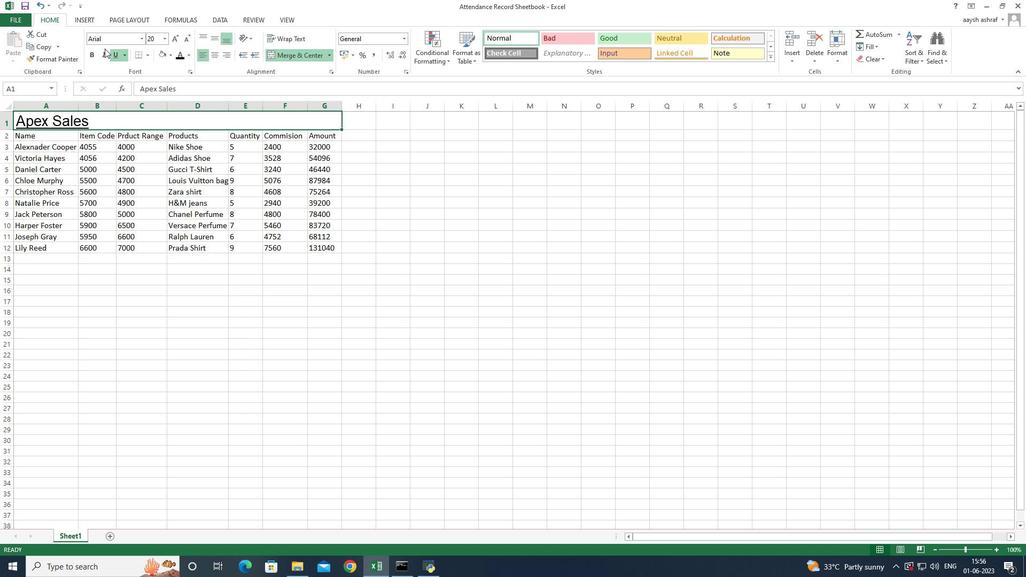 
Action: Mouse pressed left at (105, 52)
Screenshot: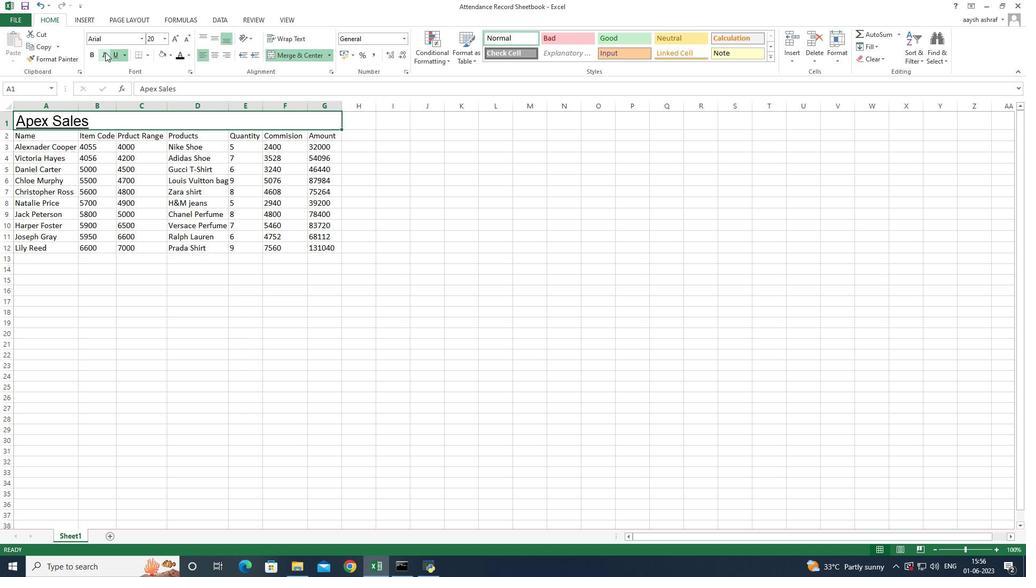 
Action: Mouse moved to (106, 53)
Screenshot: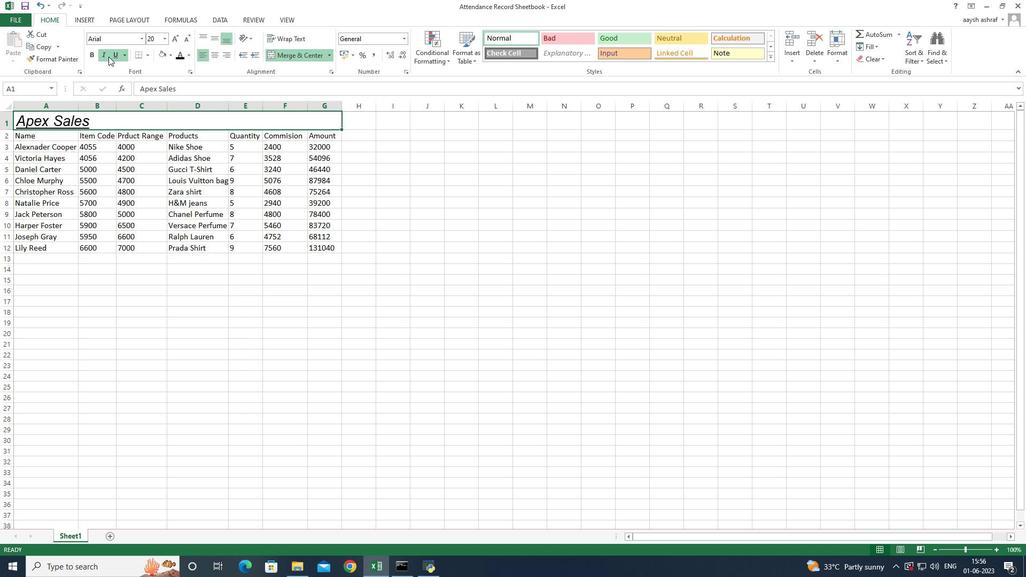 
Action: Mouse pressed left at (106, 53)
Screenshot: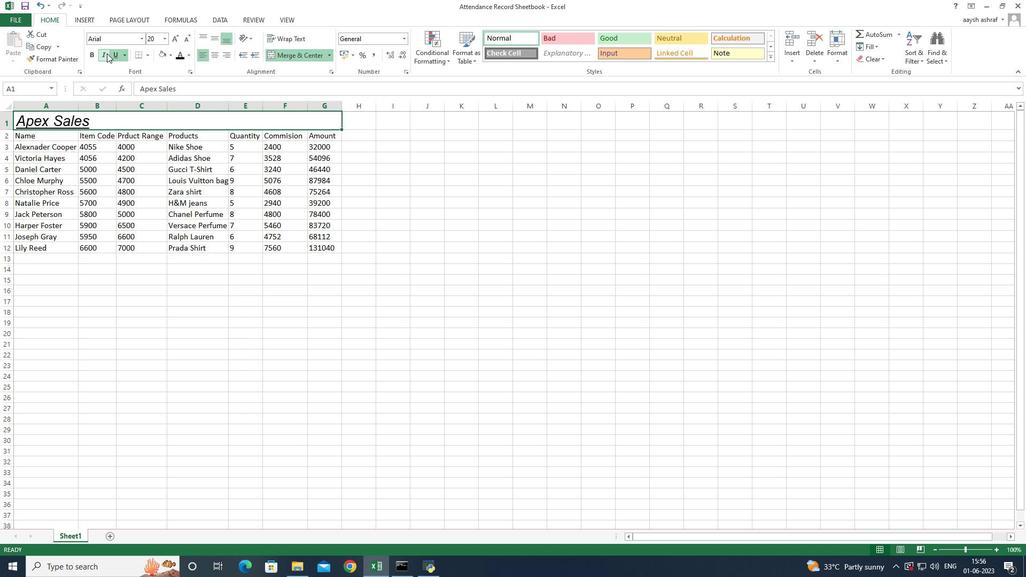 
Action: Mouse moved to (122, 53)
Screenshot: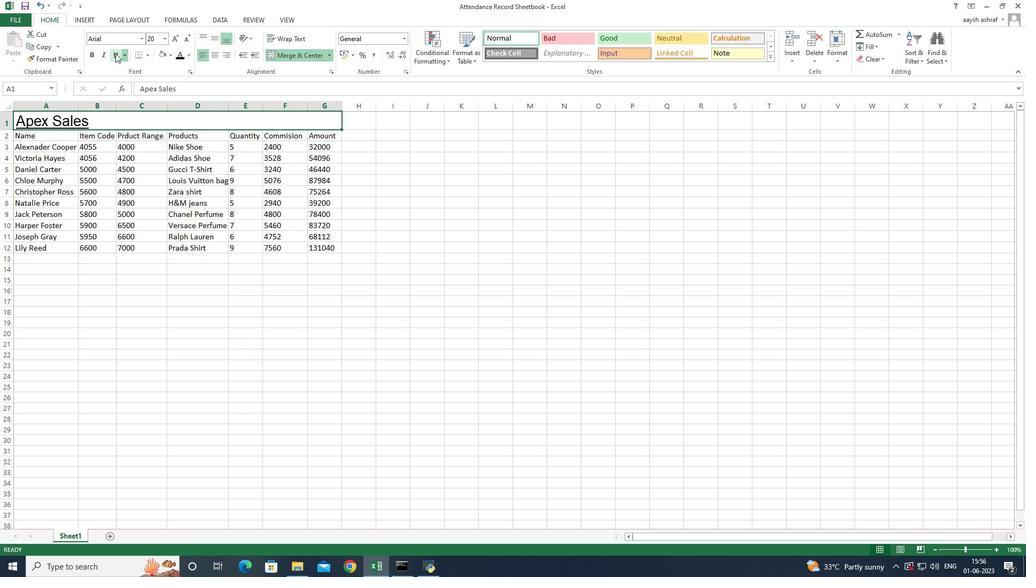 
Action: Mouse pressed left at (122, 53)
Screenshot: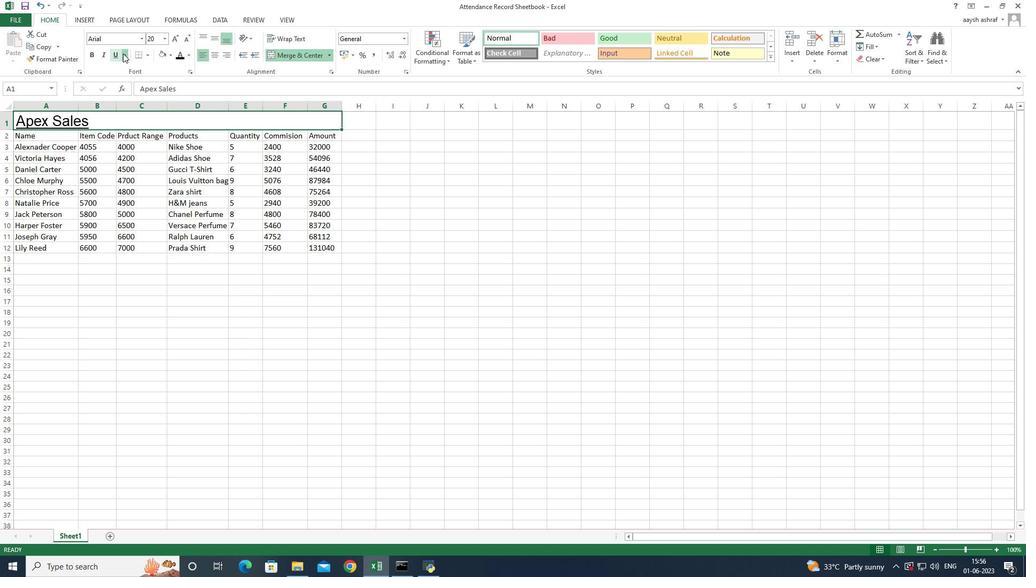 
Action: Mouse moved to (127, 65)
Screenshot: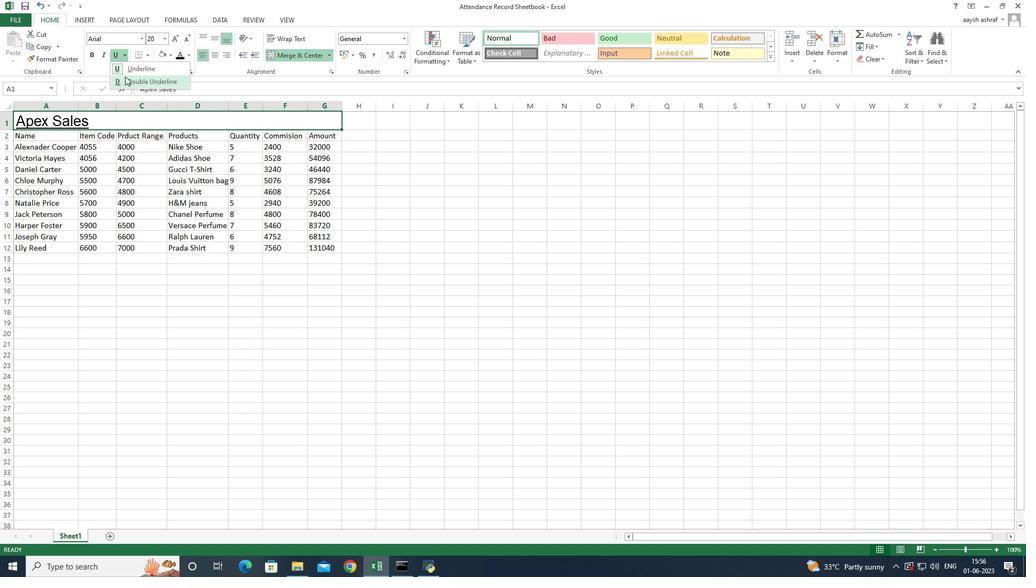 
Action: Mouse pressed left at (127, 65)
Screenshot: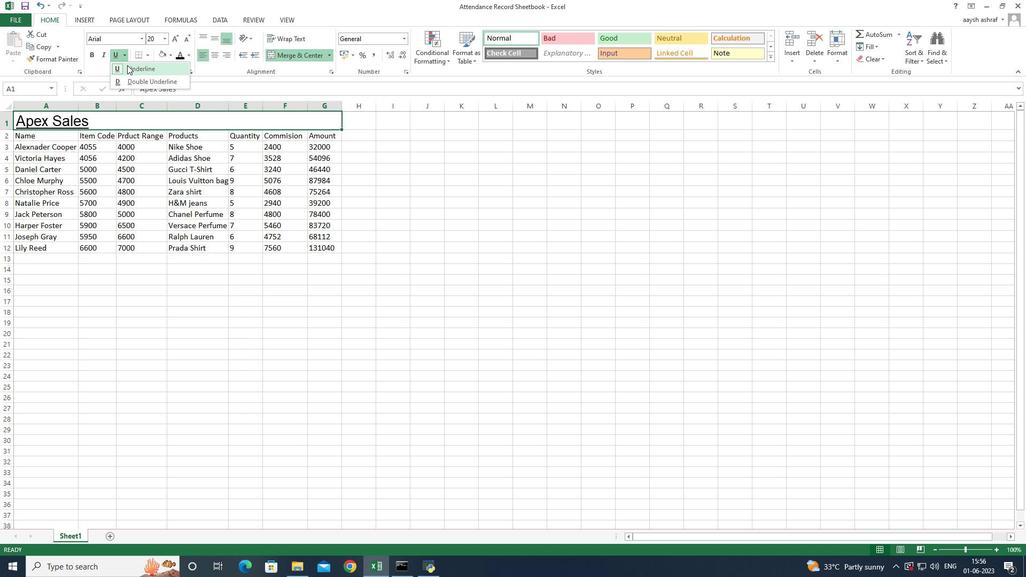
Action: Mouse moved to (164, 40)
Screenshot: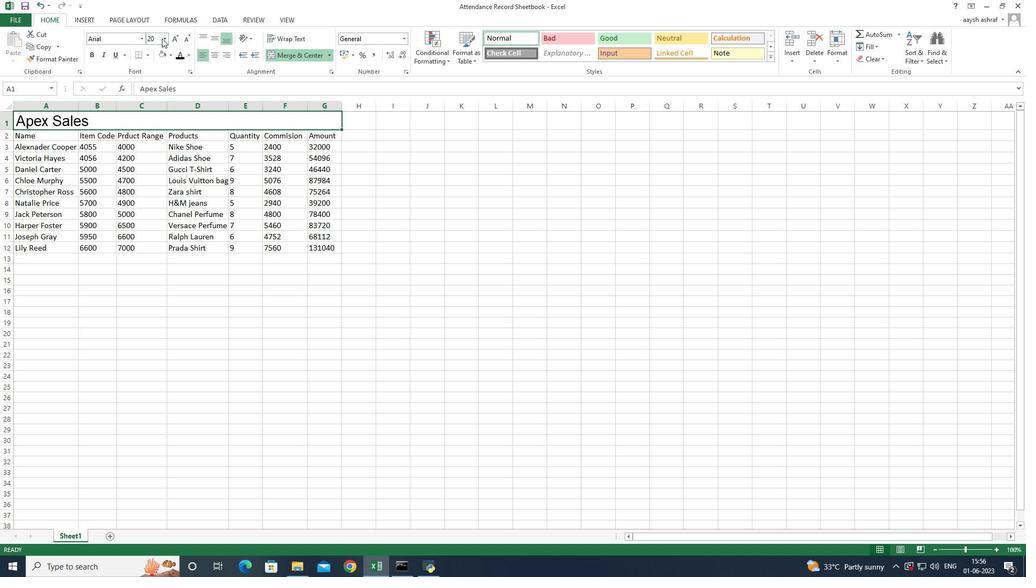 
Action: Mouse pressed left at (164, 40)
Screenshot: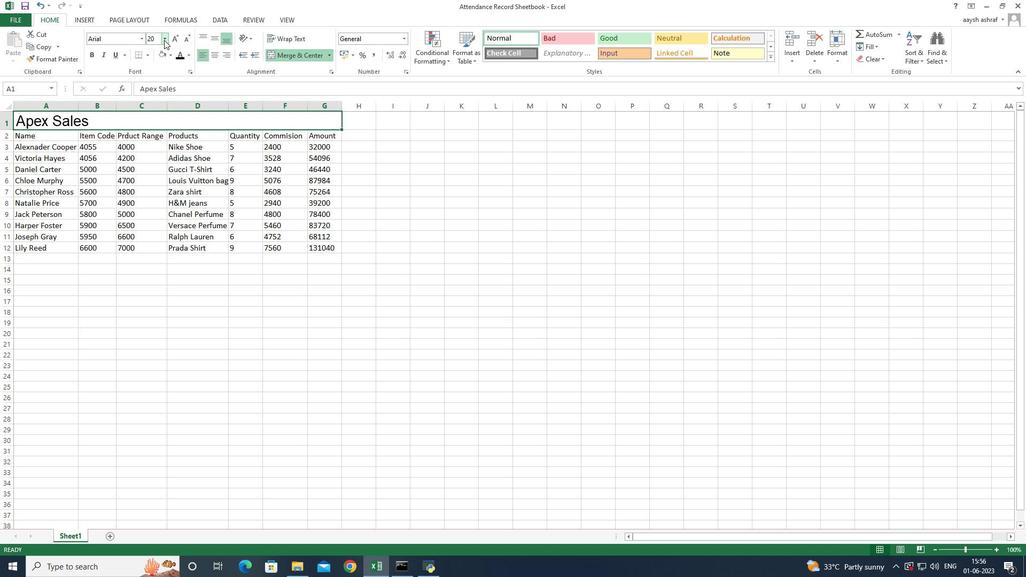 
Action: Mouse moved to (159, 118)
Screenshot: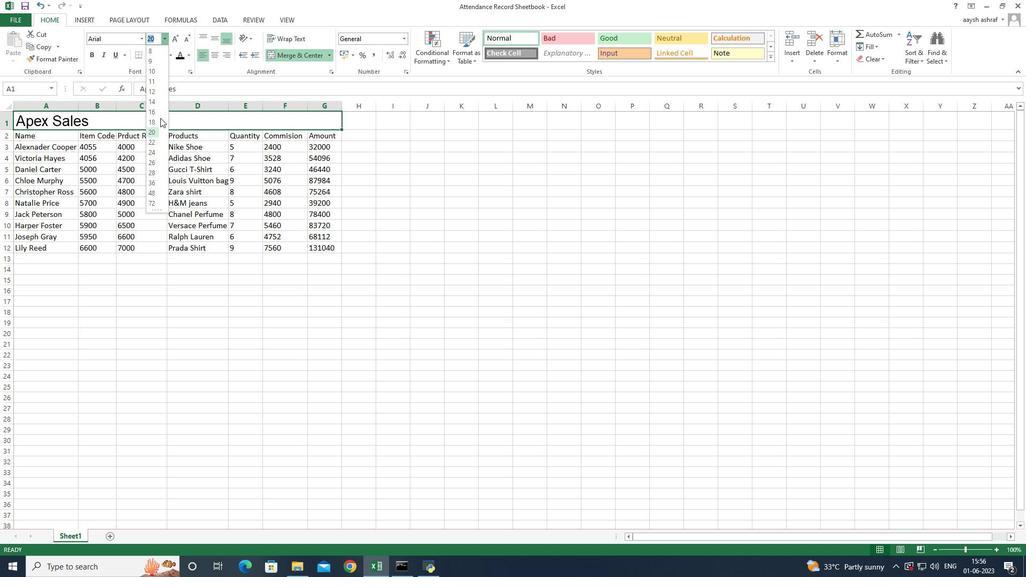 
Action: Mouse pressed left at (159, 118)
Screenshot: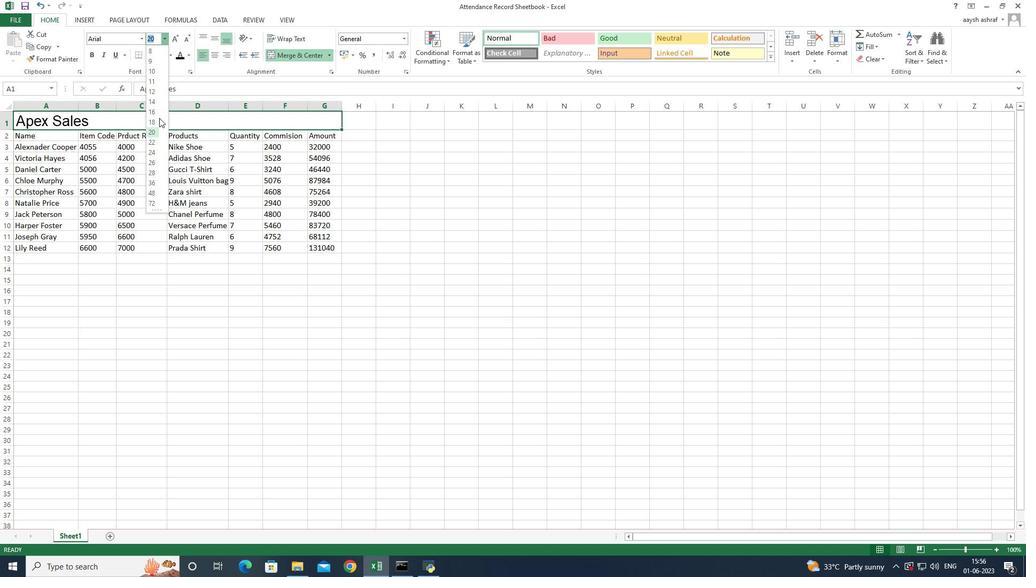 
Action: Mouse moved to (156, 119)
Screenshot: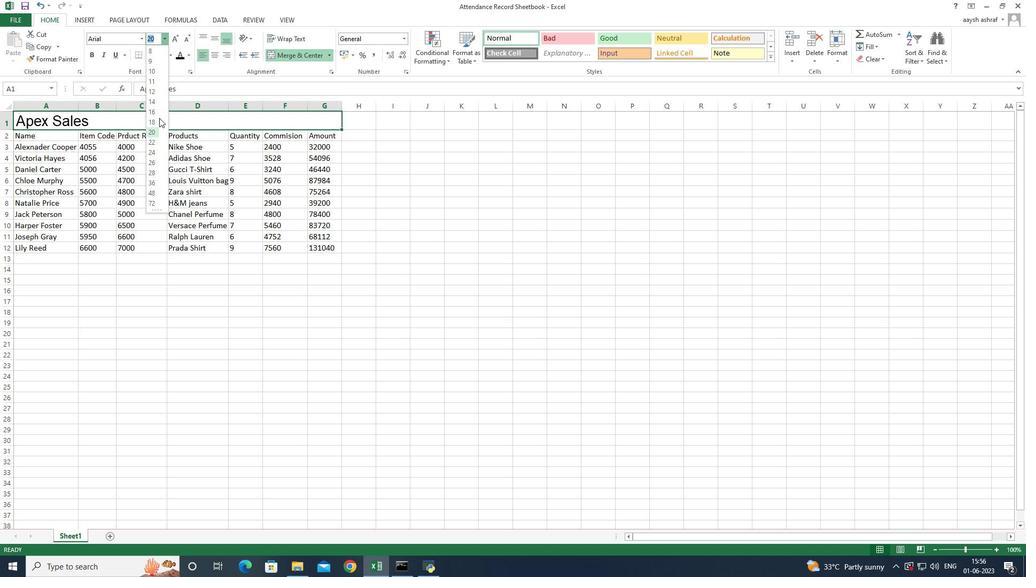 
Action: Mouse pressed left at (156, 119)
Screenshot: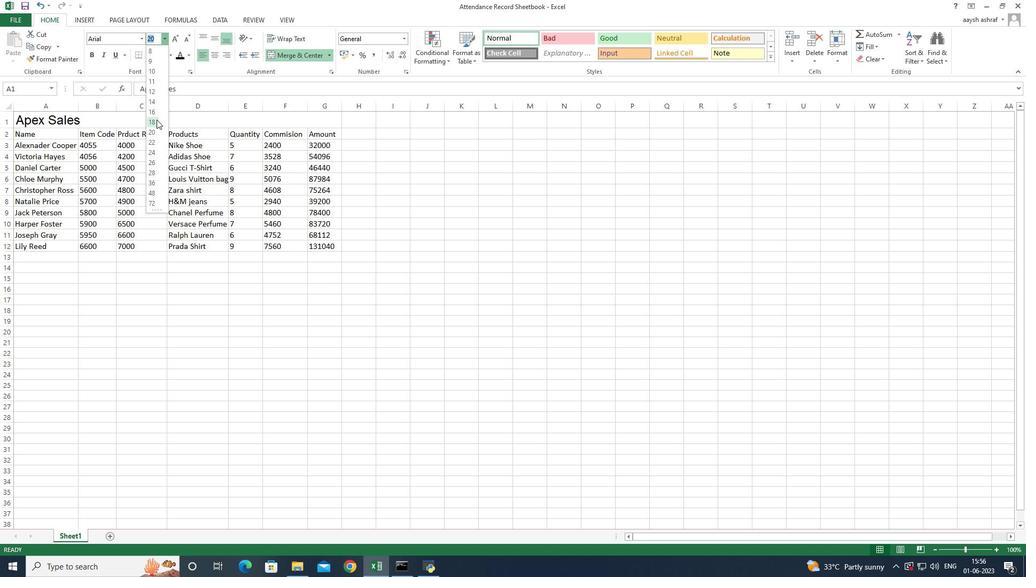 
Action: Mouse moved to (96, 148)
Screenshot: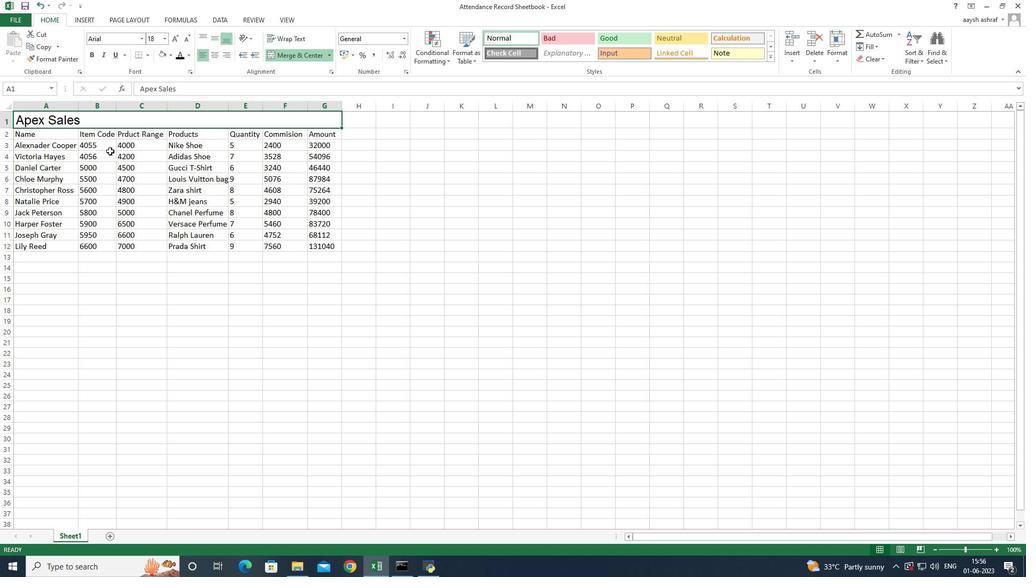 
Action: Mouse pressed left at (96, 148)
Screenshot: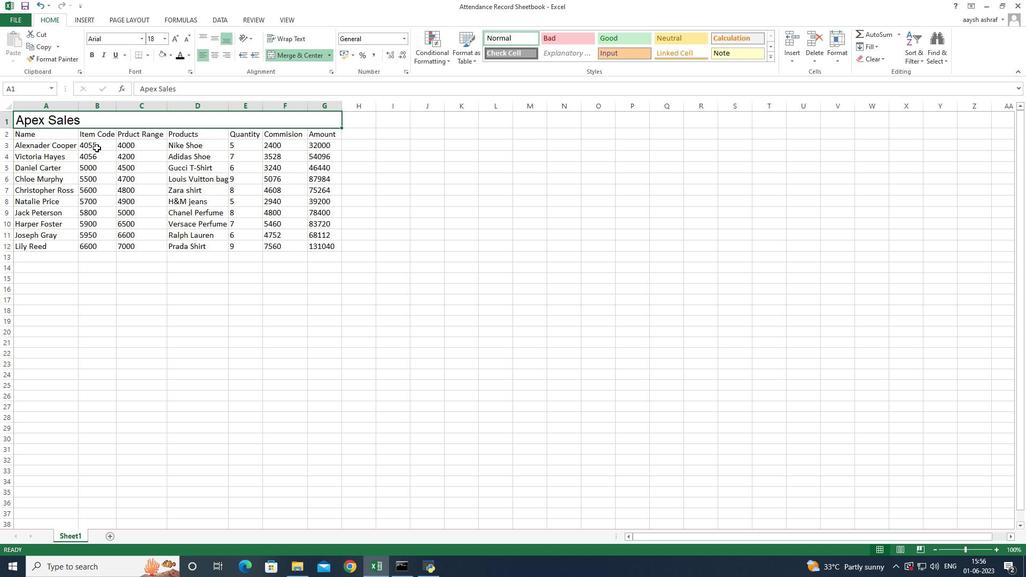 
Action: Mouse moved to (22, 136)
Screenshot: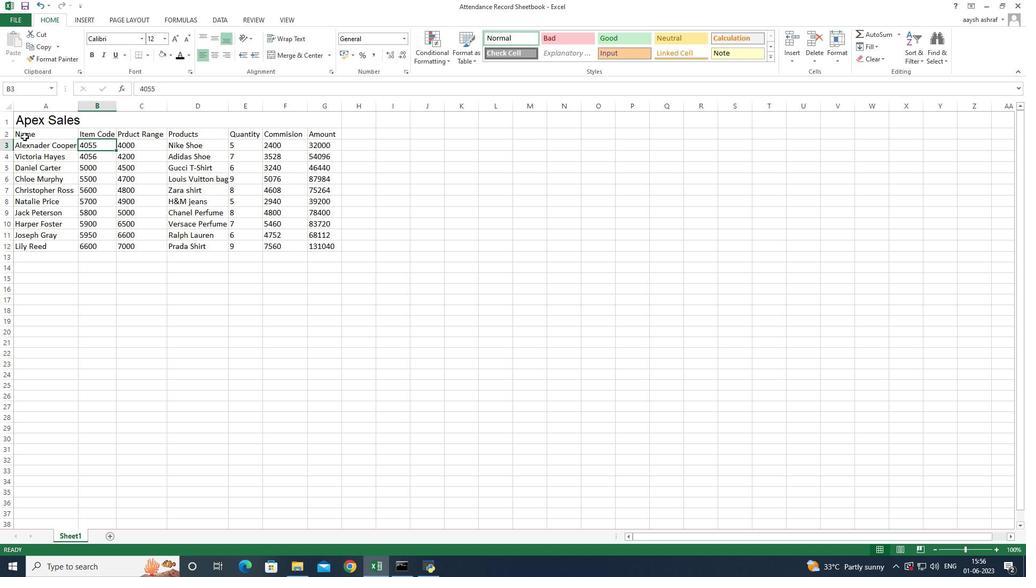
Action: Mouse pressed left at (22, 136)
Screenshot: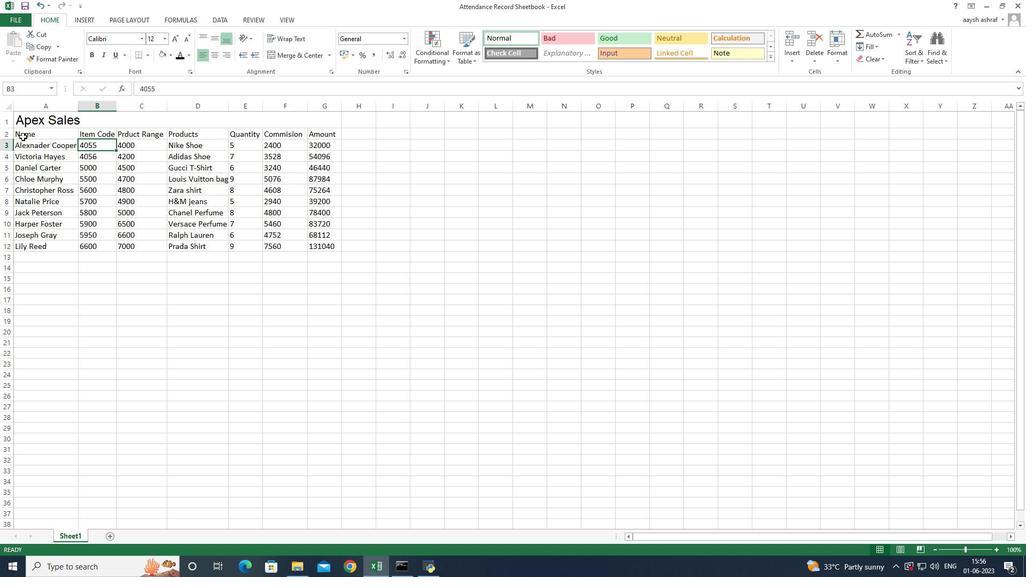 
Action: Mouse moved to (166, 37)
Screenshot: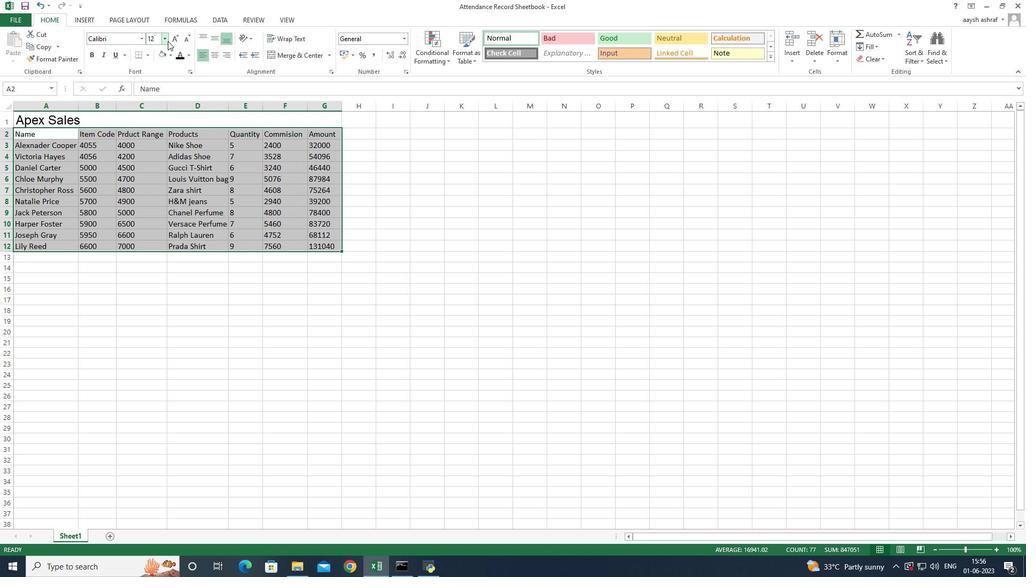 
Action: Mouse pressed left at (166, 37)
Screenshot: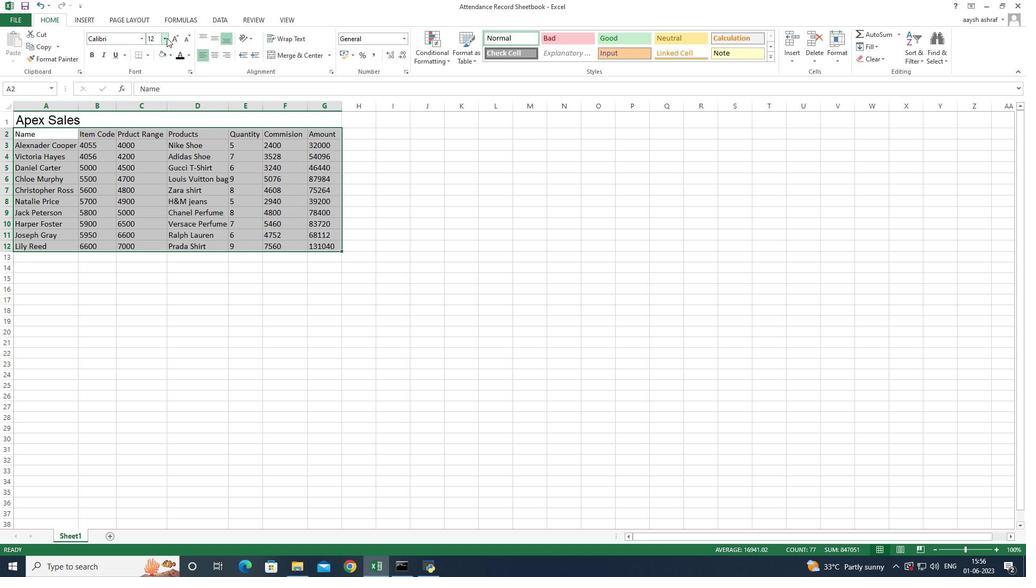 
Action: Mouse moved to (158, 62)
Screenshot: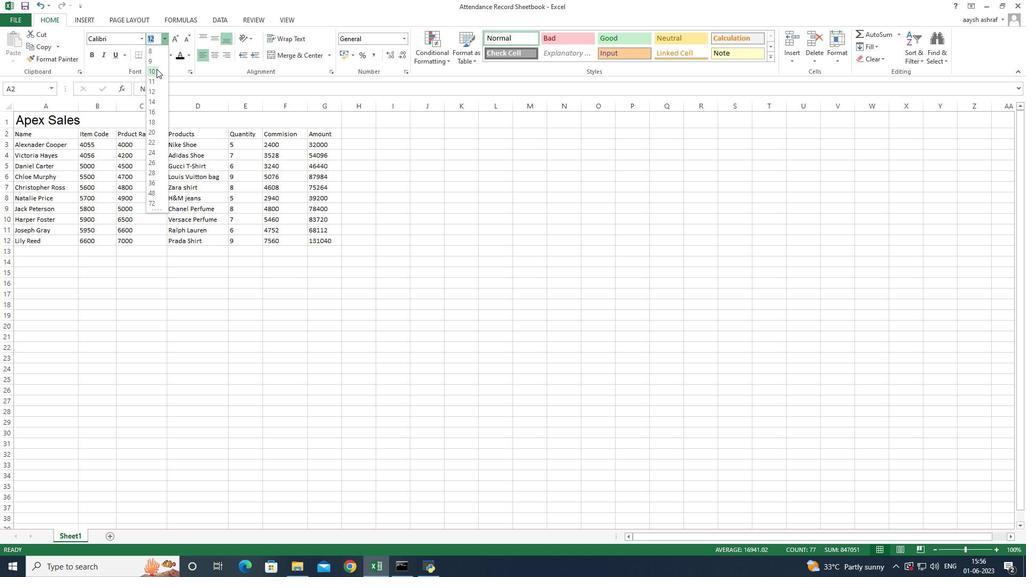 
Action: Mouse pressed left at (158, 62)
Screenshot: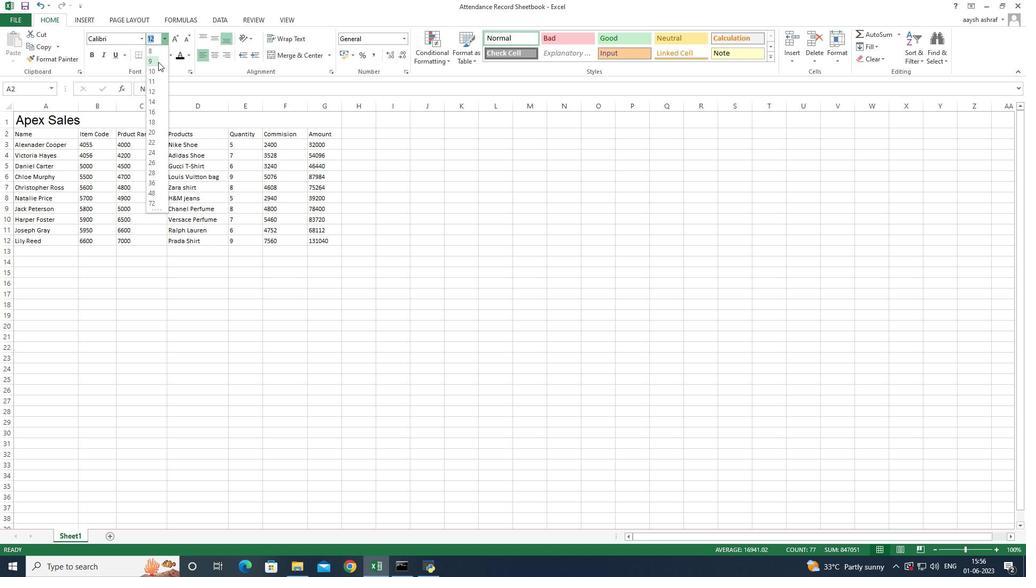 
Action: Mouse moved to (74, 121)
Screenshot: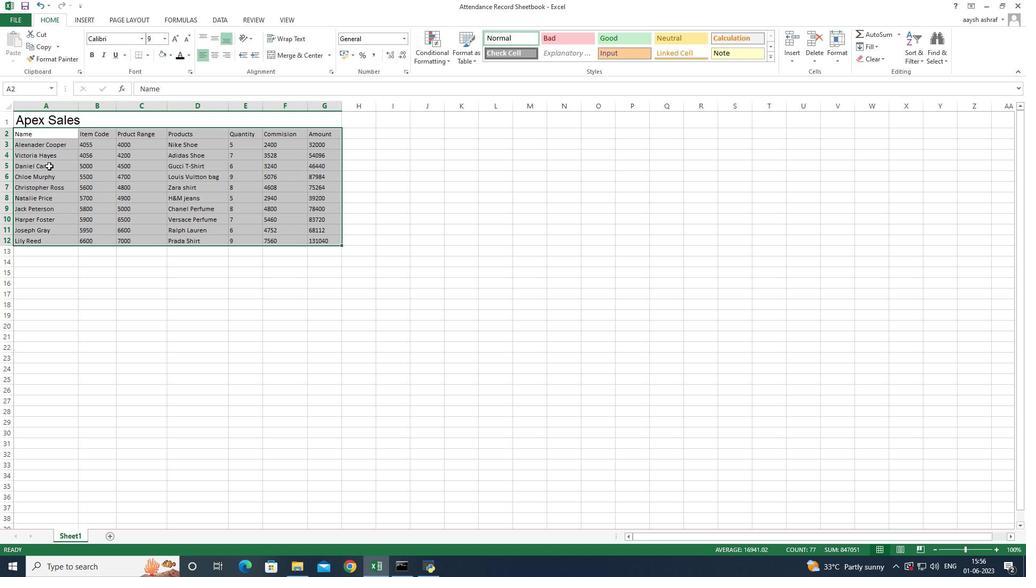 
Action: Mouse pressed left at (74, 121)
Screenshot: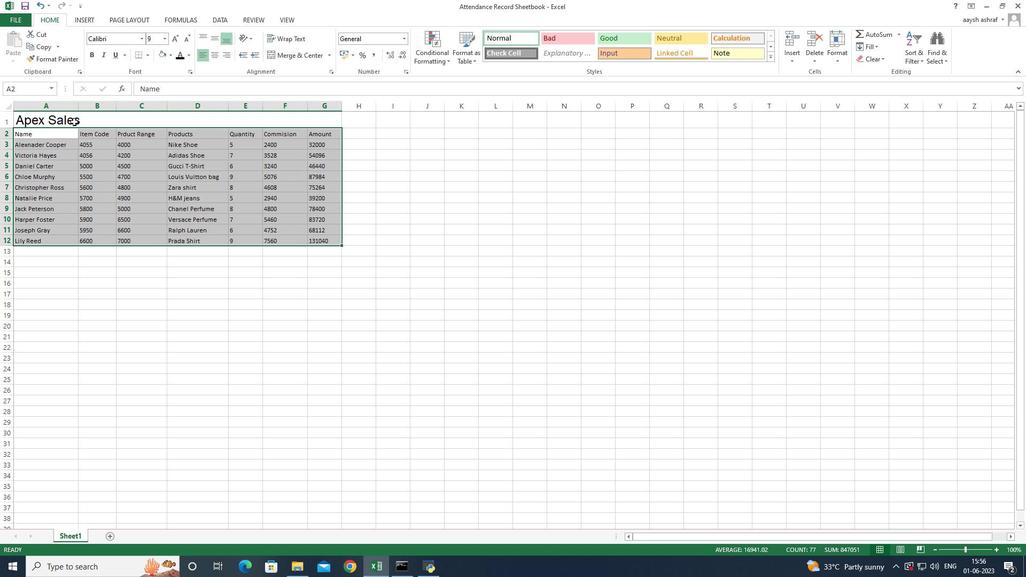 
Action: Mouse moved to (74, 116)
Screenshot: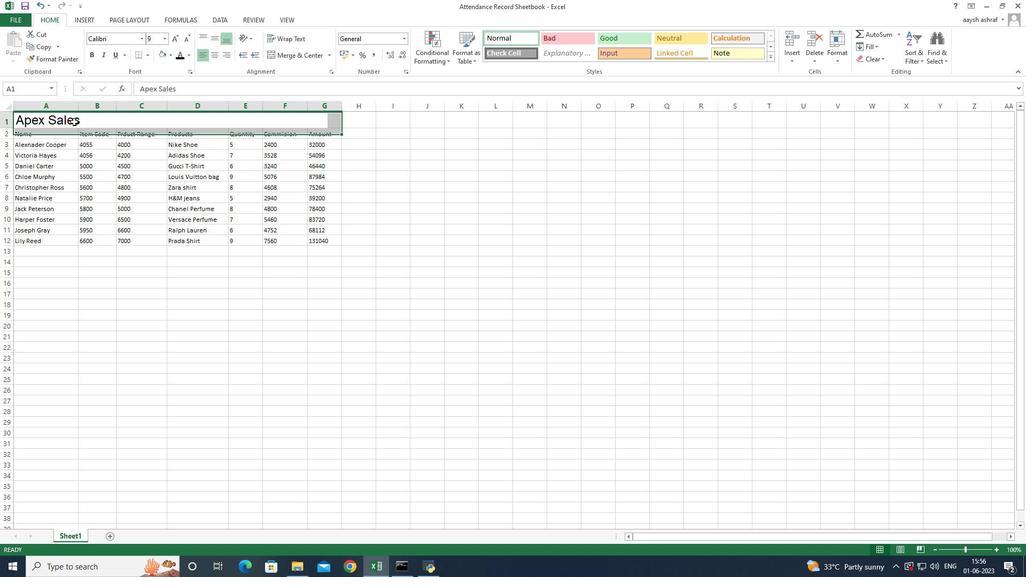 
Action: Mouse pressed left at (74, 116)
Screenshot: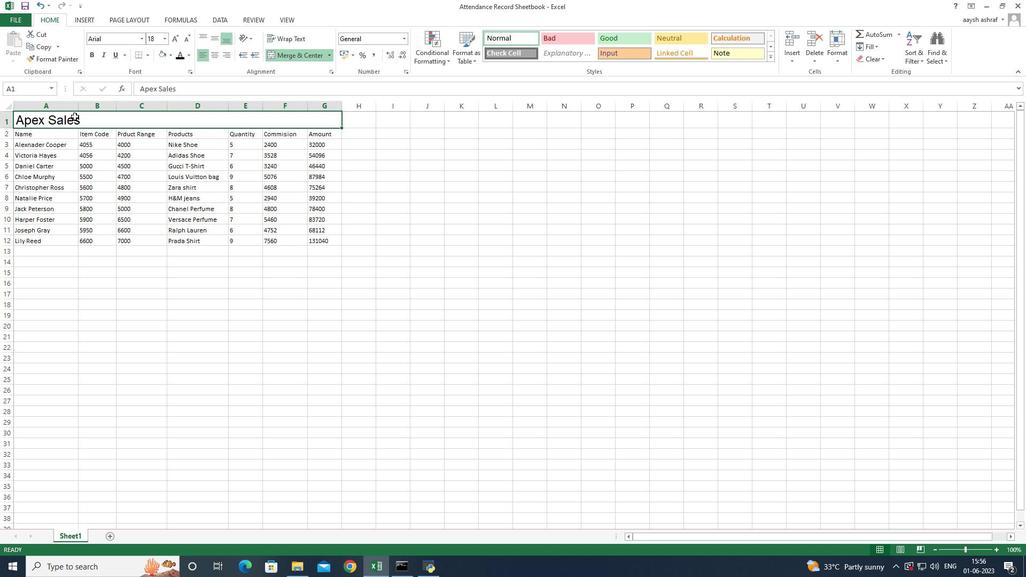 
Action: Mouse moved to (215, 57)
Screenshot: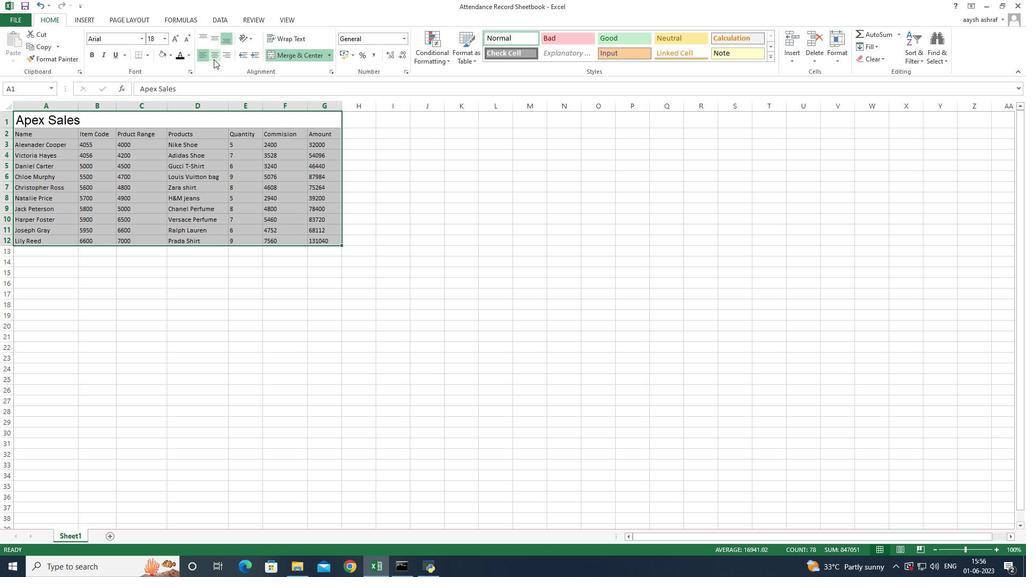 
Action: Mouse pressed left at (215, 57)
Screenshot: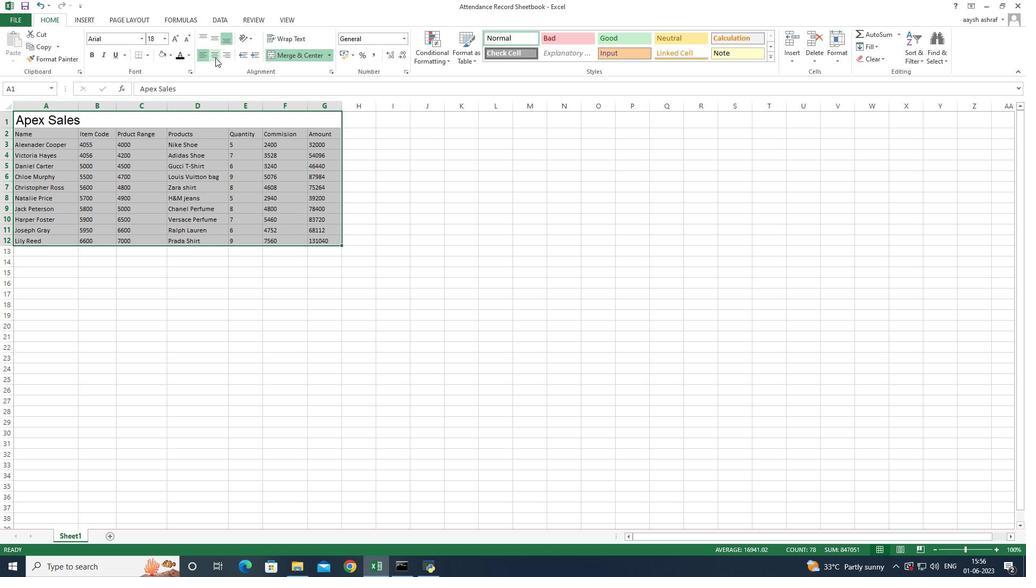 
Action: Mouse moved to (222, 116)
Screenshot: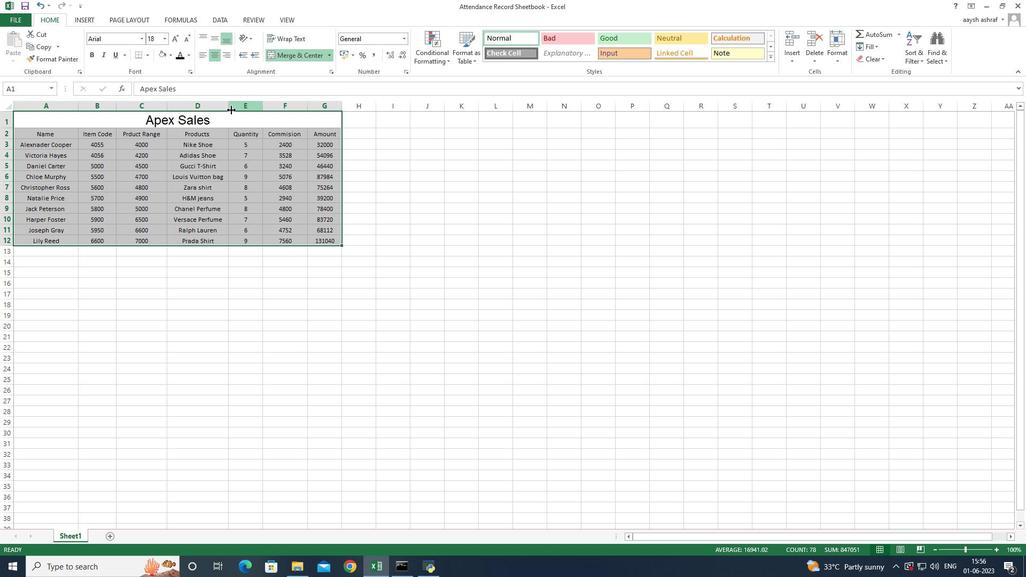 
Action: Mouse pressed left at (222, 116)
Screenshot: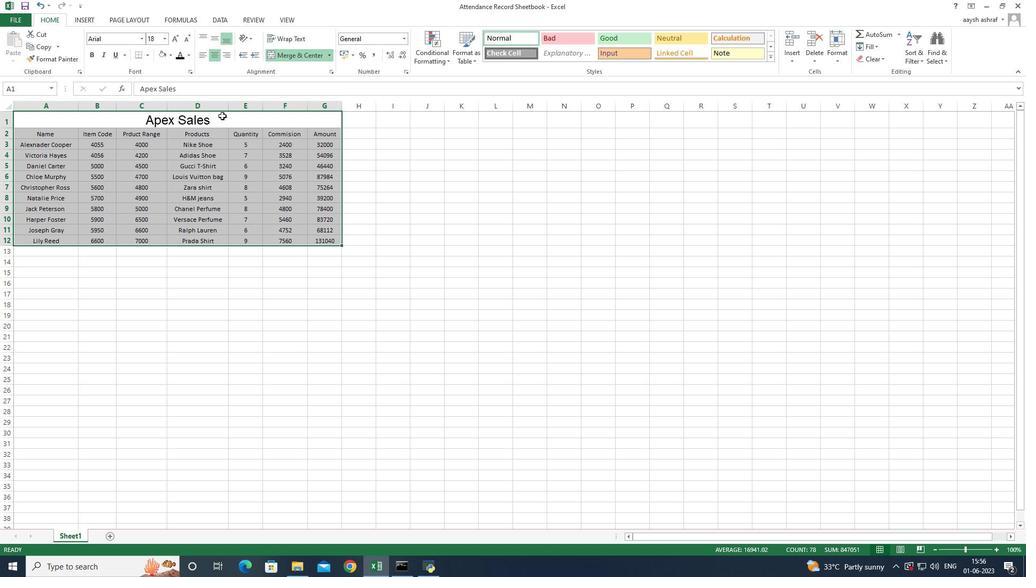 
Action: Mouse moved to (169, 53)
Screenshot: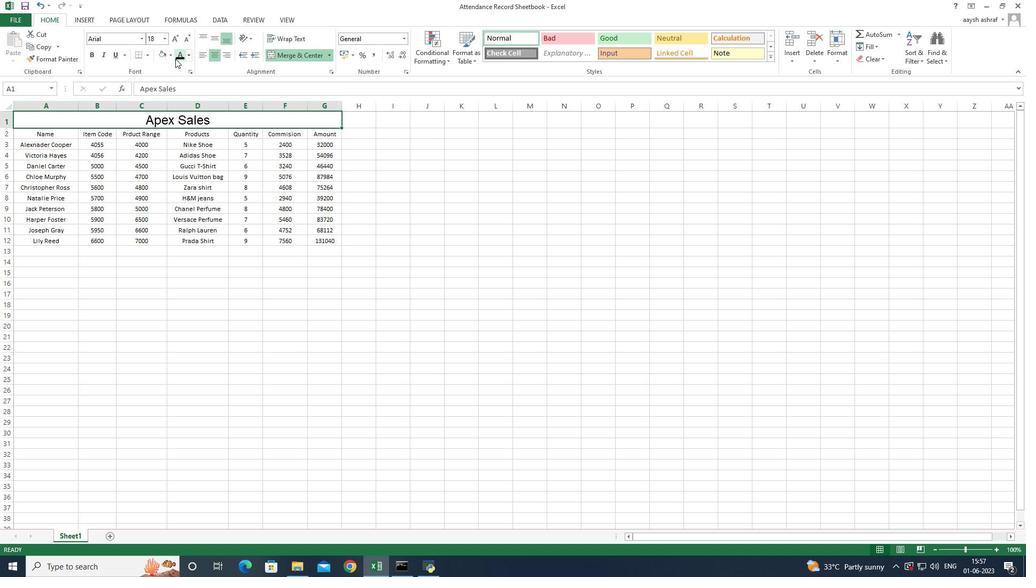 
Action: Mouse pressed left at (169, 53)
Screenshot: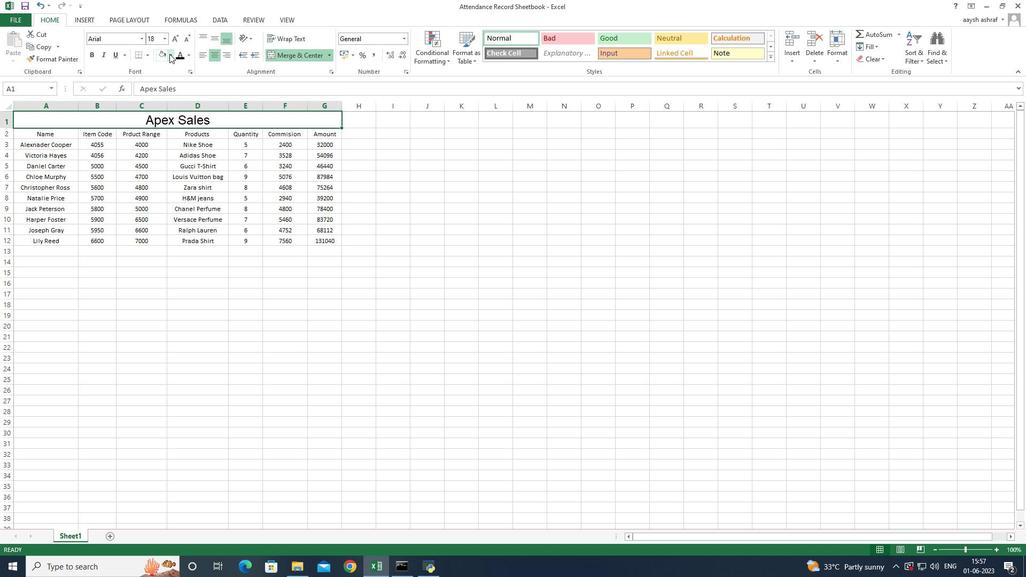 
Action: Mouse moved to (162, 141)
Screenshot: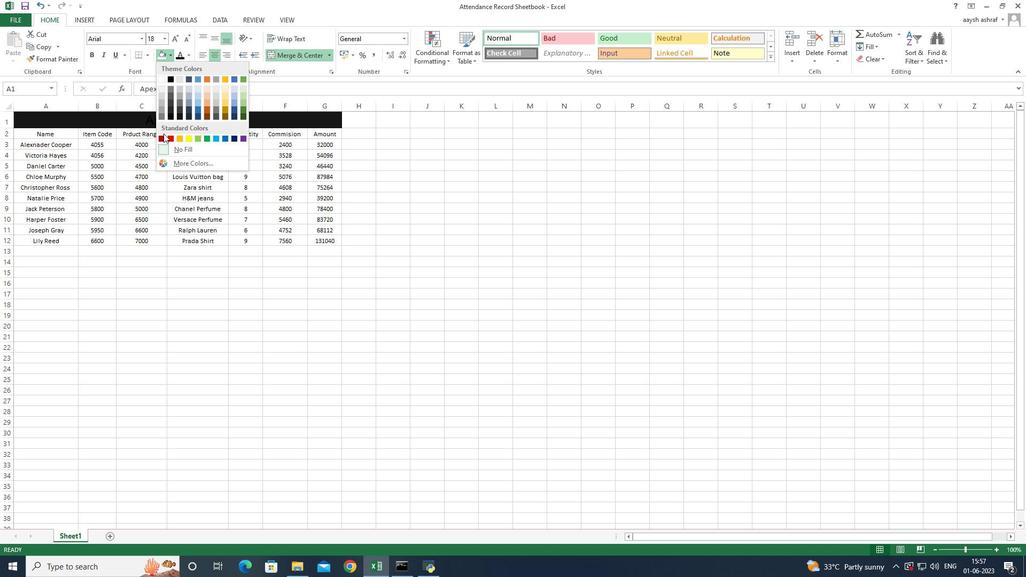 
Action: Mouse pressed left at (162, 141)
Screenshot: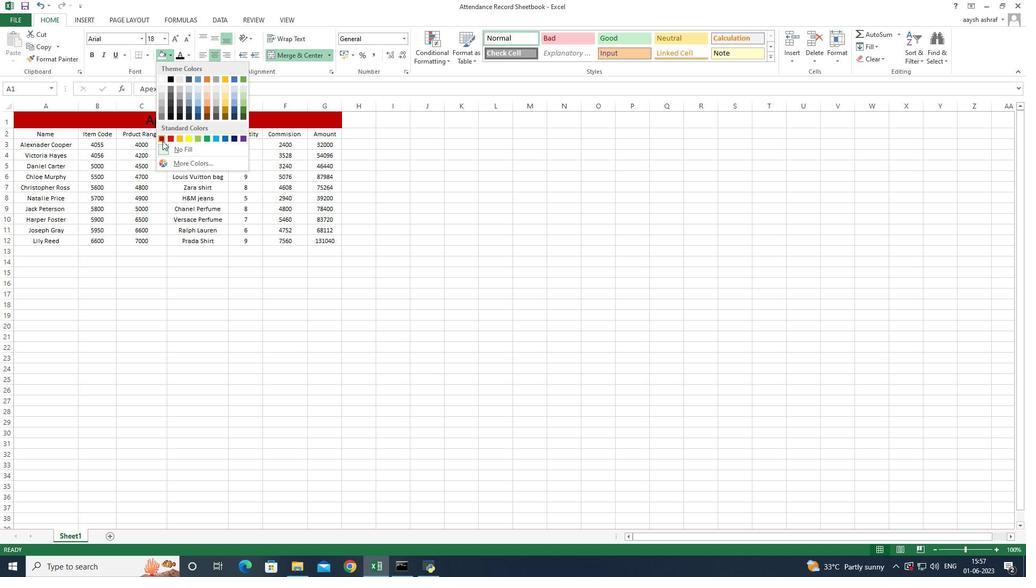 
Action: Mouse moved to (151, 195)
Screenshot: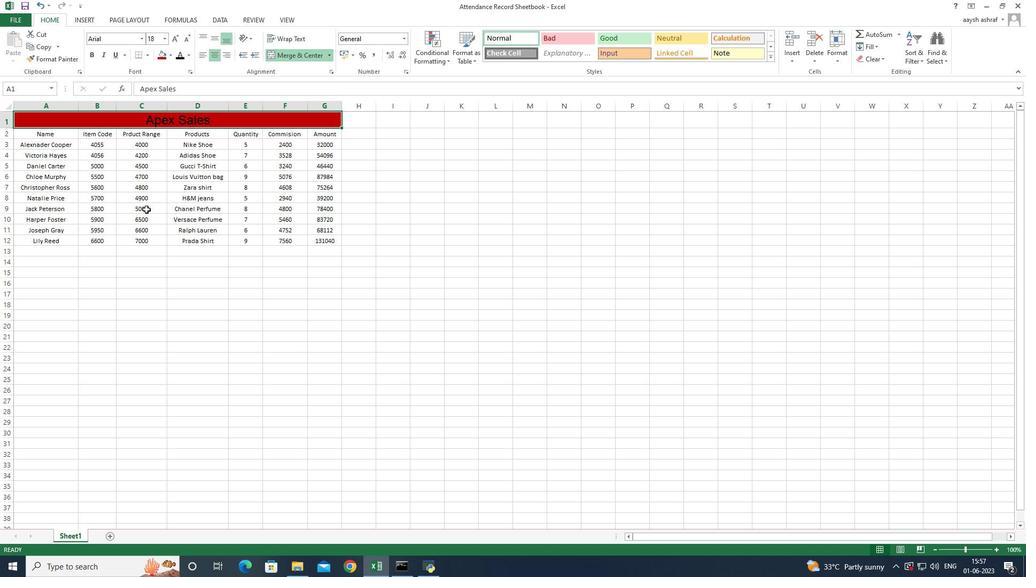 
Action: Mouse pressed left at (151, 195)
Screenshot: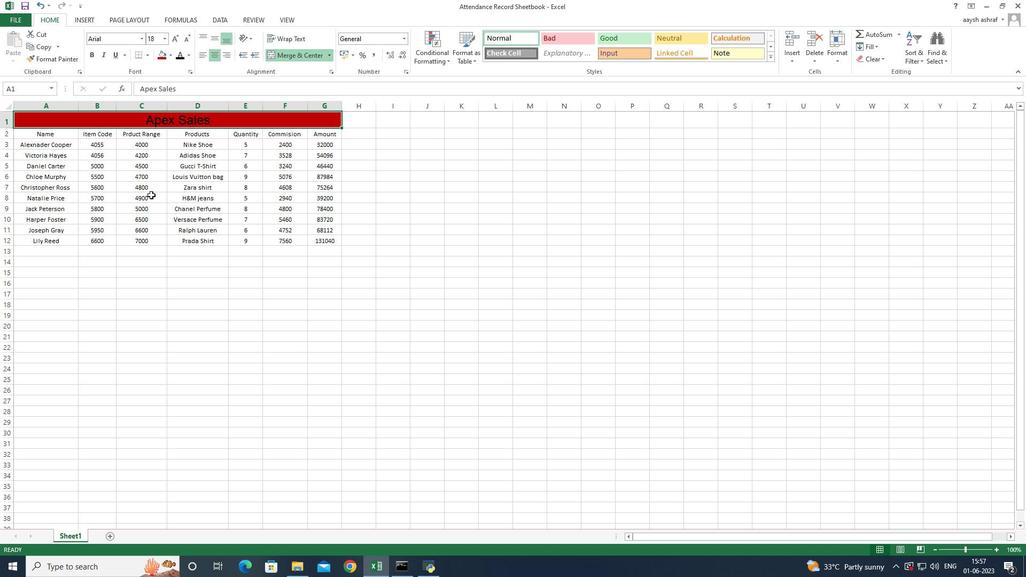 
Action: Mouse moved to (28, 133)
Screenshot: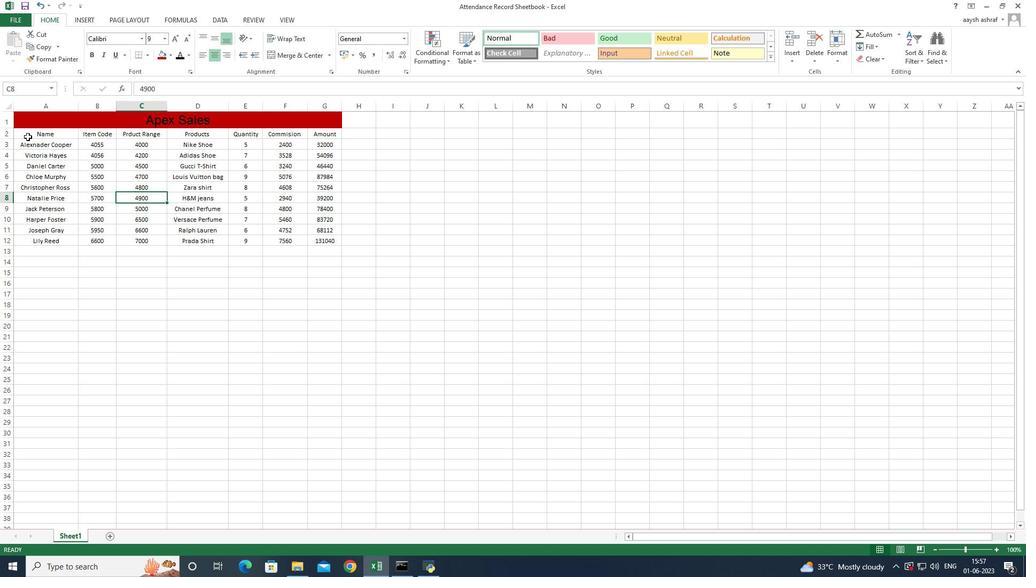 
Action: Mouse pressed left at (28, 133)
Screenshot: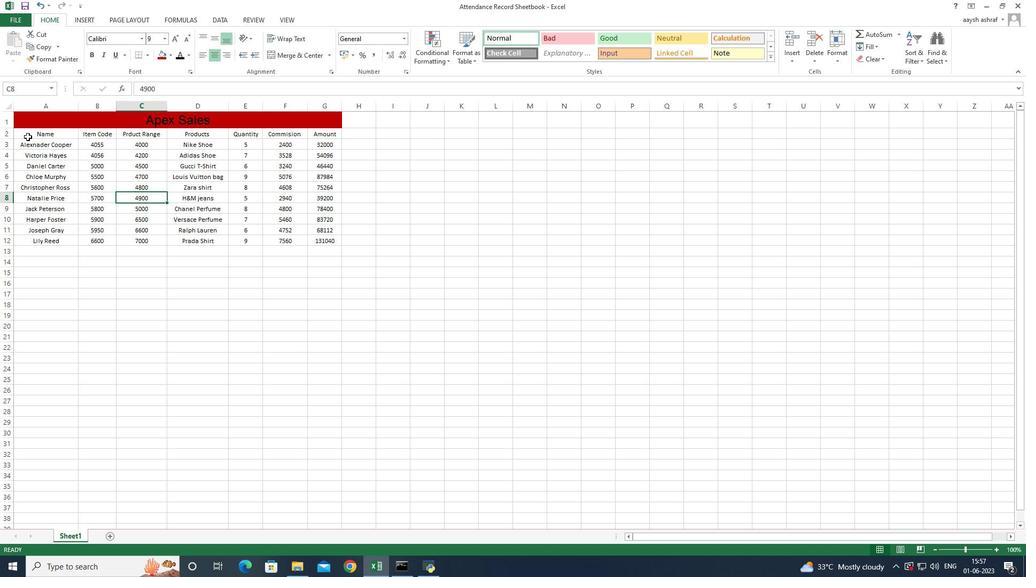 
Action: Mouse moved to (184, 58)
Screenshot: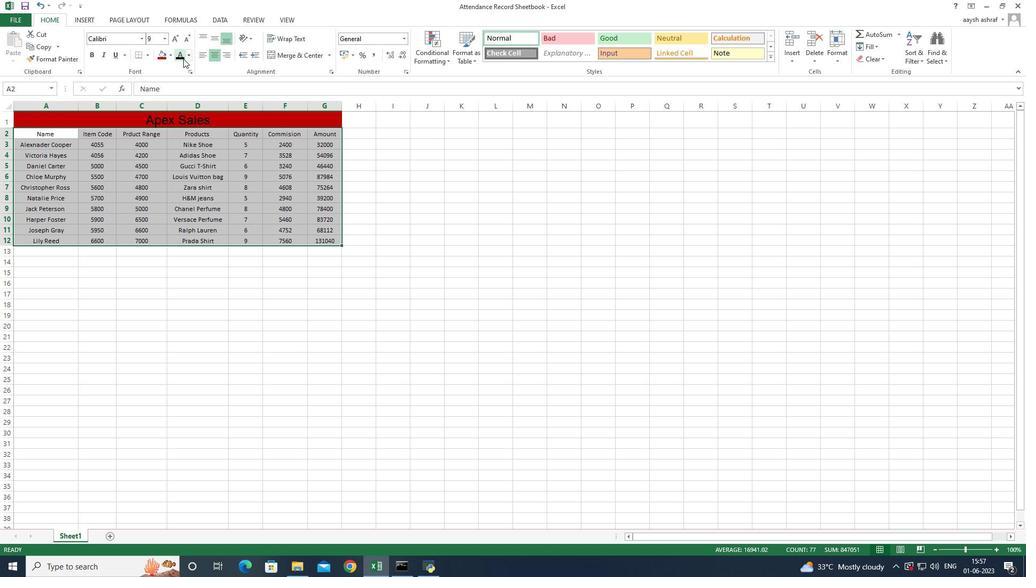 
Action: Mouse pressed left at (184, 58)
Screenshot: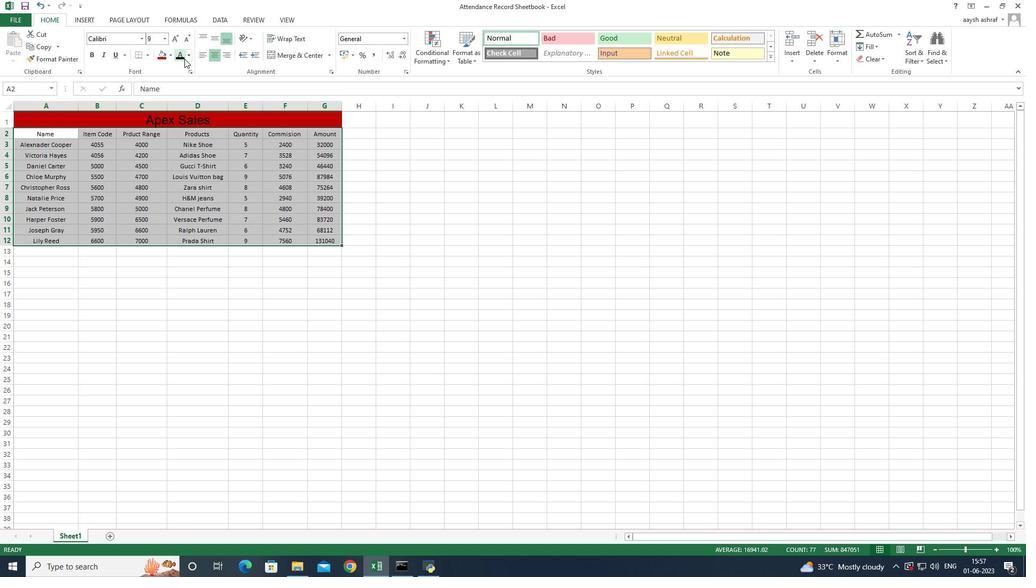 
Action: Mouse moved to (187, 57)
Screenshot: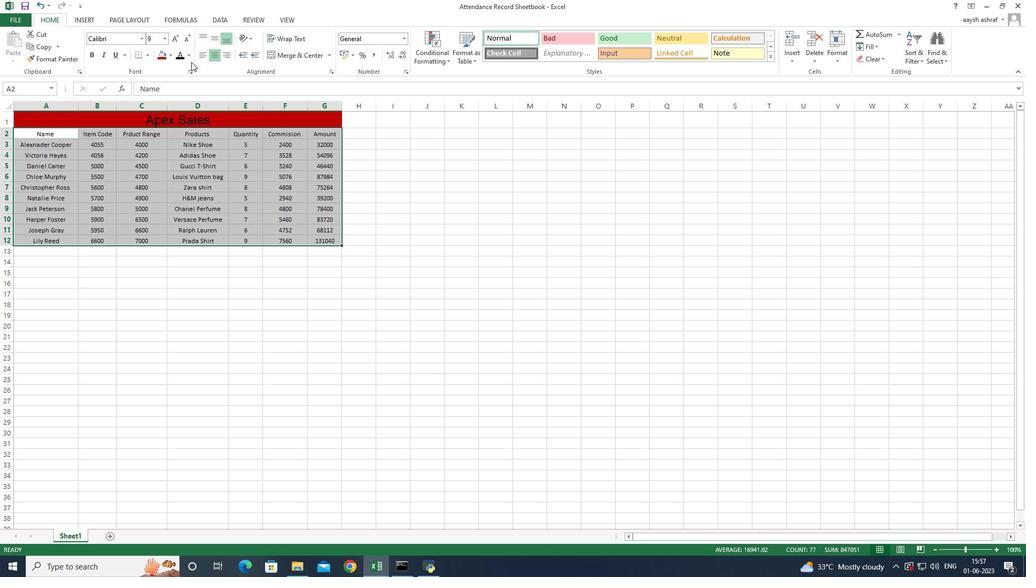 
Action: Mouse pressed left at (187, 57)
Screenshot: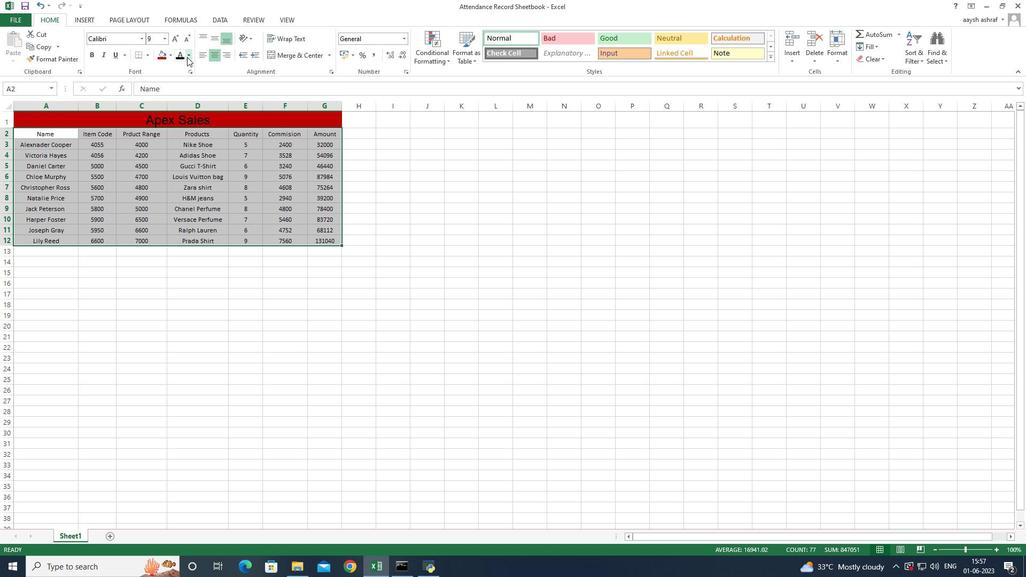 
Action: Mouse moved to (186, 90)
Screenshot: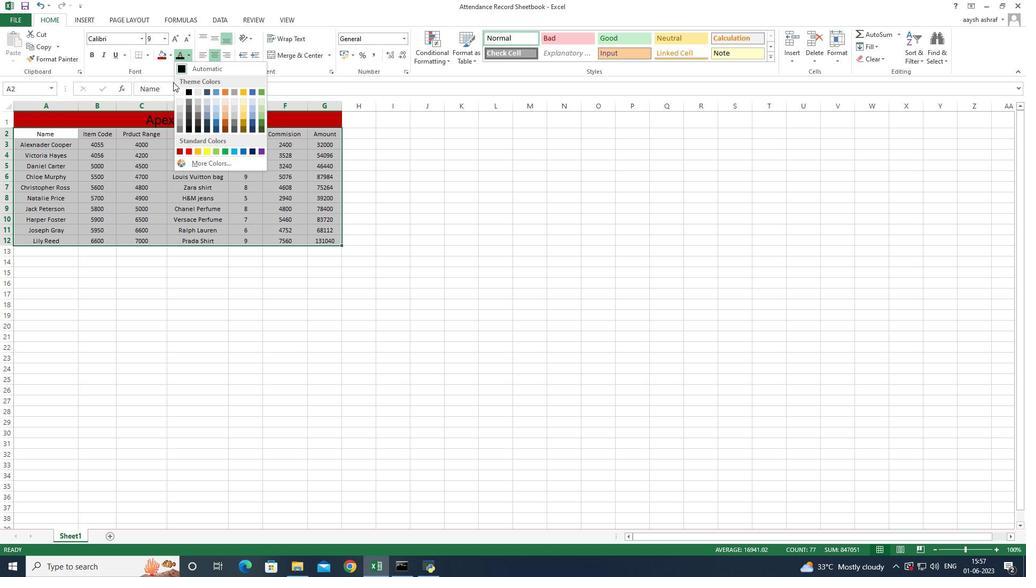
Action: Mouse pressed left at (186, 90)
Screenshot: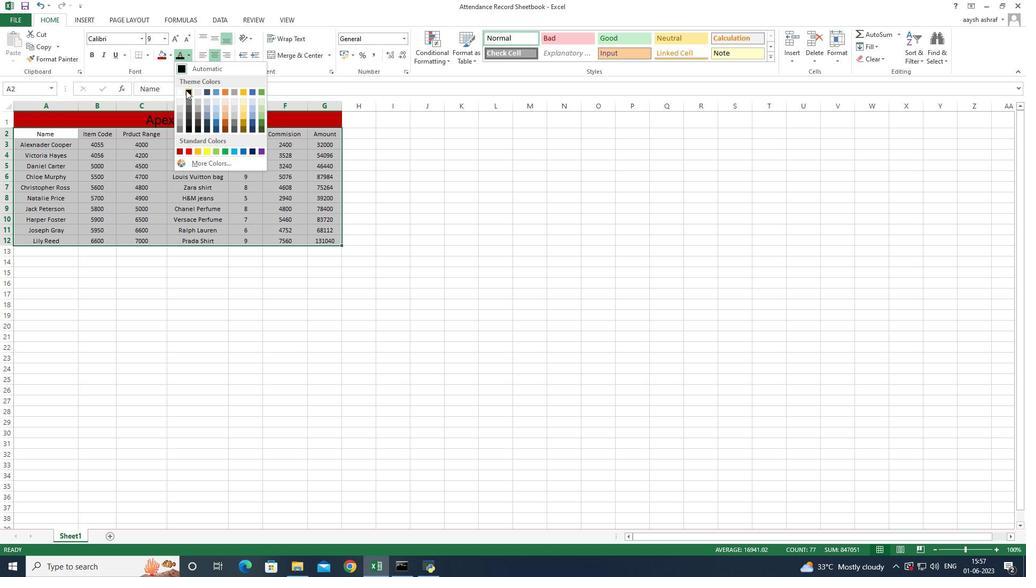 
Action: Mouse moved to (139, 56)
Screenshot: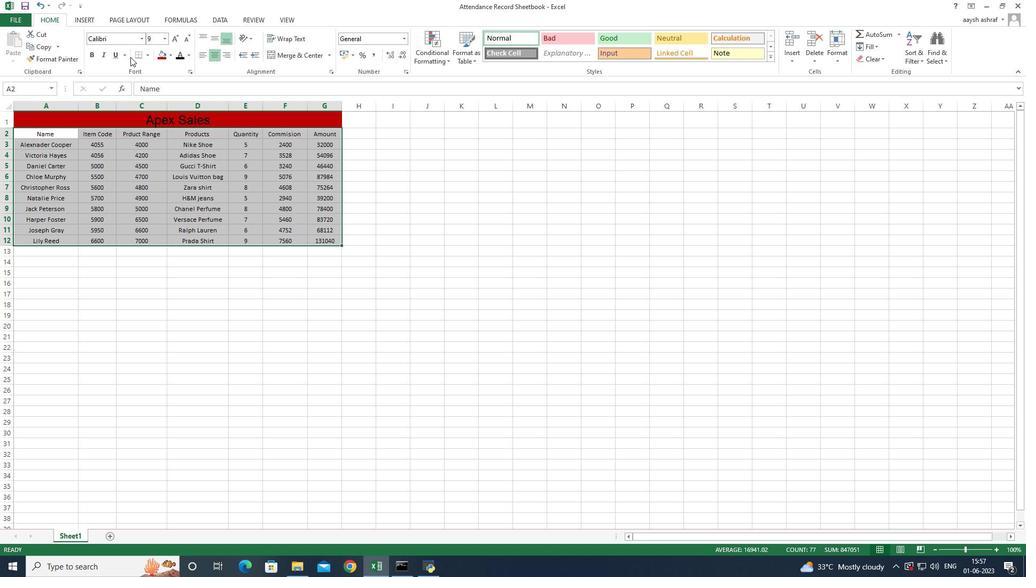 
Action: Mouse pressed left at (139, 56)
Screenshot: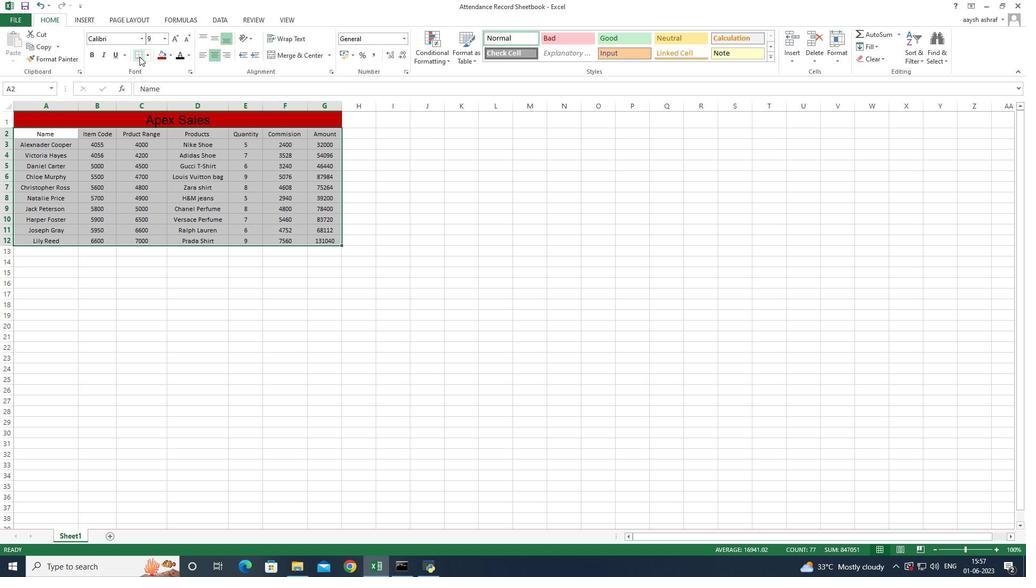 
Action: Mouse moved to (148, 57)
Screenshot: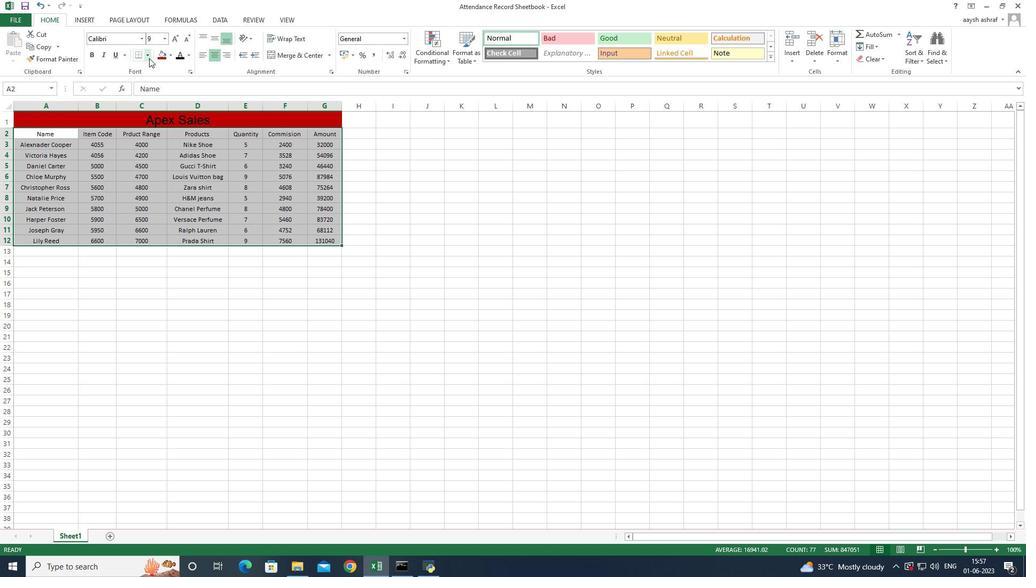 
Action: Mouse pressed left at (148, 57)
Screenshot: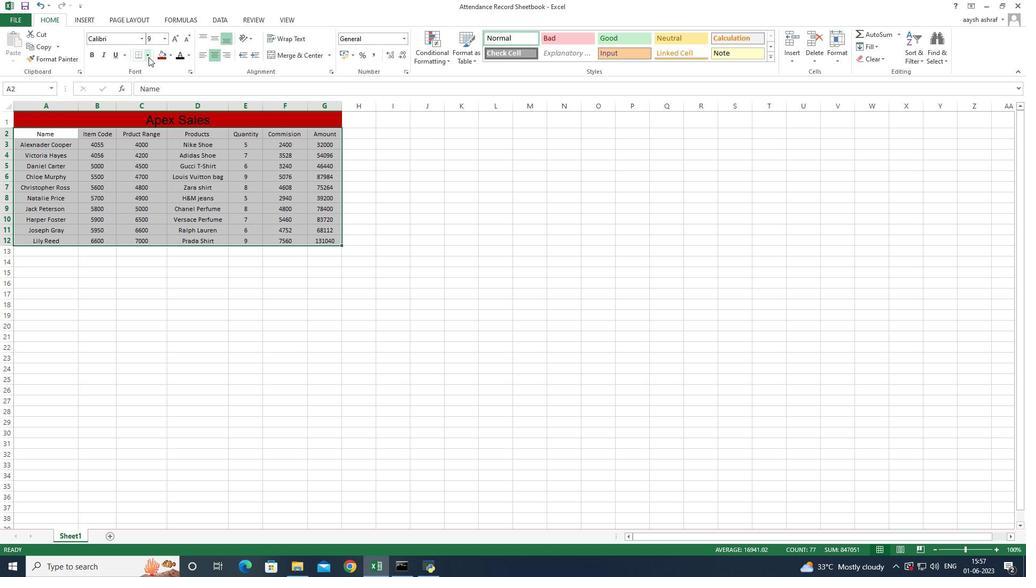 
Action: Mouse moved to (175, 133)
Screenshot: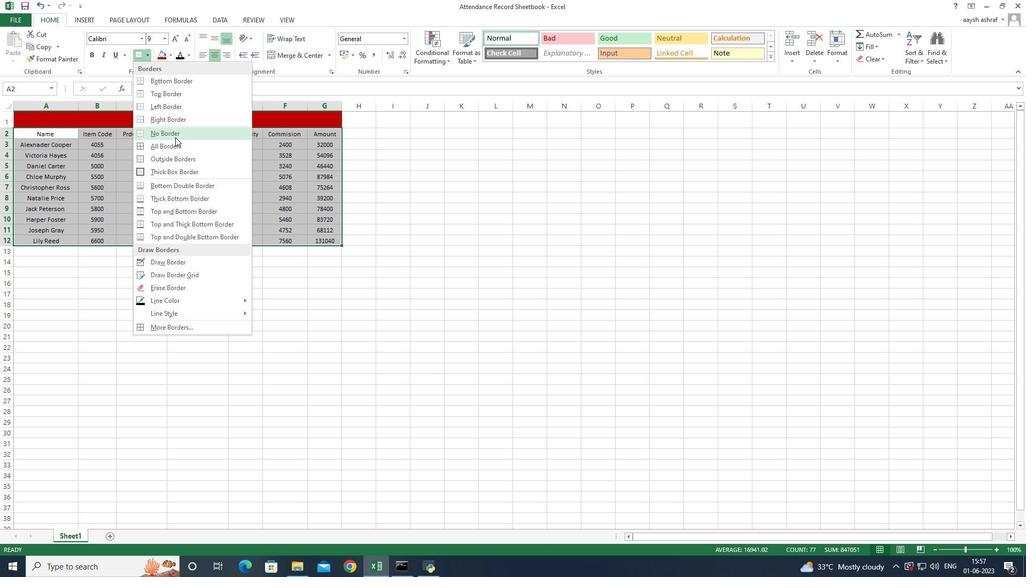 
Action: Mouse pressed left at (175, 133)
Screenshot: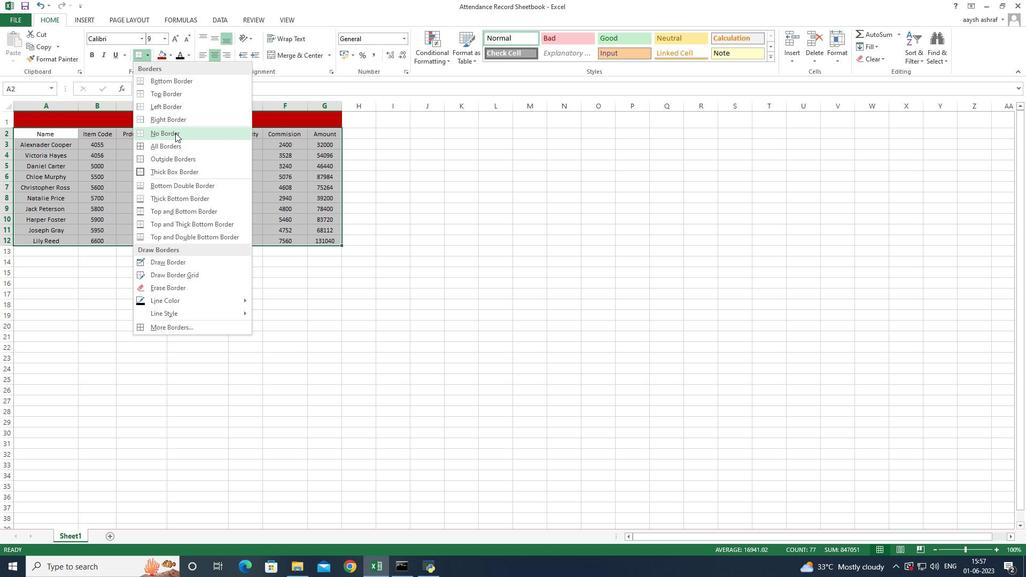 
Action: Mouse moved to (161, 275)
Screenshot: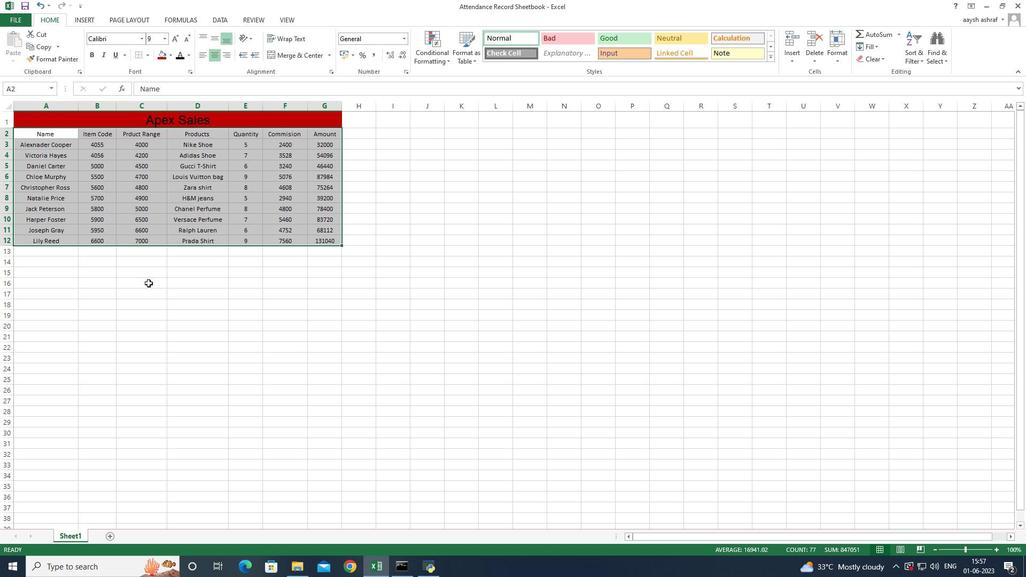 
Action: Mouse pressed left at (161, 275)
Screenshot: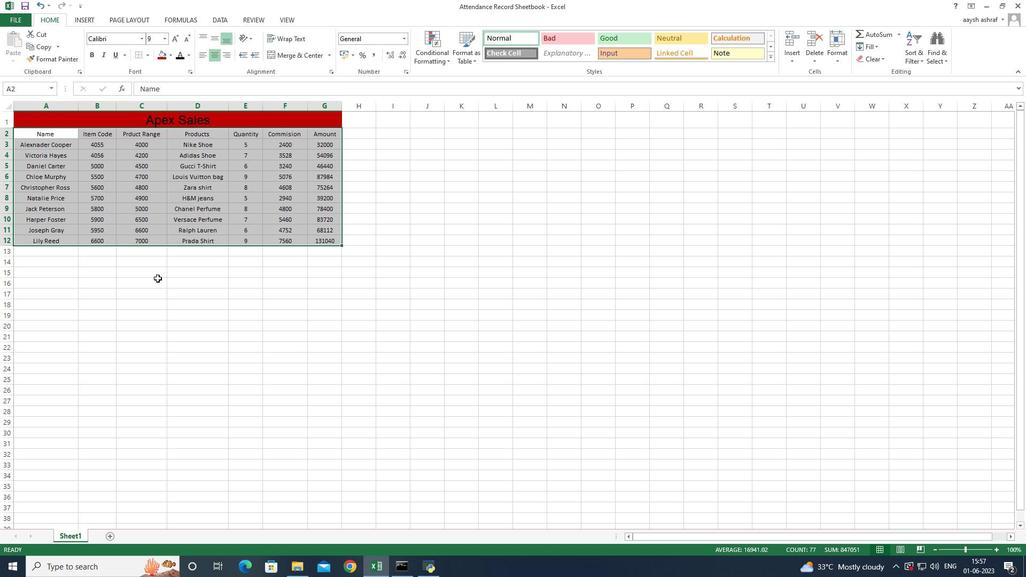 
Action: Mouse moved to (327, 143)
Screenshot: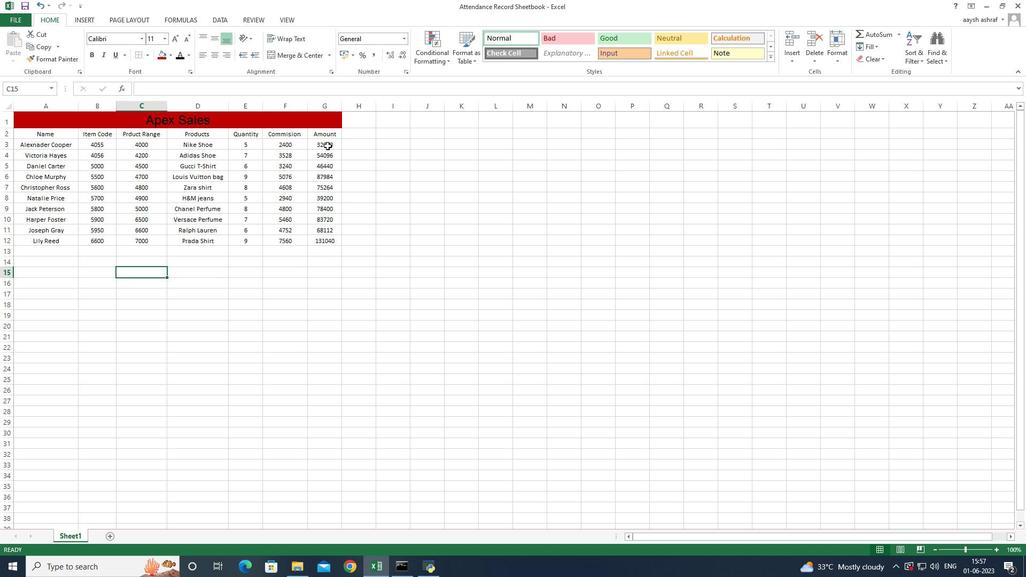 
Action: Mouse pressed left at (327, 143)
Screenshot: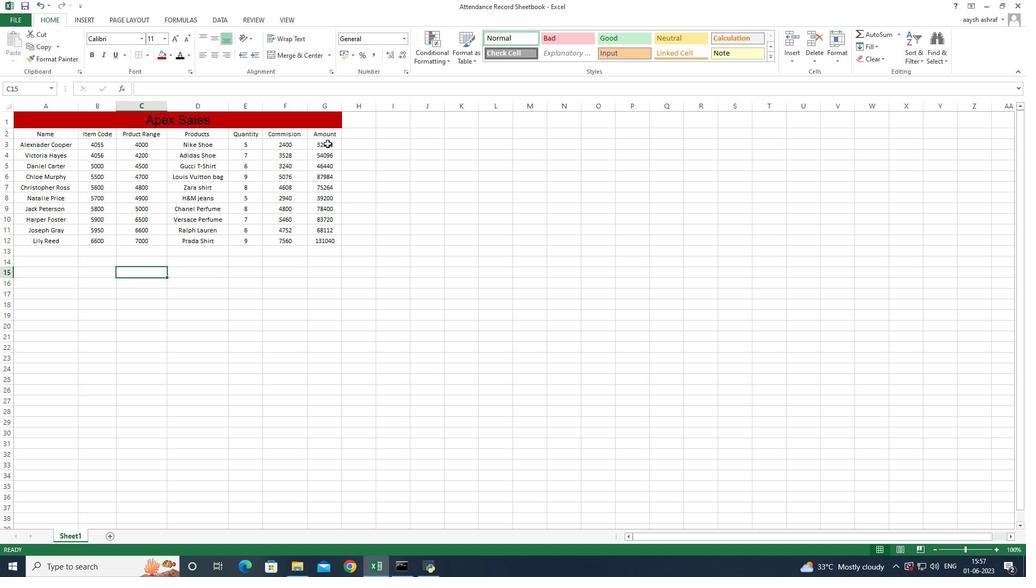 
Action: Mouse pressed left at (327, 143)
Screenshot: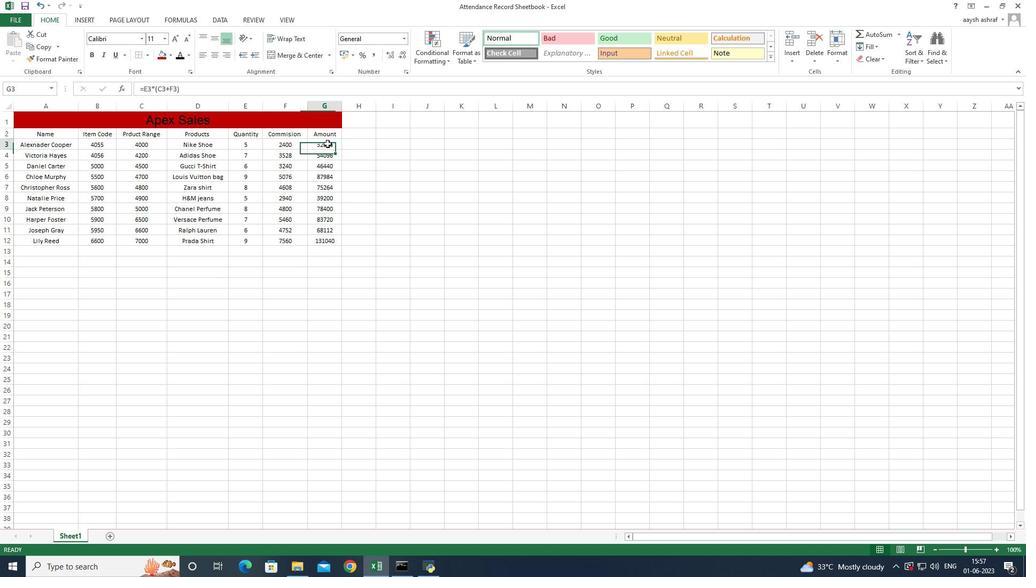 
Action: Mouse moved to (307, 275)
Screenshot: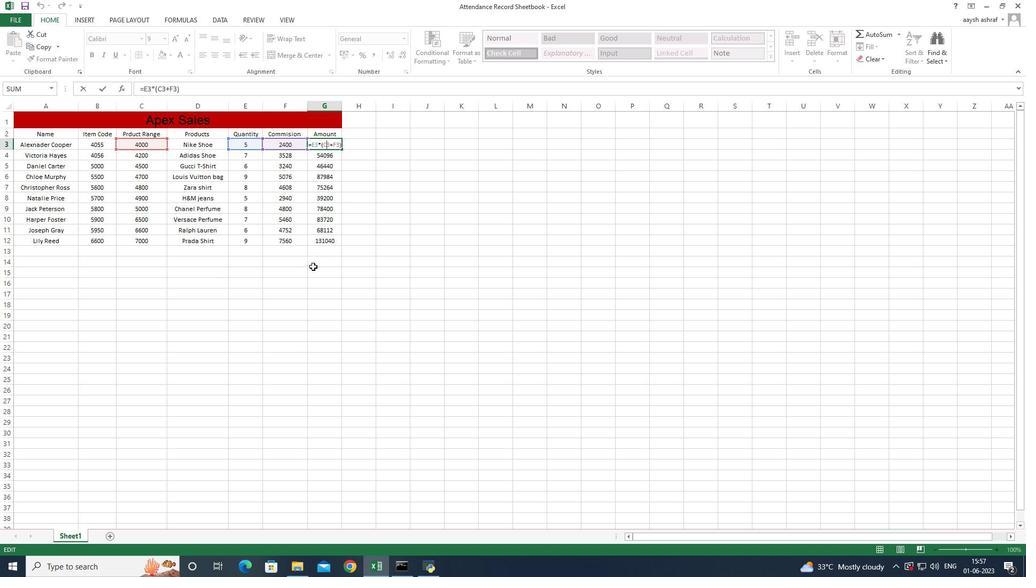 
Action: Mouse pressed left at (307, 275)
Screenshot: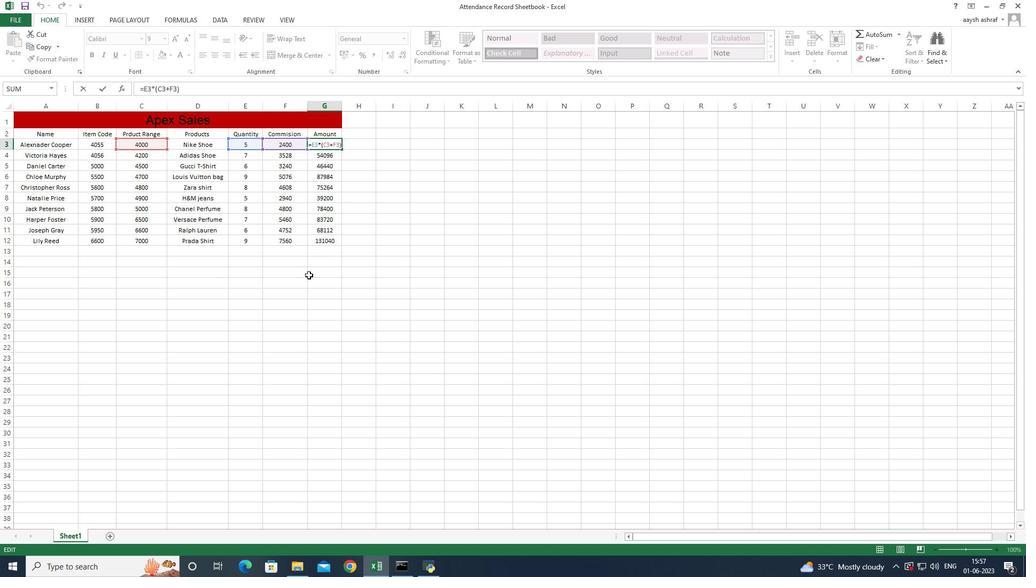 
Action: Mouse moved to (306, 275)
Screenshot: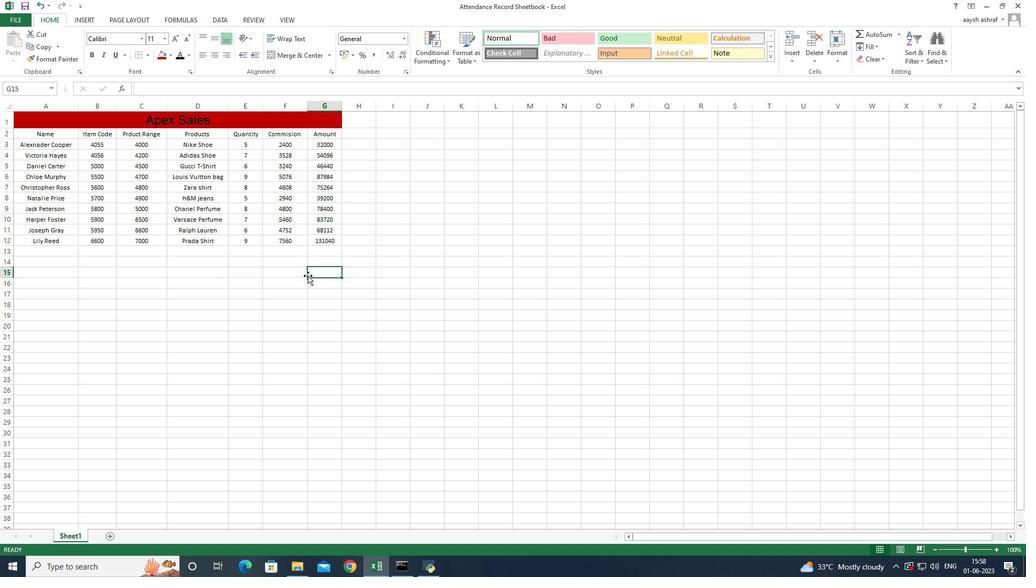 
